 Task: Find connections with filter location Vawkavysk with filter topic #leadership with filter profile language Potuguese with filter current company Ingram Micro with filter school Sanjivani Group of Institutes with filter industry Climate Technology Product Manufacturing with filter service category Logo Design with filter keywords title Artificial Intelligence Engineer
Action: Mouse moved to (603, 97)
Screenshot: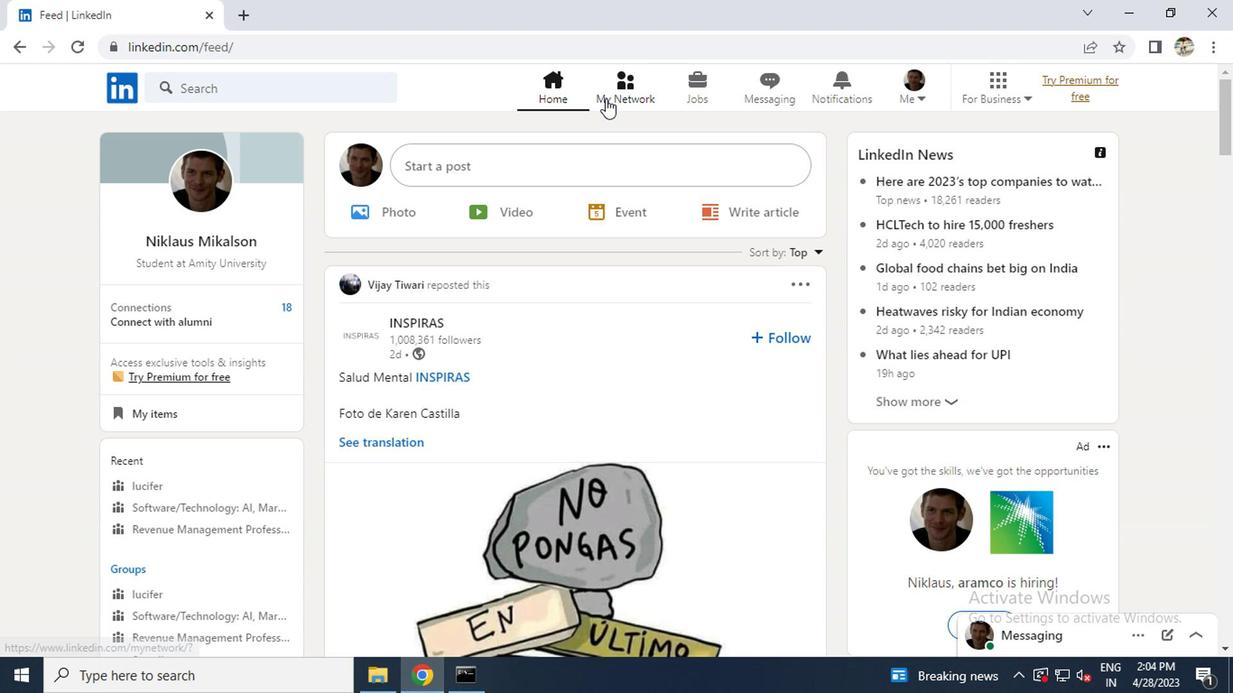 
Action: Mouse pressed left at (603, 97)
Screenshot: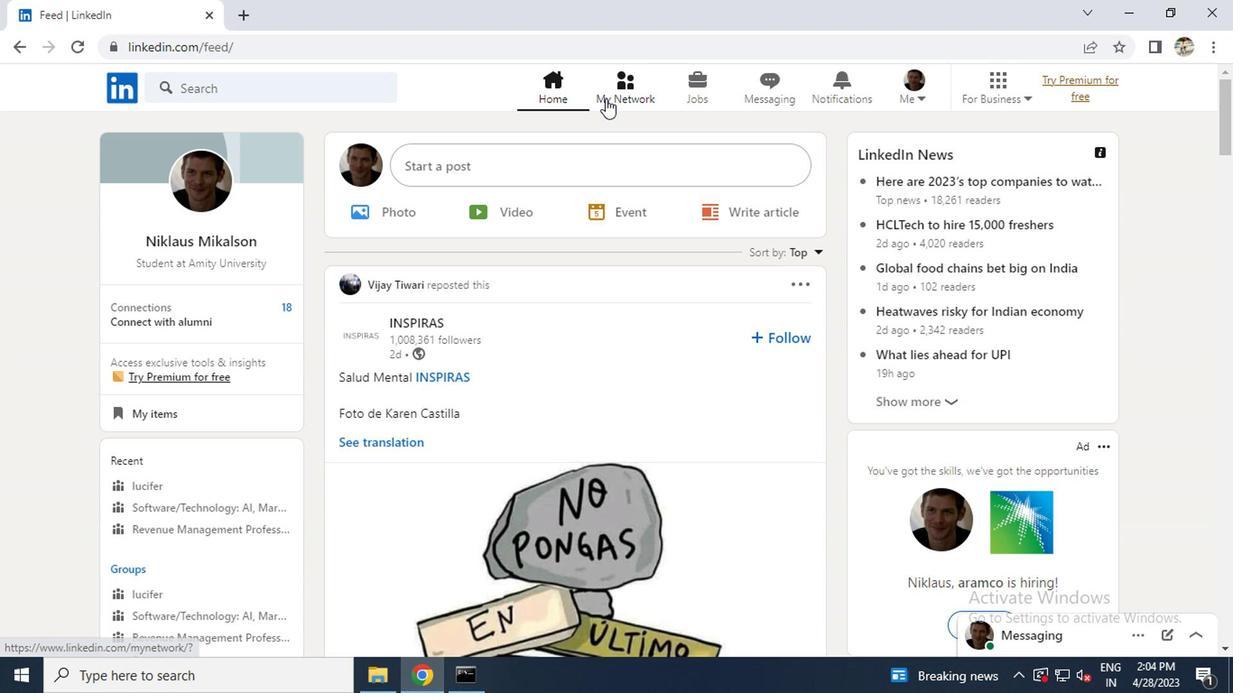 
Action: Mouse moved to (249, 175)
Screenshot: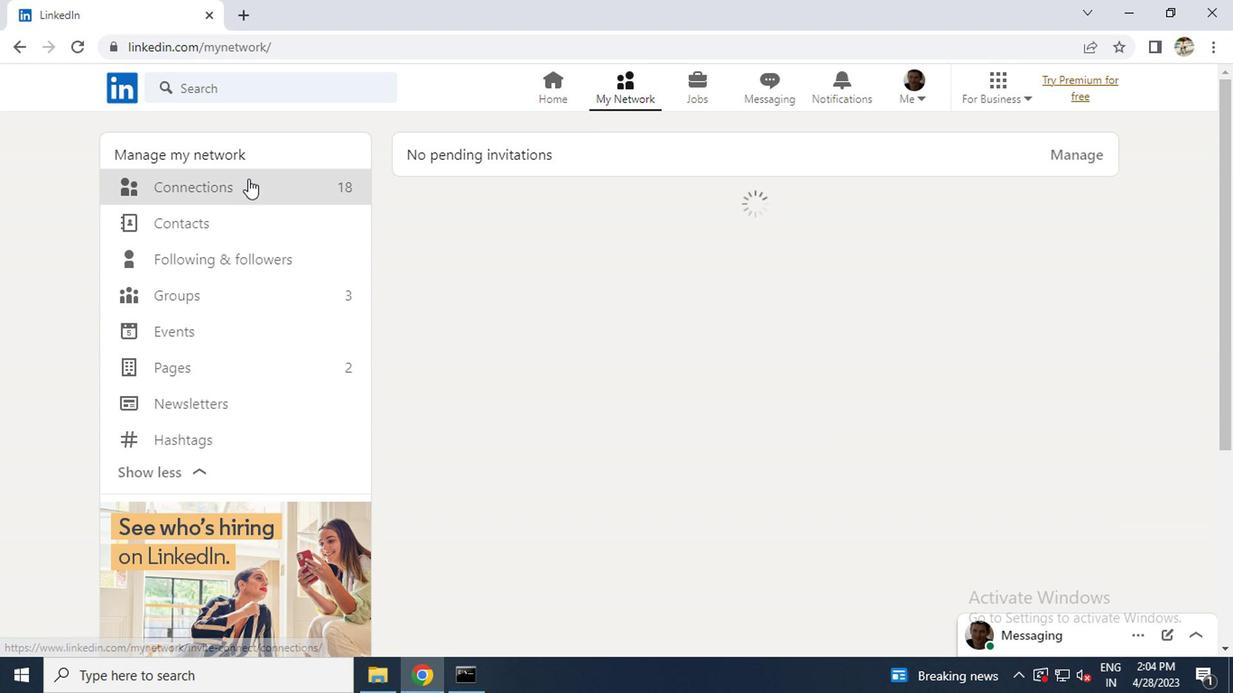 
Action: Mouse pressed left at (249, 175)
Screenshot: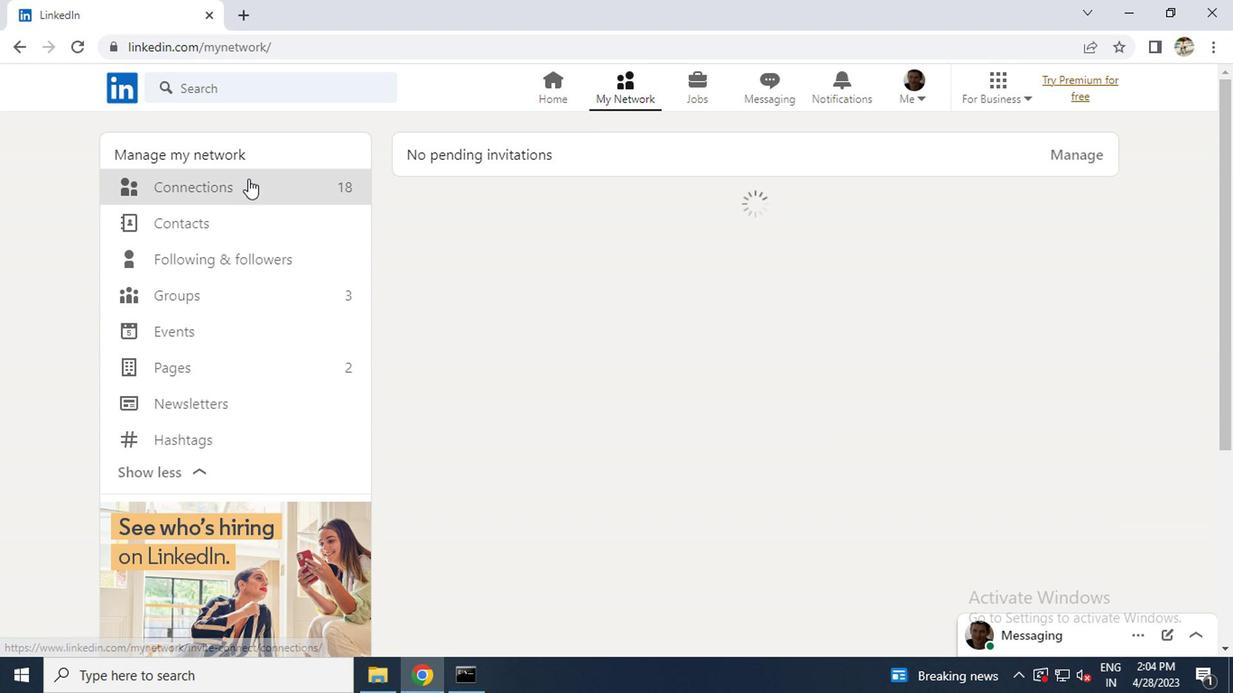 
Action: Mouse moved to (231, 181)
Screenshot: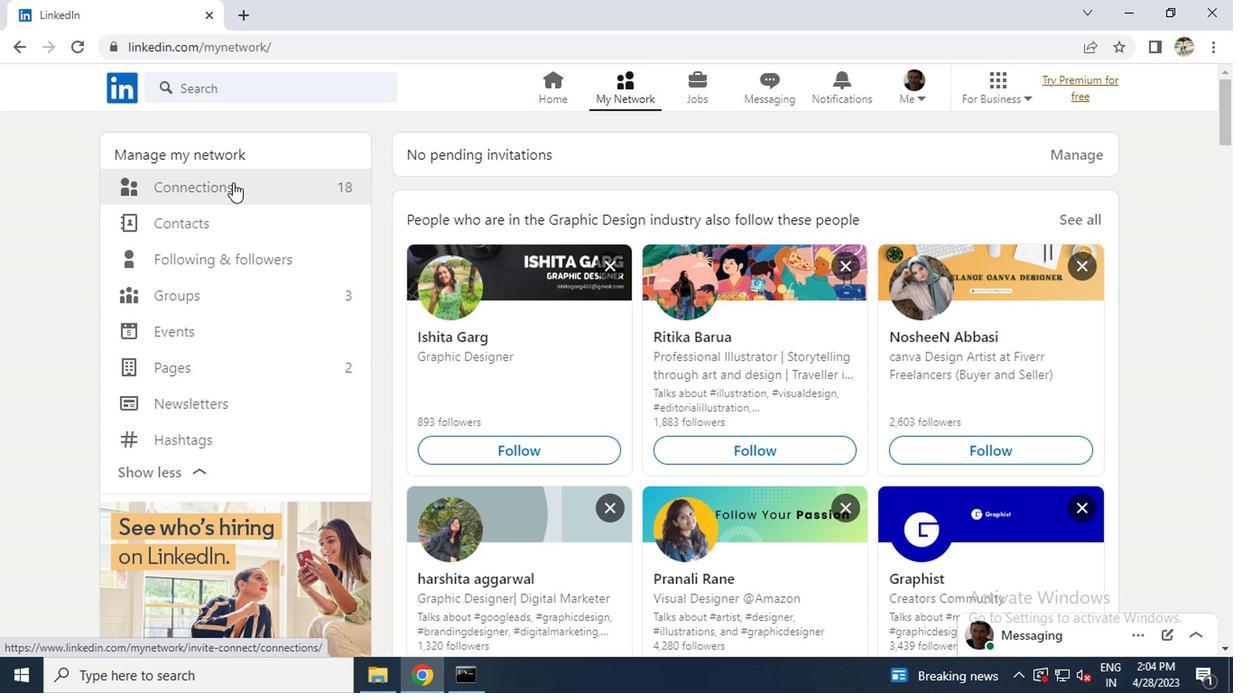 
Action: Mouse pressed left at (231, 181)
Screenshot: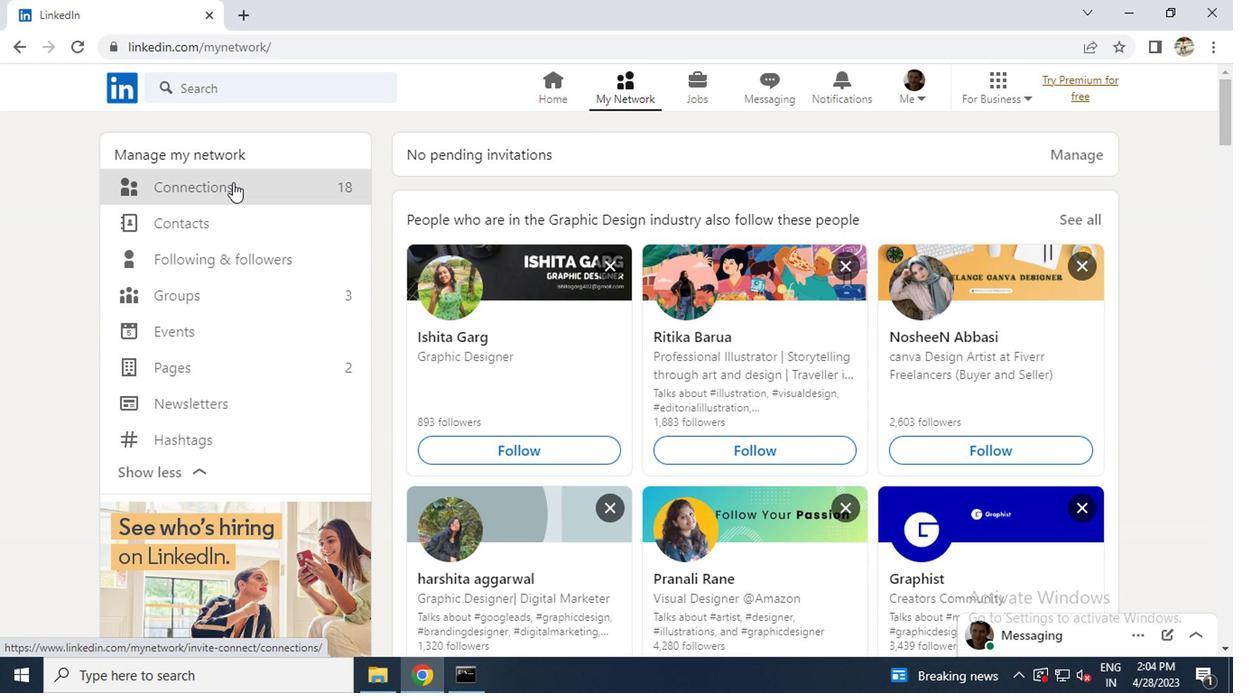 
Action: Mouse moved to (732, 191)
Screenshot: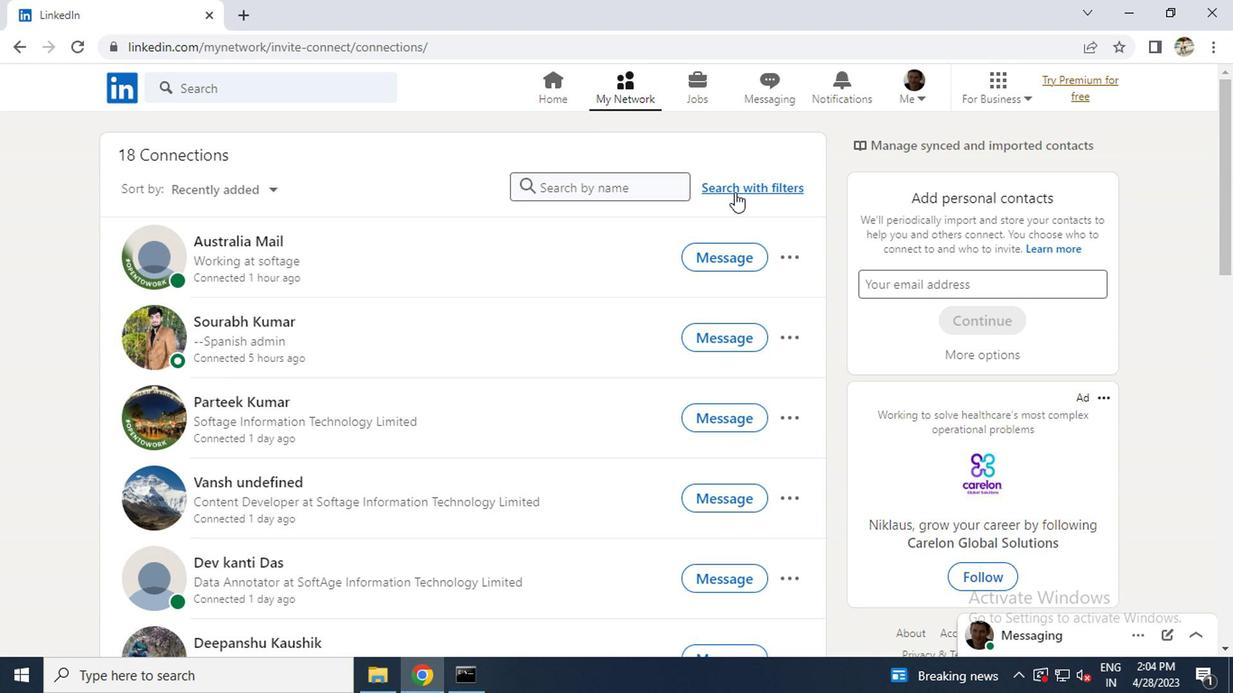 
Action: Mouse pressed left at (732, 191)
Screenshot: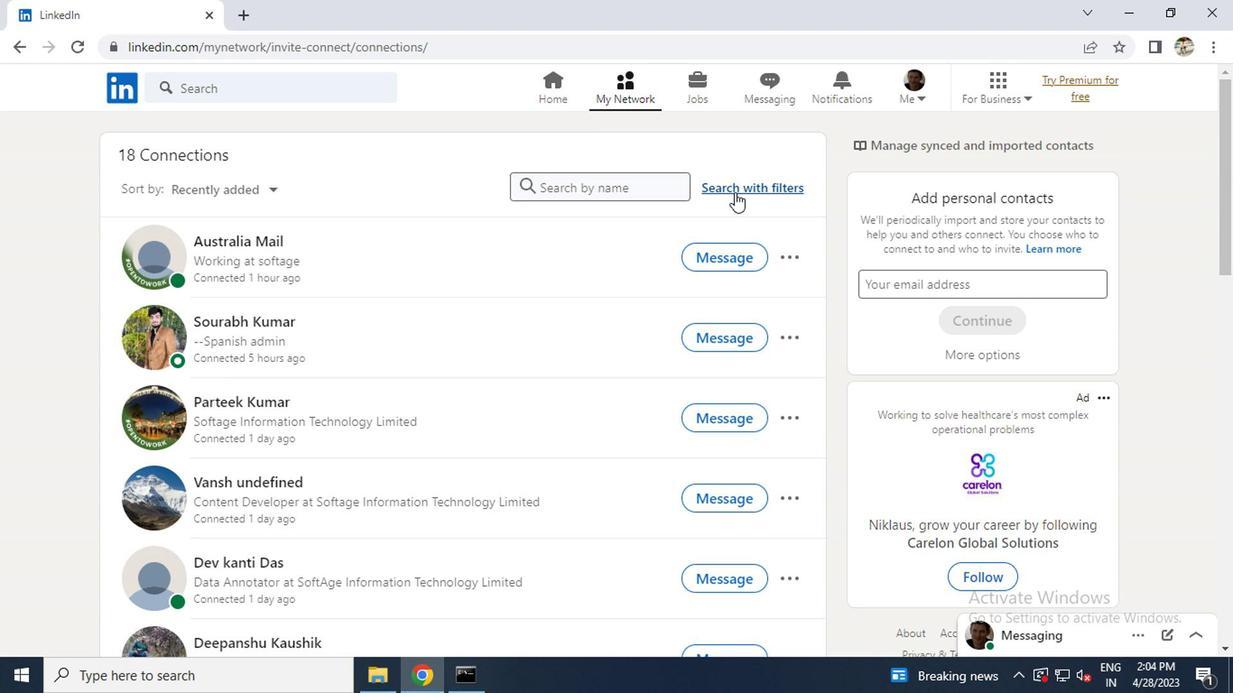 
Action: Mouse moved to (611, 139)
Screenshot: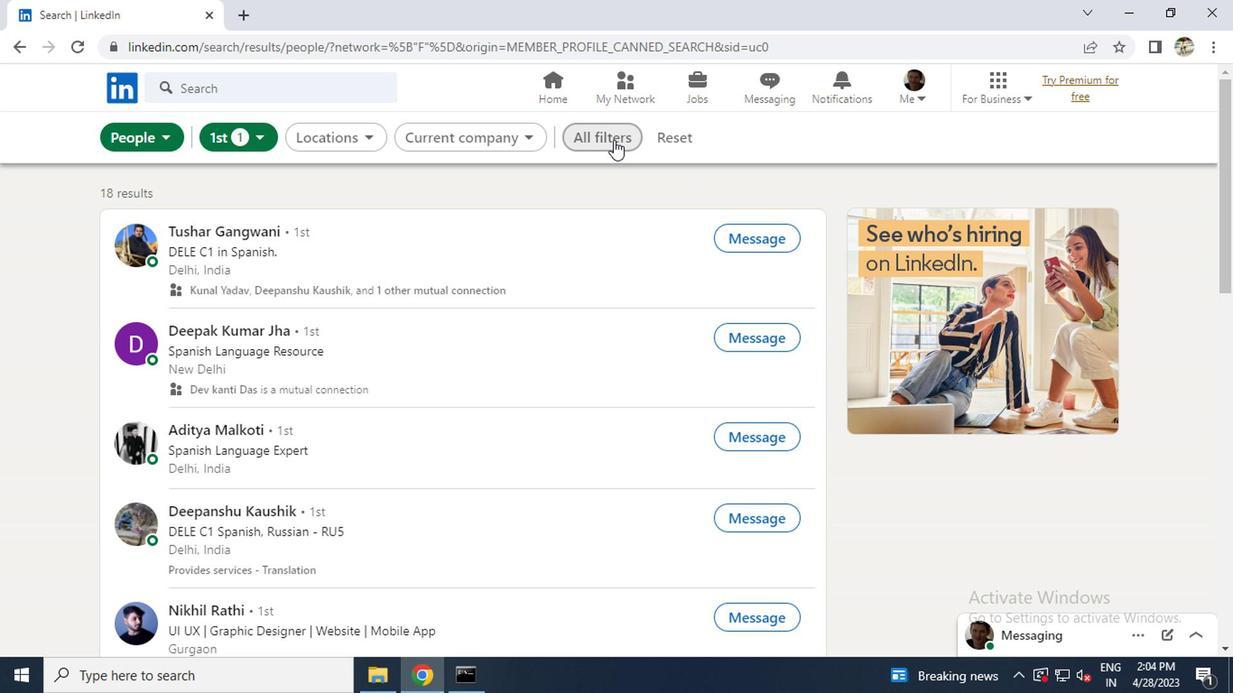
Action: Mouse pressed left at (611, 139)
Screenshot: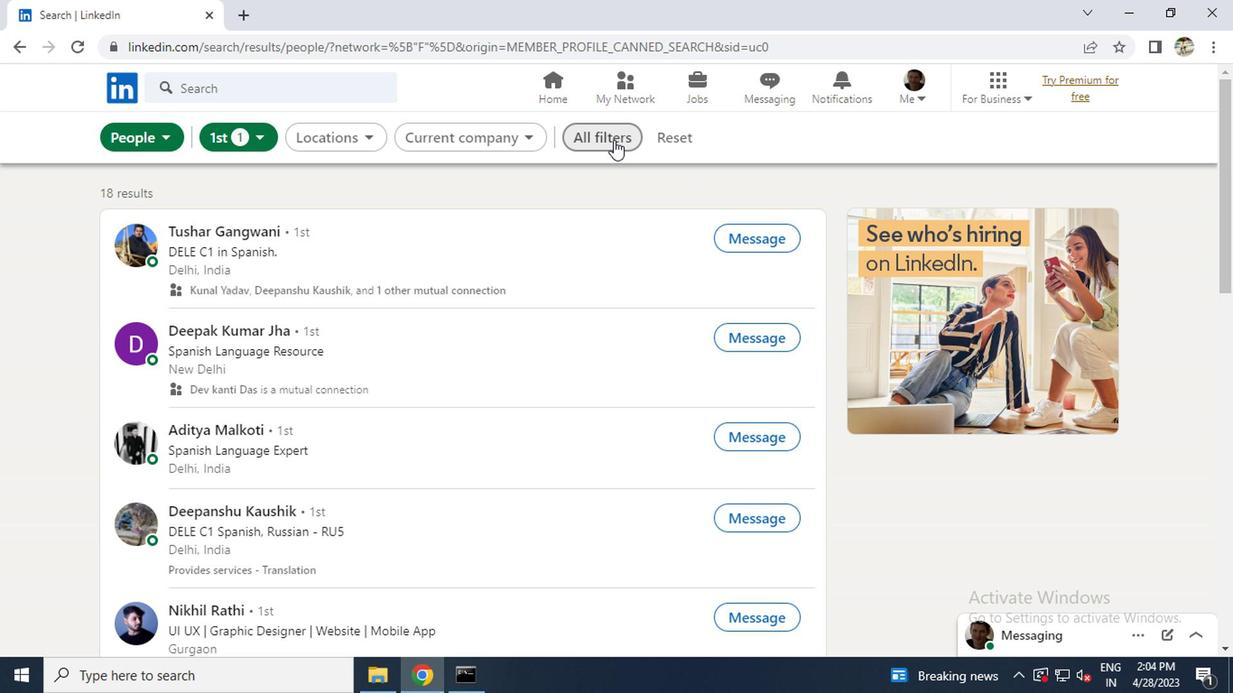 
Action: Mouse moved to (766, 337)
Screenshot: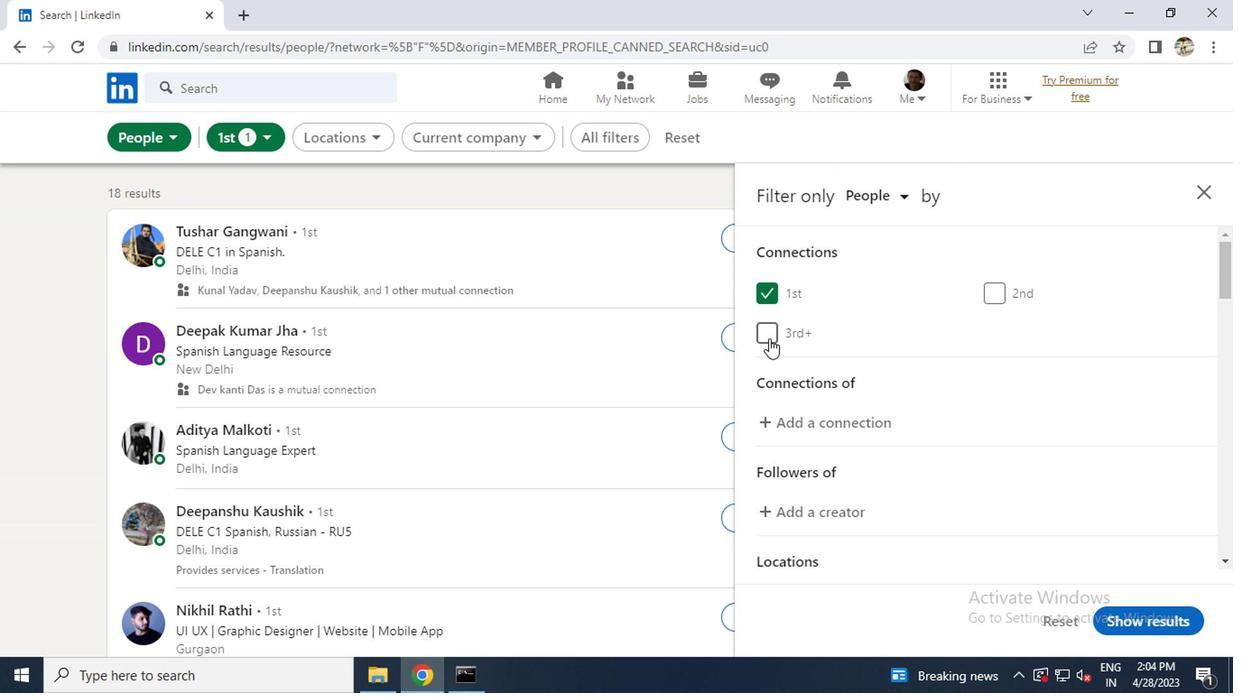 
Action: Mouse scrolled (766, 336) with delta (0, -1)
Screenshot: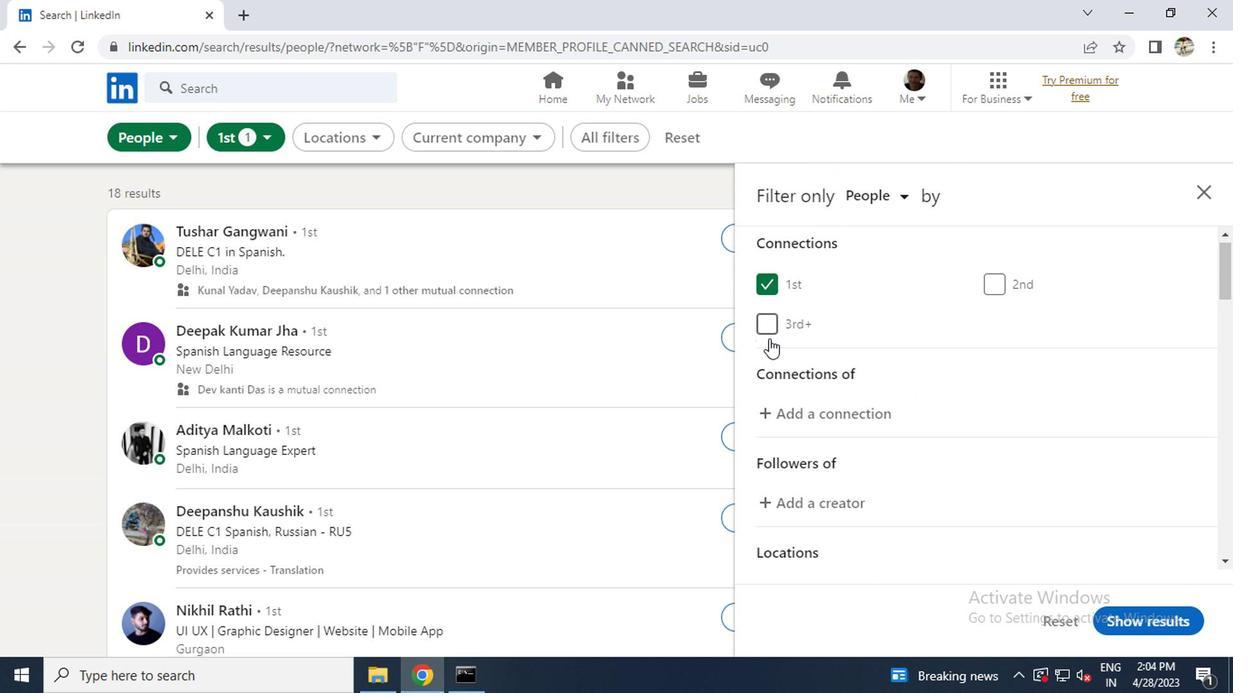 
Action: Mouse moved to (770, 336)
Screenshot: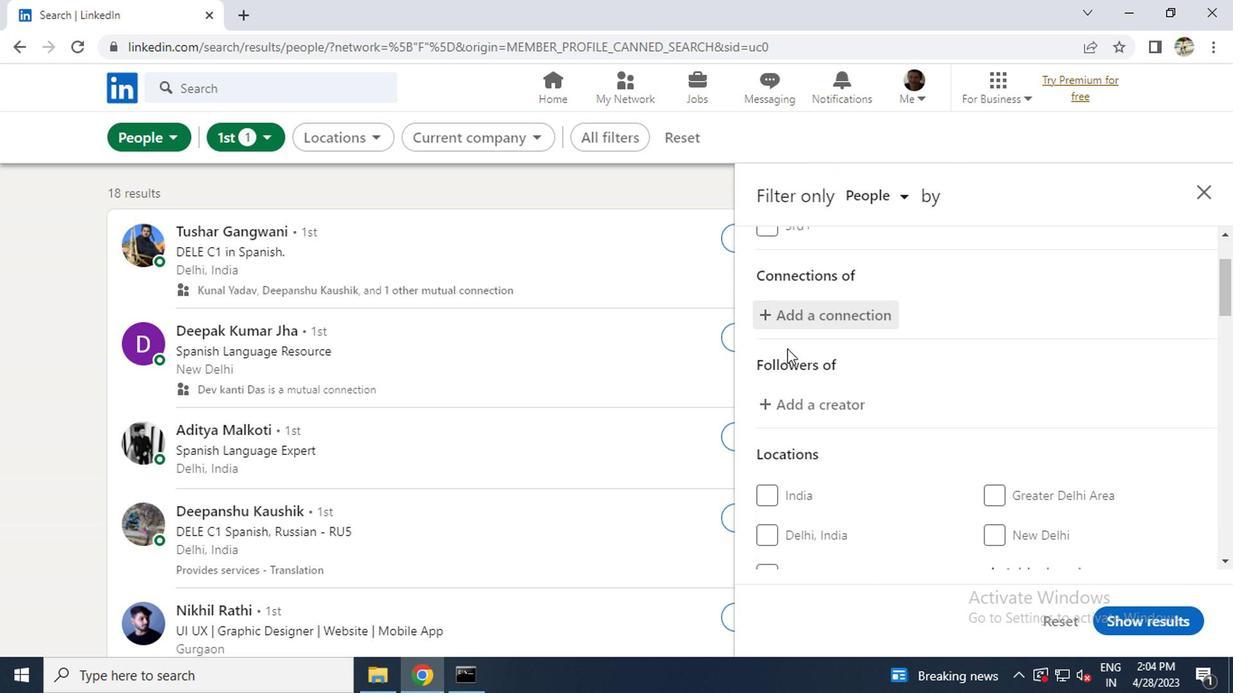 
Action: Mouse scrolled (770, 335) with delta (0, 0)
Screenshot: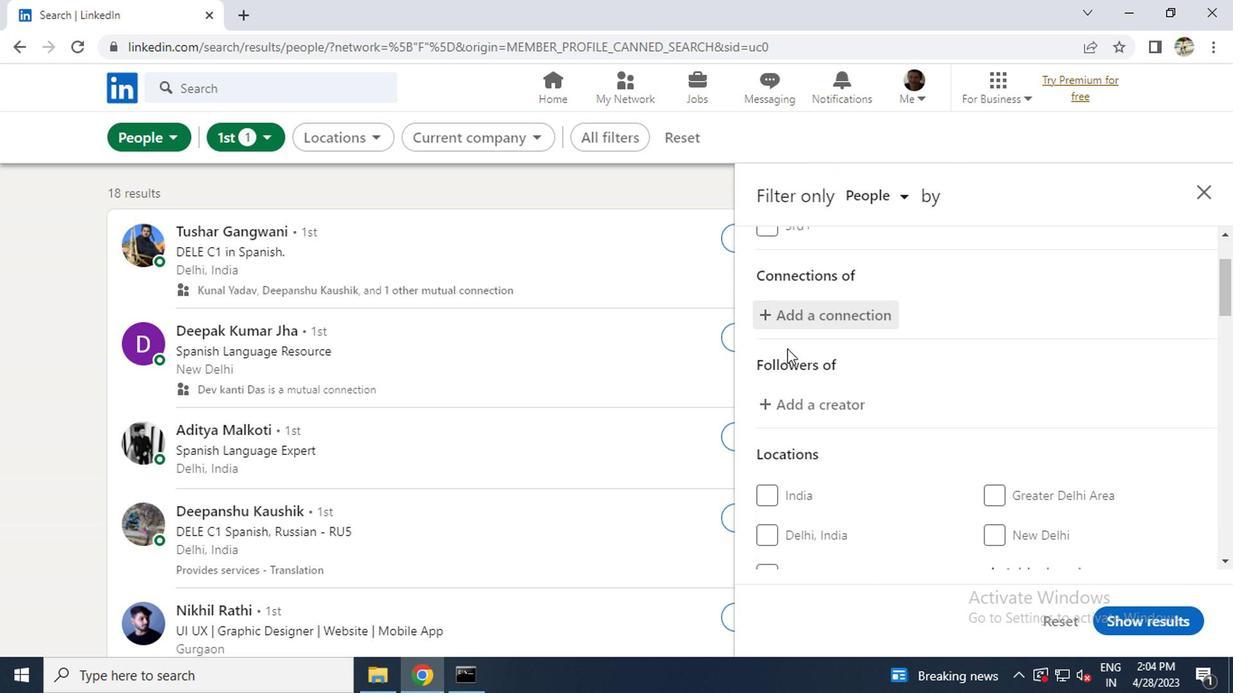 
Action: Mouse moved to (781, 344)
Screenshot: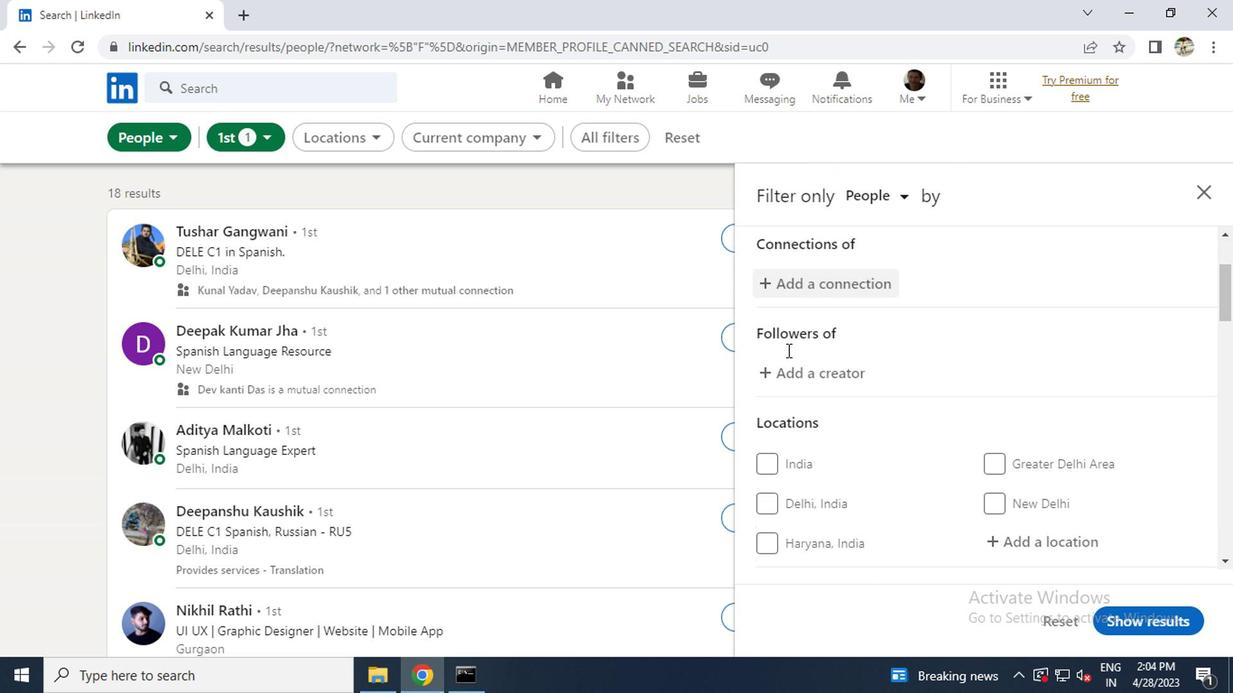 
Action: Mouse scrolled (781, 344) with delta (0, 0)
Screenshot: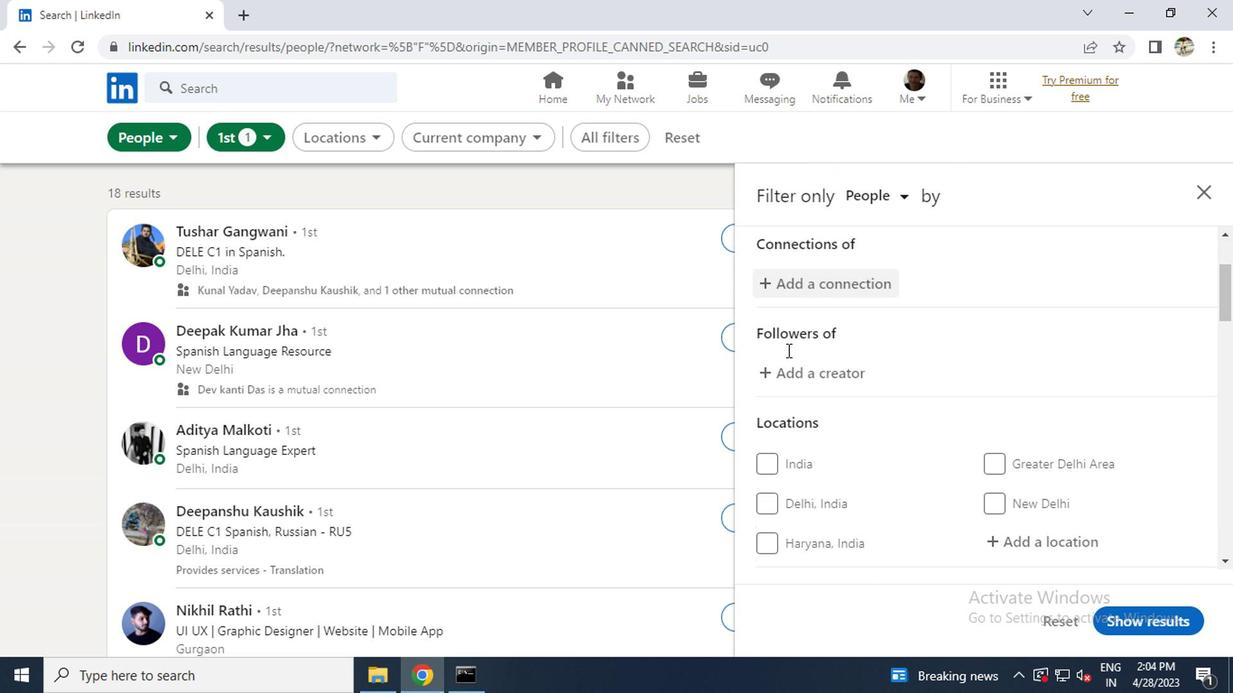 
Action: Mouse moved to (1037, 411)
Screenshot: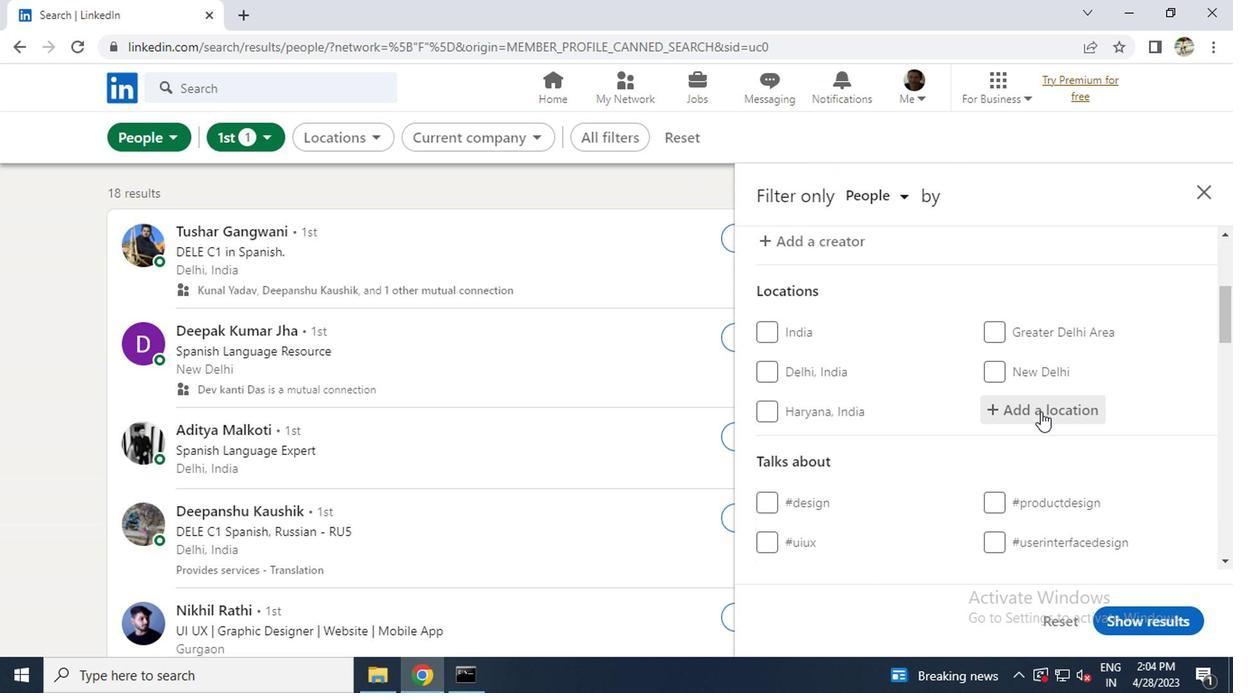
Action: Mouse pressed left at (1037, 411)
Screenshot: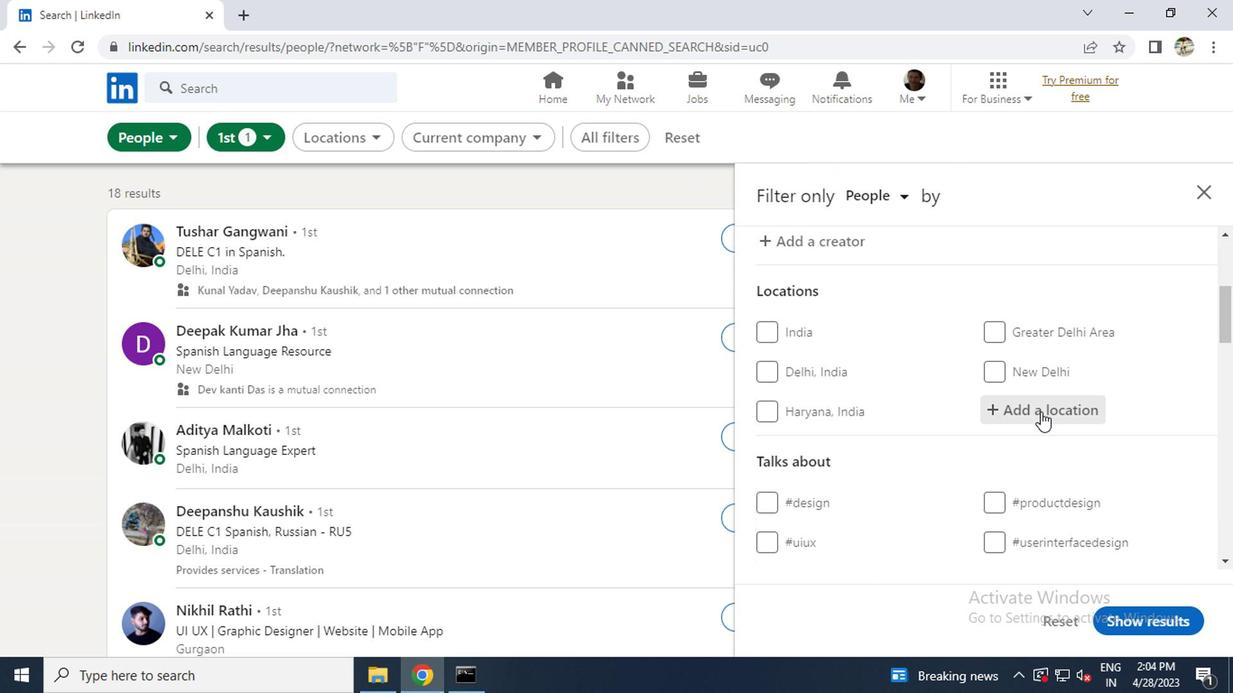 
Action: Key pressed <Key.caps_lock>v<Key.caps_lock>awkavysk<Key.enter>
Screenshot: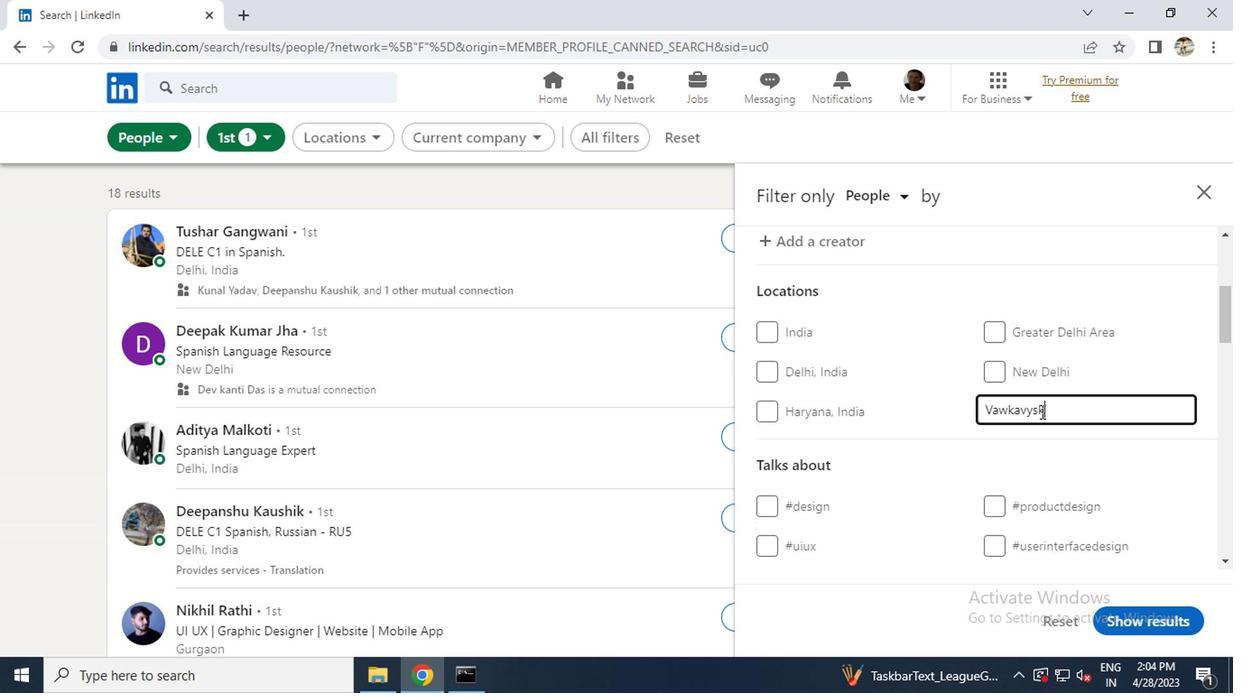 
Action: Mouse scrolled (1037, 409) with delta (0, -1)
Screenshot: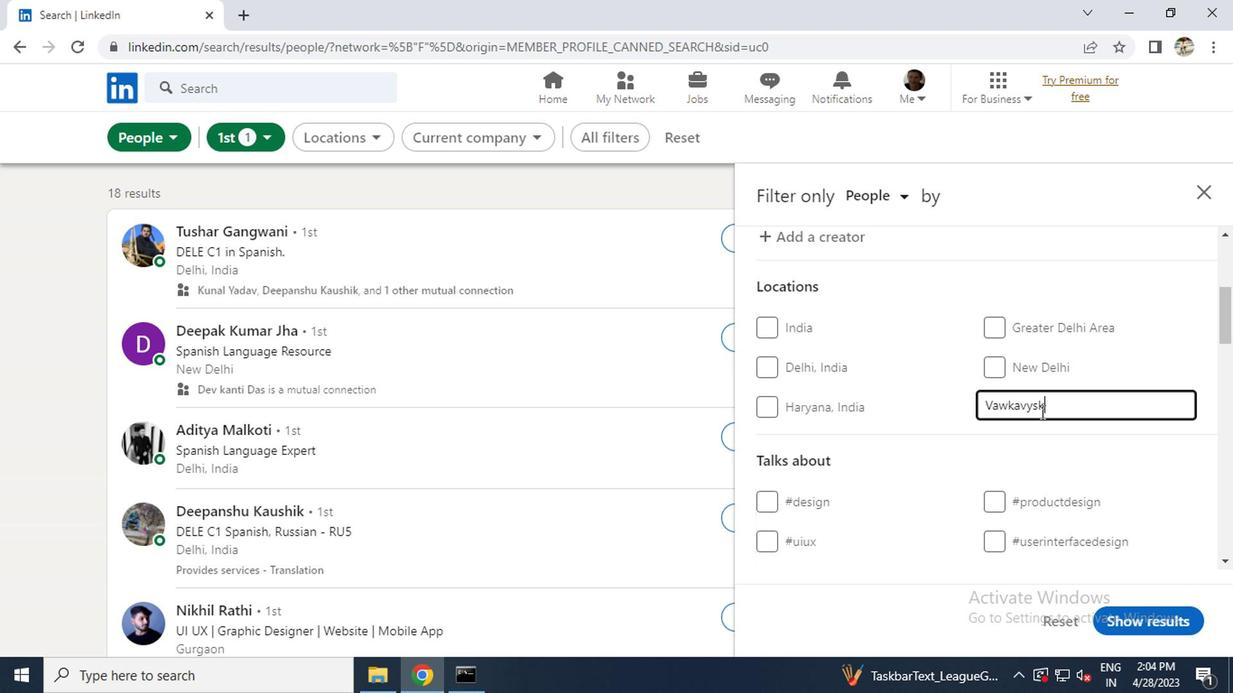 
Action: Mouse scrolled (1037, 409) with delta (0, -1)
Screenshot: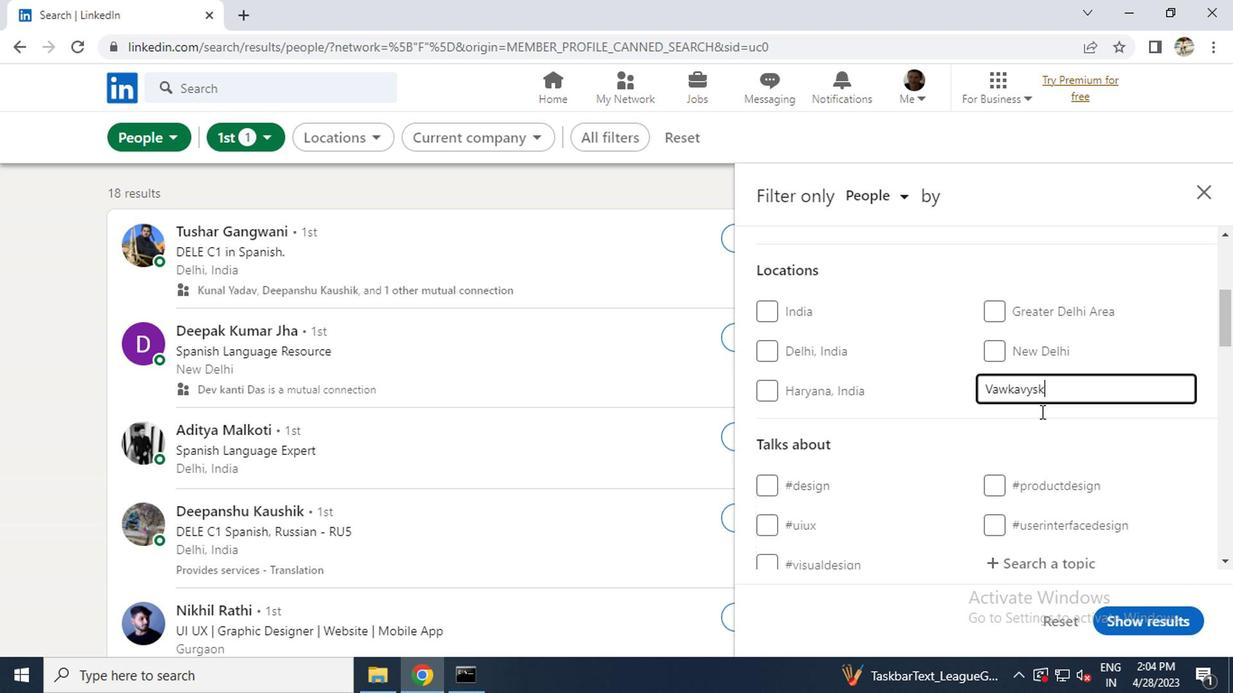 
Action: Mouse moved to (1030, 405)
Screenshot: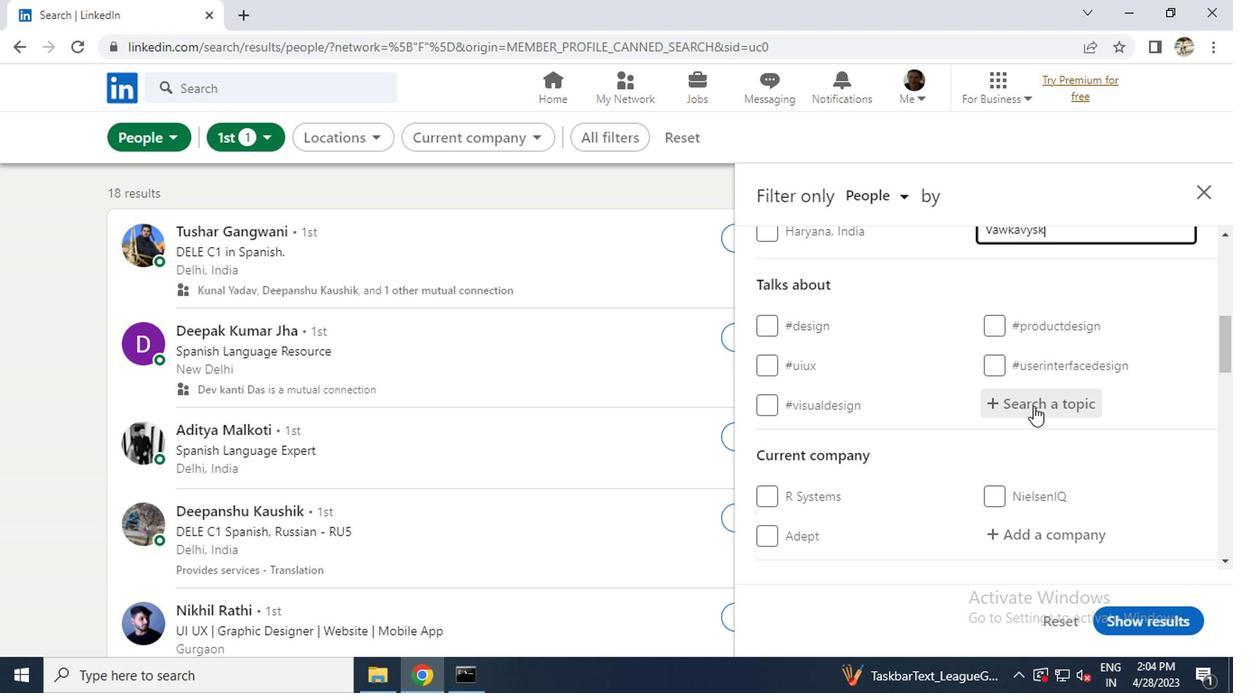 
Action: Mouse pressed left at (1030, 405)
Screenshot: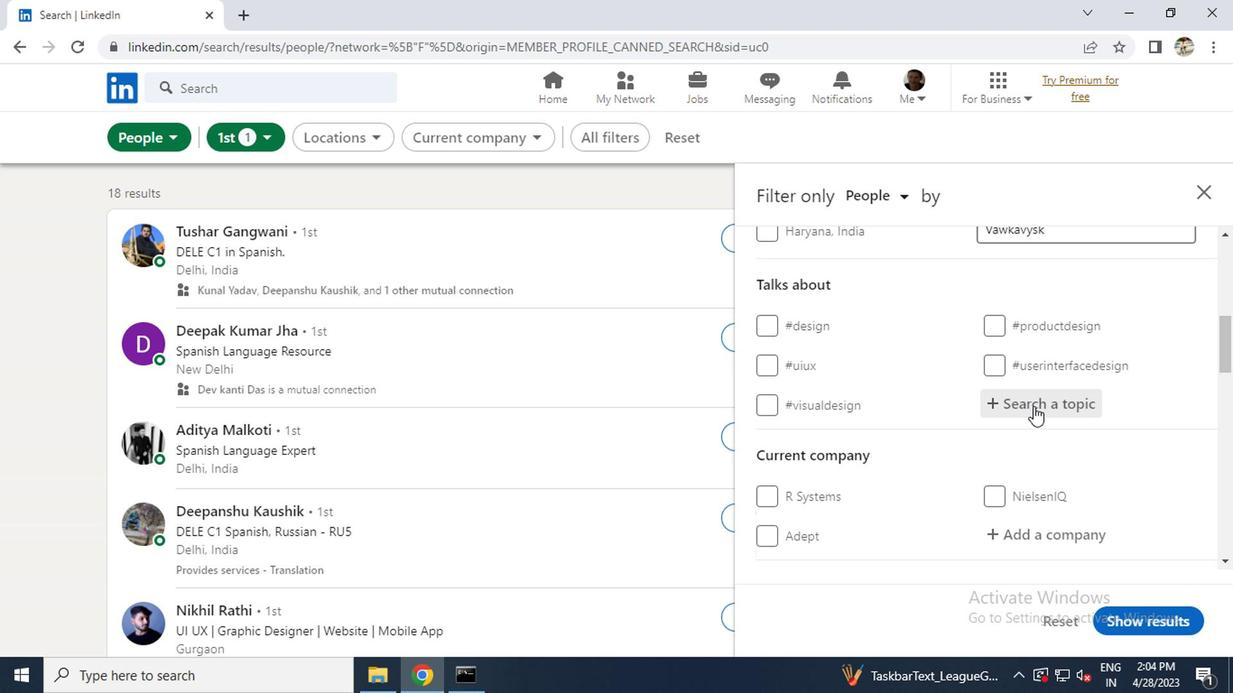
Action: Key pressed <Key.shift>#<Key.caps_lock>L<Key.caps_lock>EADERSJH<Key.backspace><Key.backspace><Key.backspace>
Screenshot: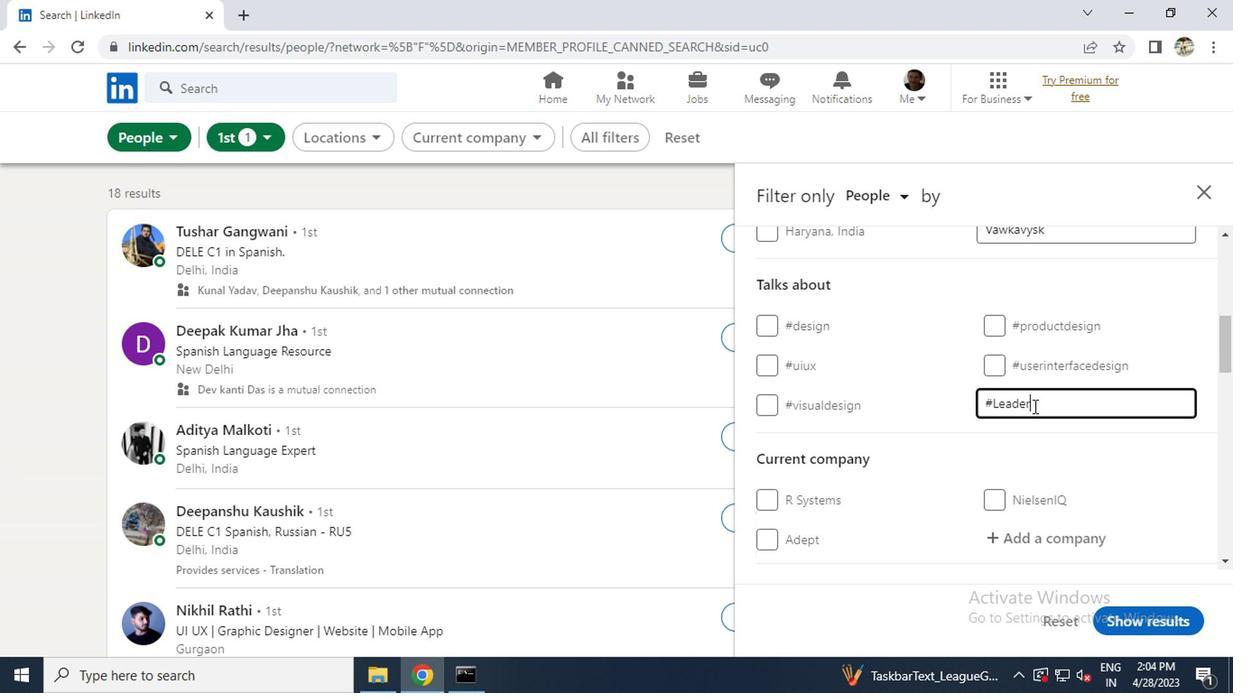 
Action: Mouse moved to (1055, 385)
Screenshot: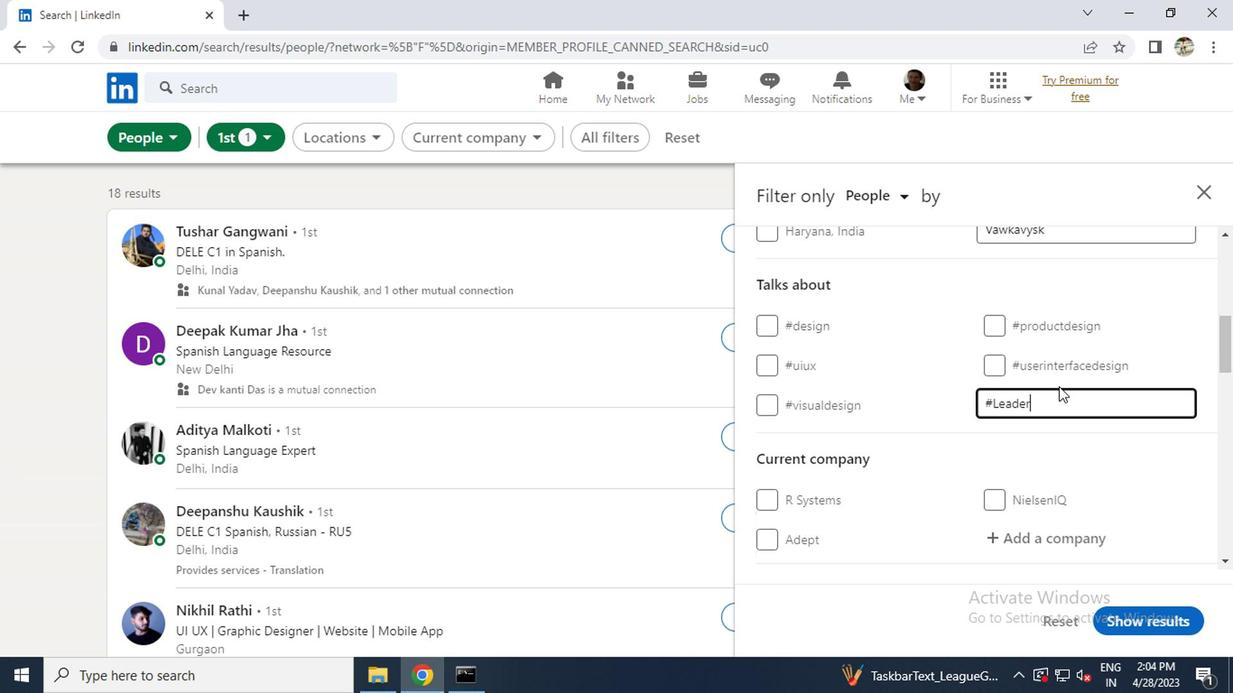 
Action: Key pressed SHIP<Key.enter>
Screenshot: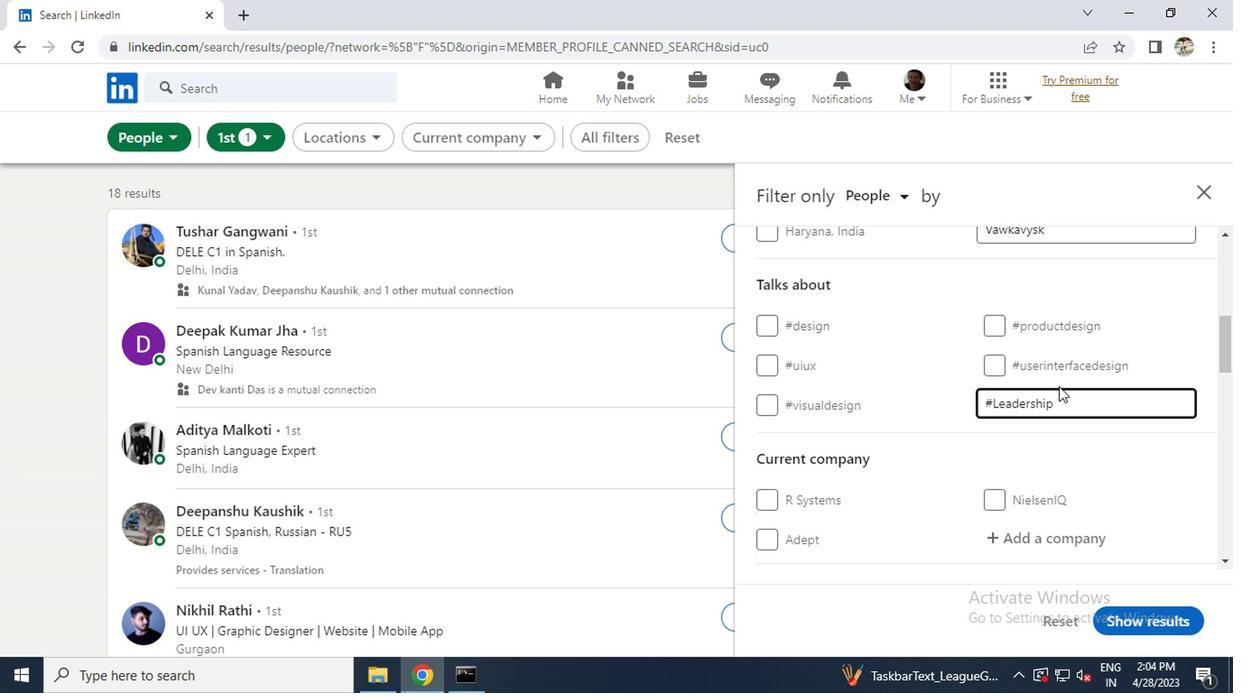 
Action: Mouse moved to (1032, 424)
Screenshot: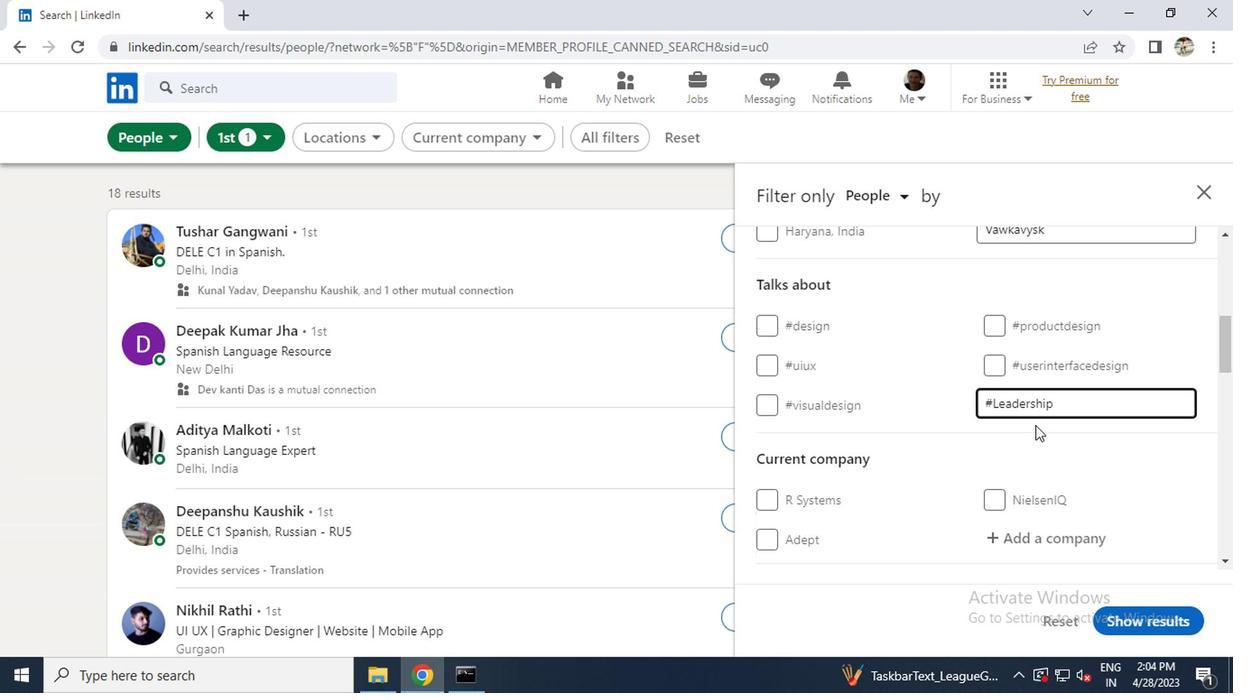 
Action: Mouse scrolled (1032, 423) with delta (0, -1)
Screenshot: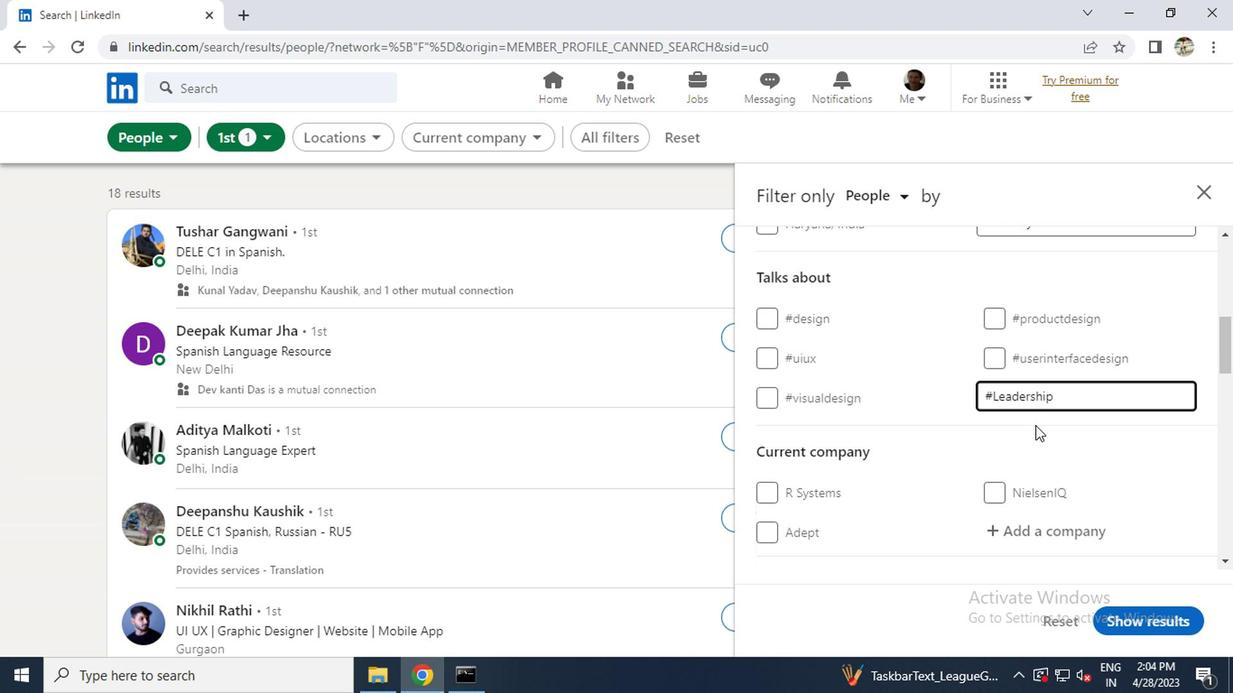 
Action: Mouse scrolled (1032, 423) with delta (0, -1)
Screenshot: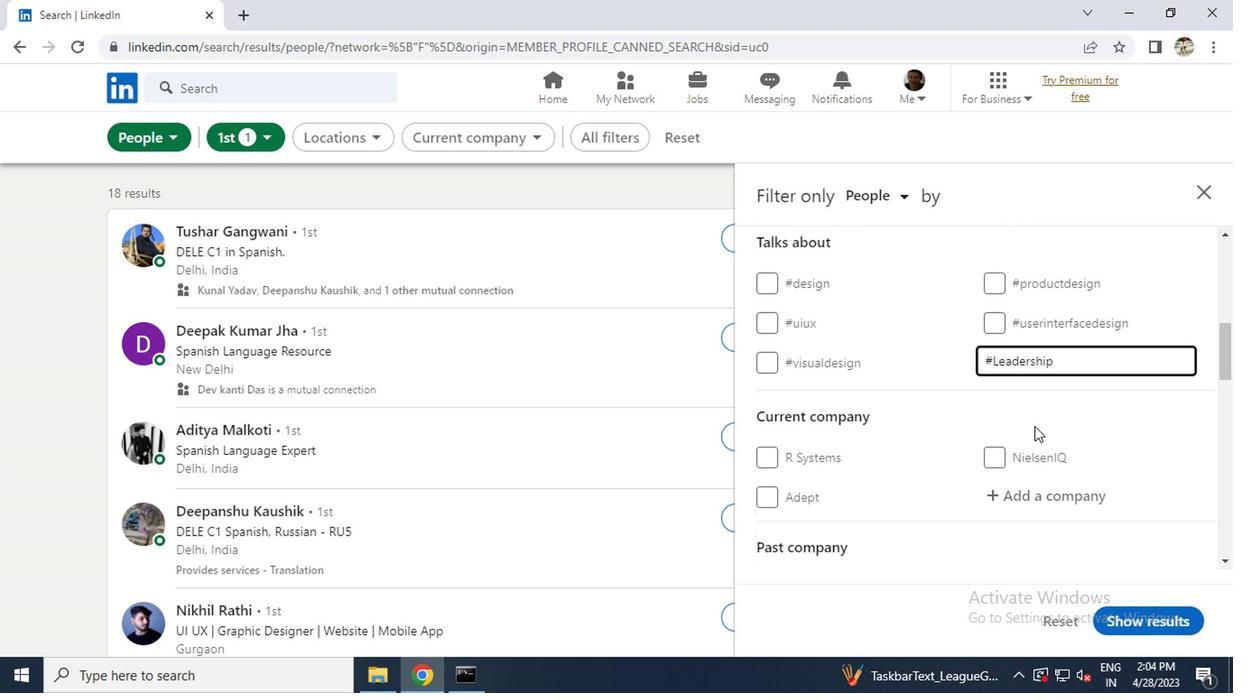 
Action: Mouse scrolled (1032, 423) with delta (0, -1)
Screenshot: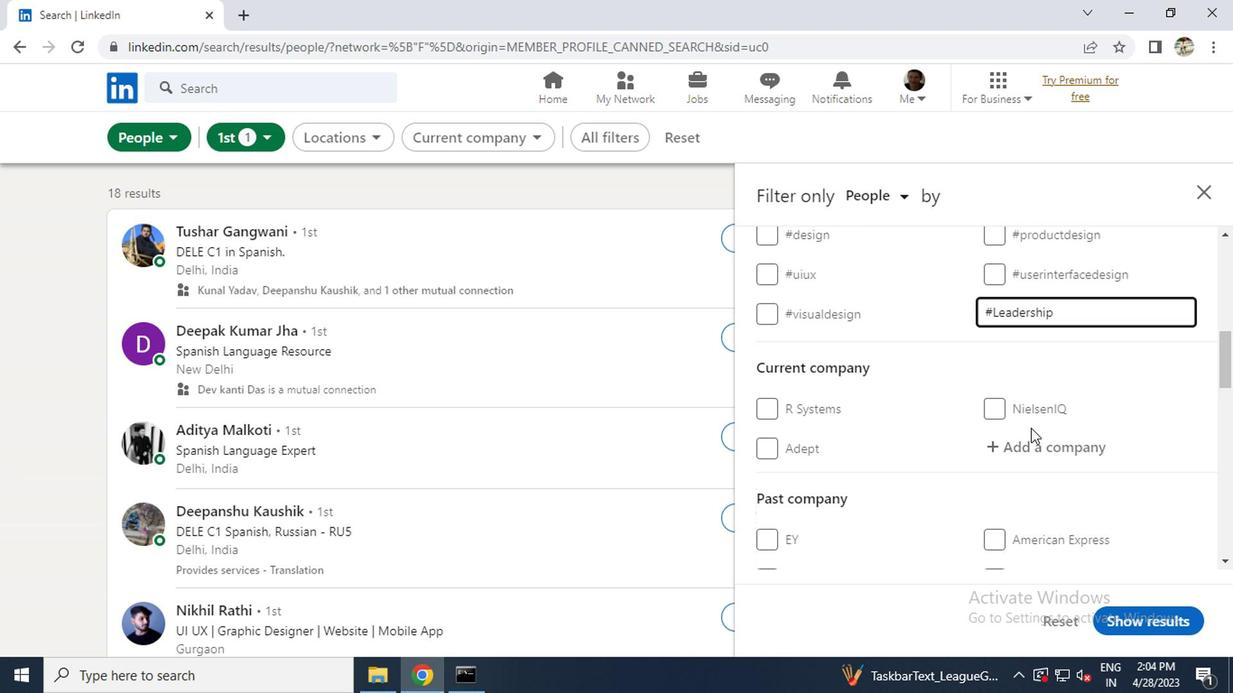 
Action: Mouse moved to (1027, 427)
Screenshot: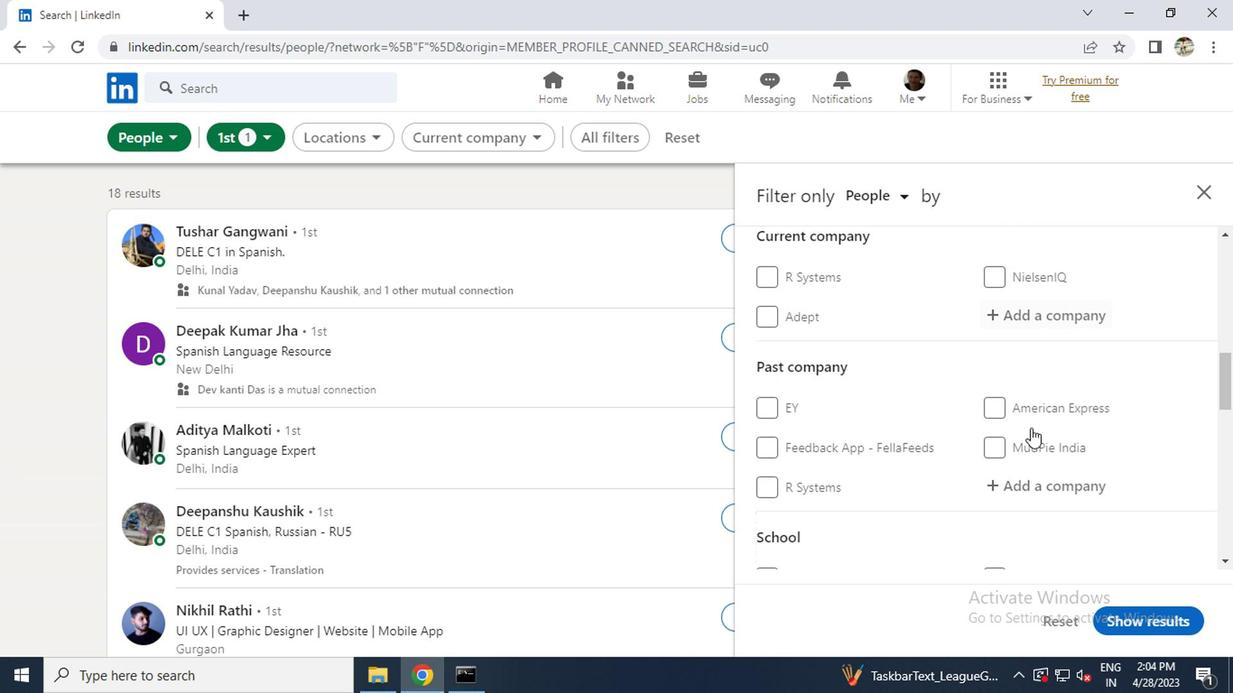 
Action: Mouse scrolled (1027, 426) with delta (0, 0)
Screenshot: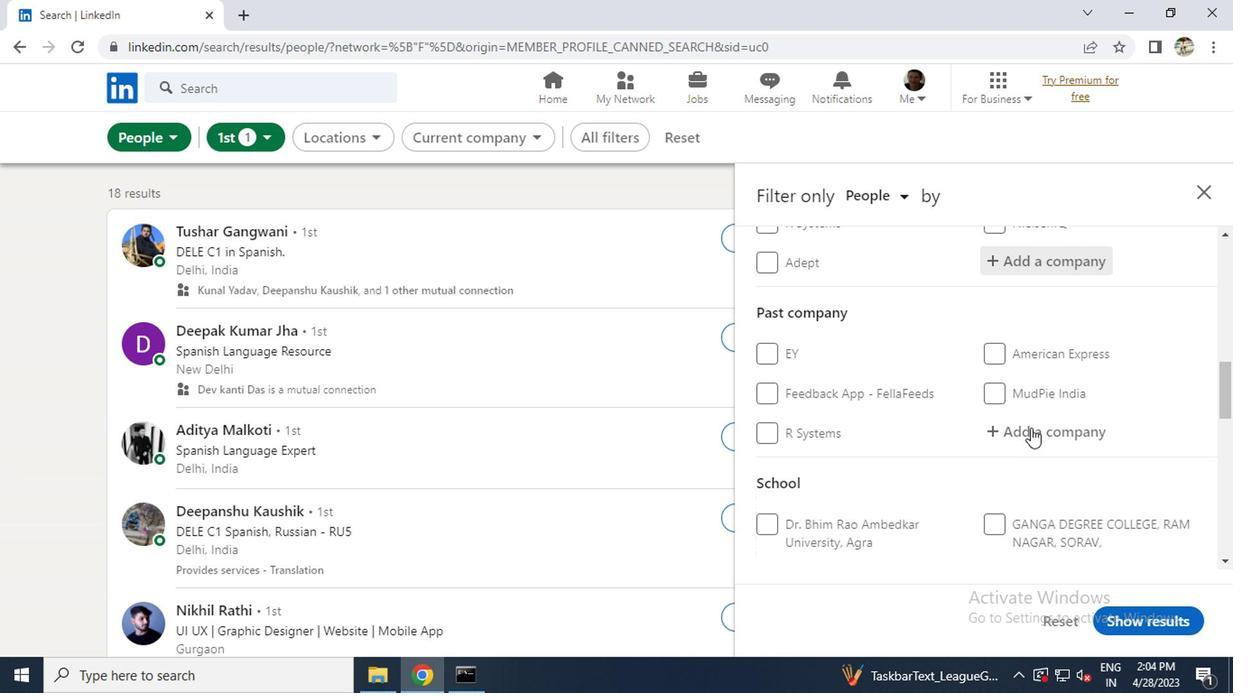 
Action: Mouse scrolled (1027, 426) with delta (0, 0)
Screenshot: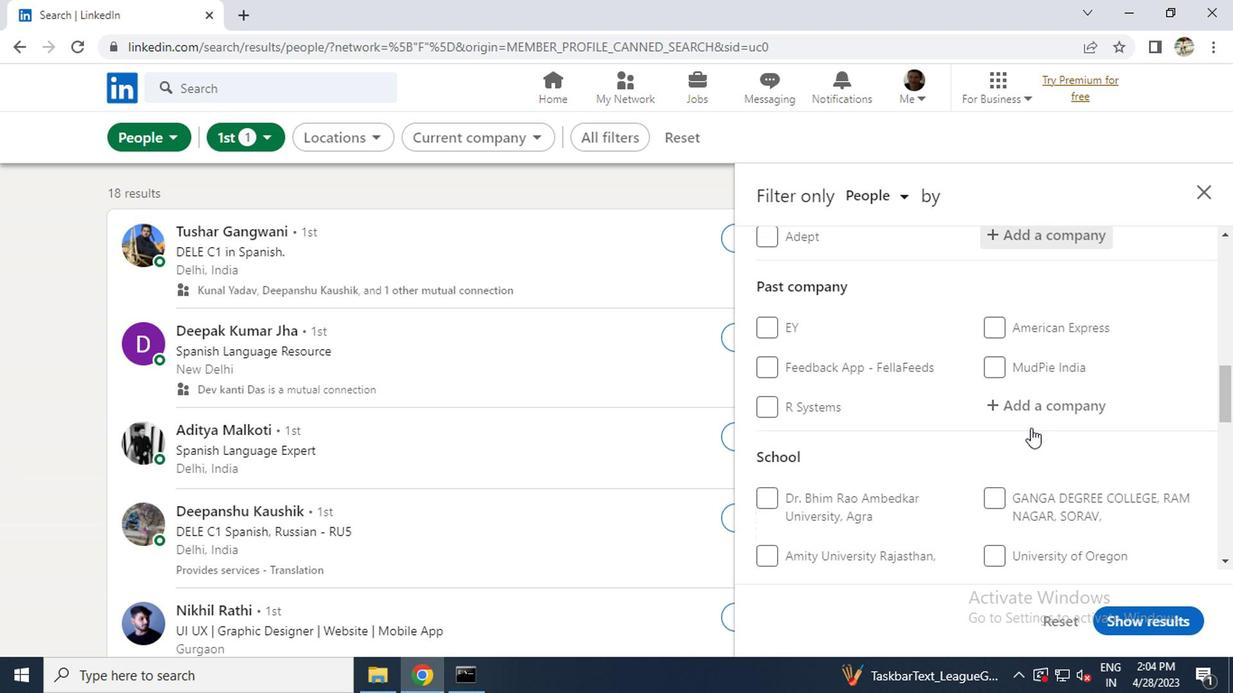 
Action: Mouse scrolled (1027, 426) with delta (0, 0)
Screenshot: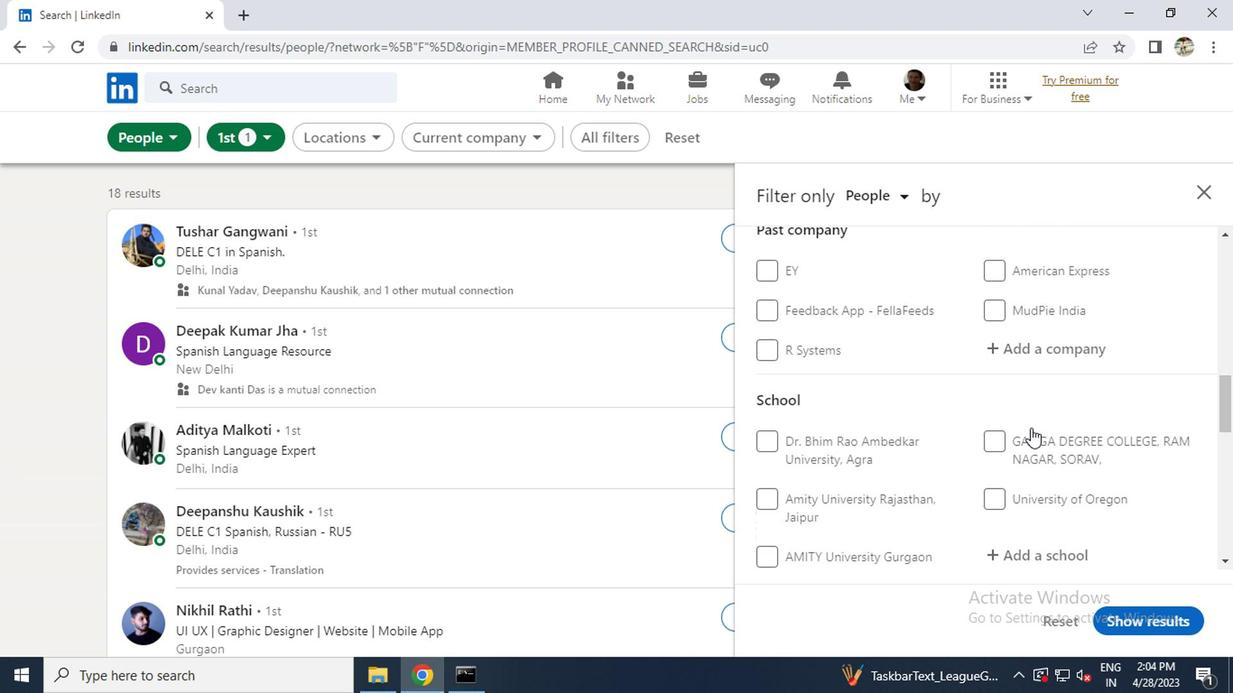 
Action: Mouse scrolled (1027, 426) with delta (0, 0)
Screenshot: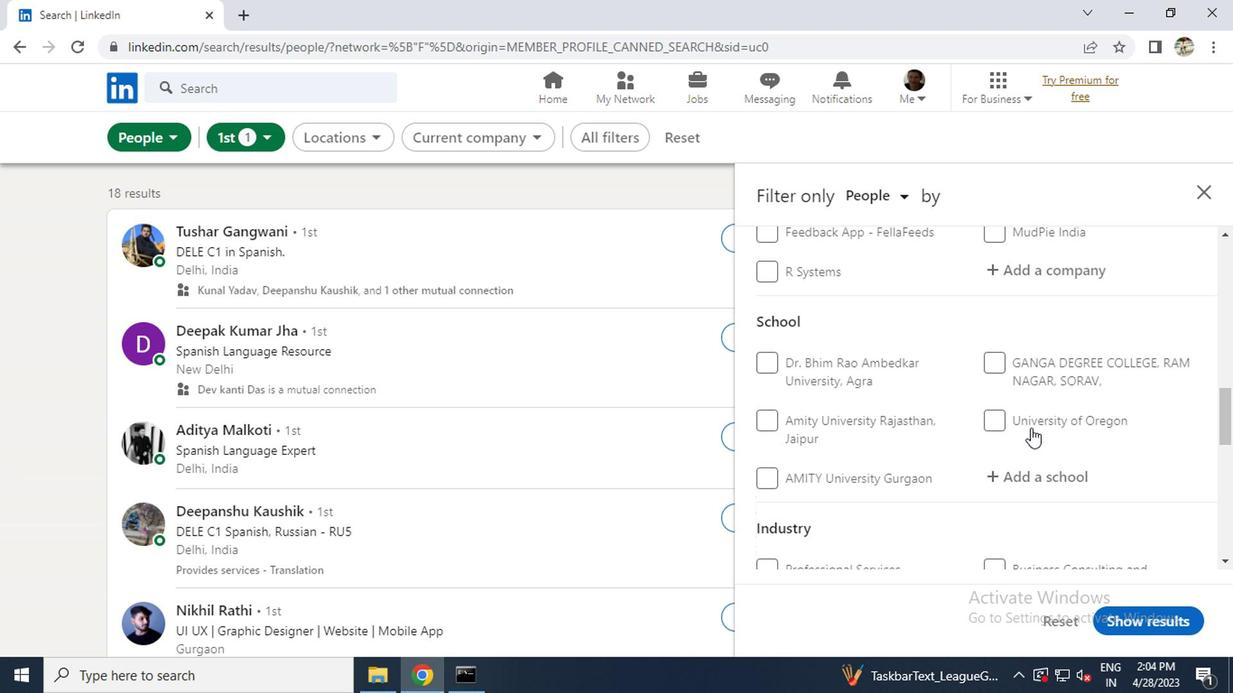 
Action: Mouse scrolled (1027, 426) with delta (0, 0)
Screenshot: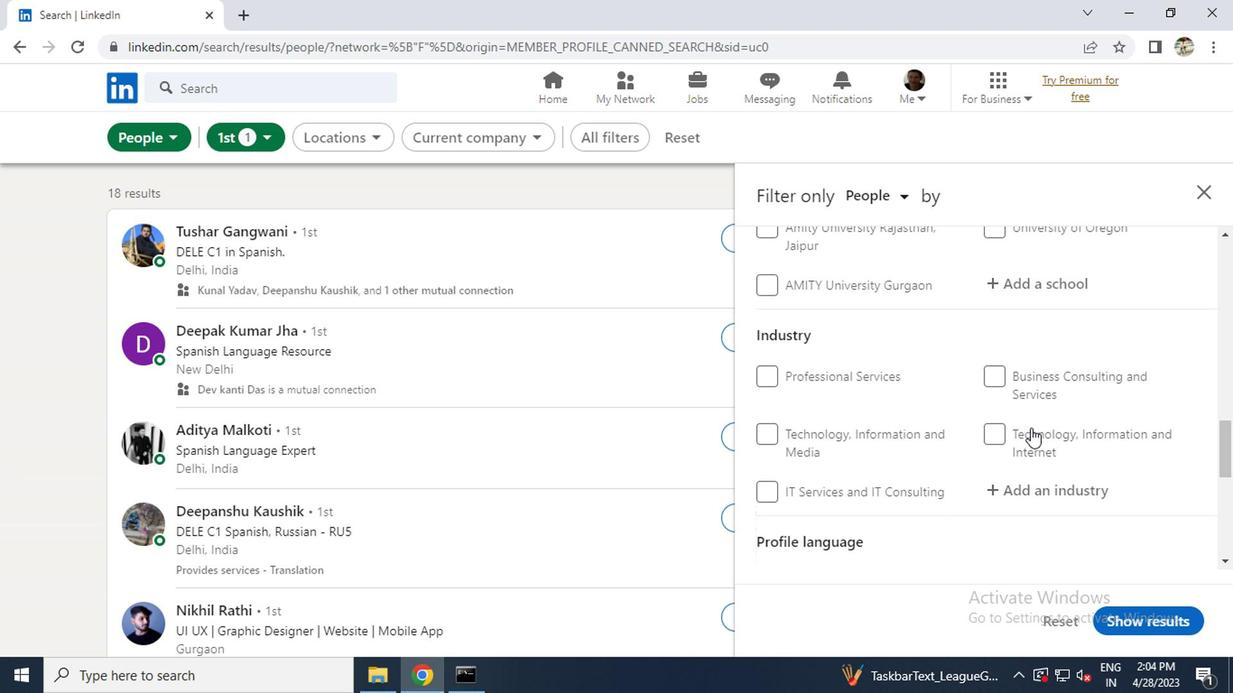 
Action: Mouse scrolled (1027, 426) with delta (0, 0)
Screenshot: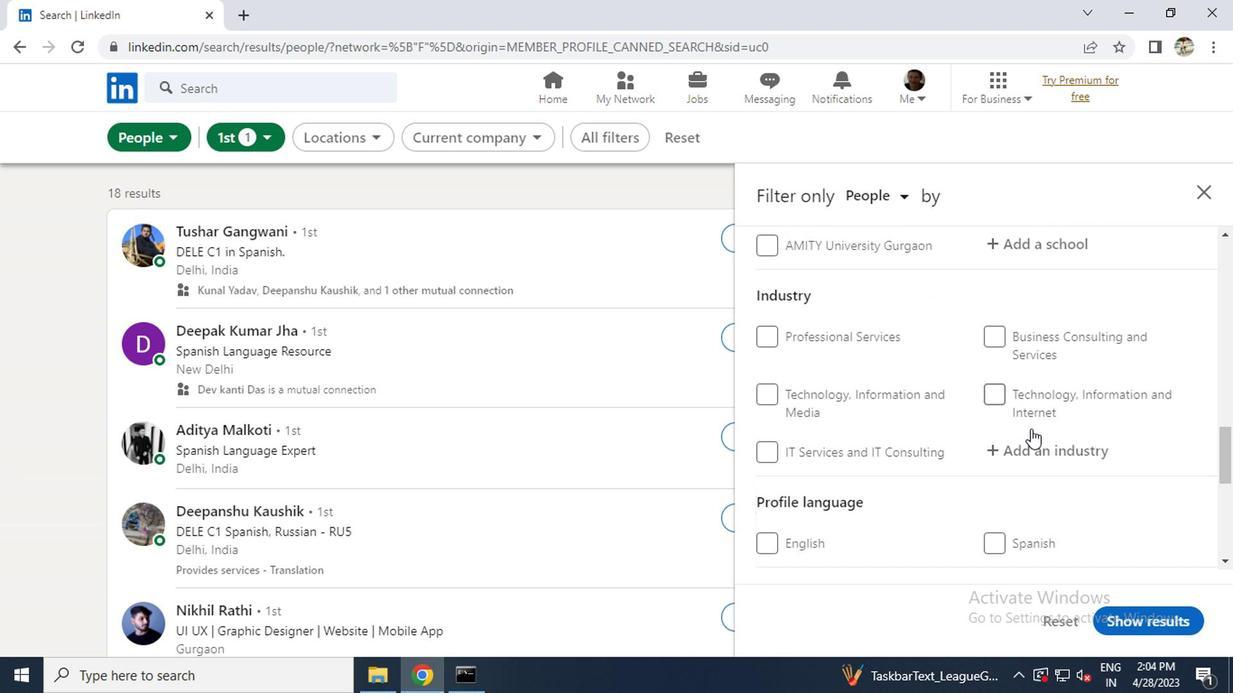 
Action: Mouse moved to (1027, 427)
Screenshot: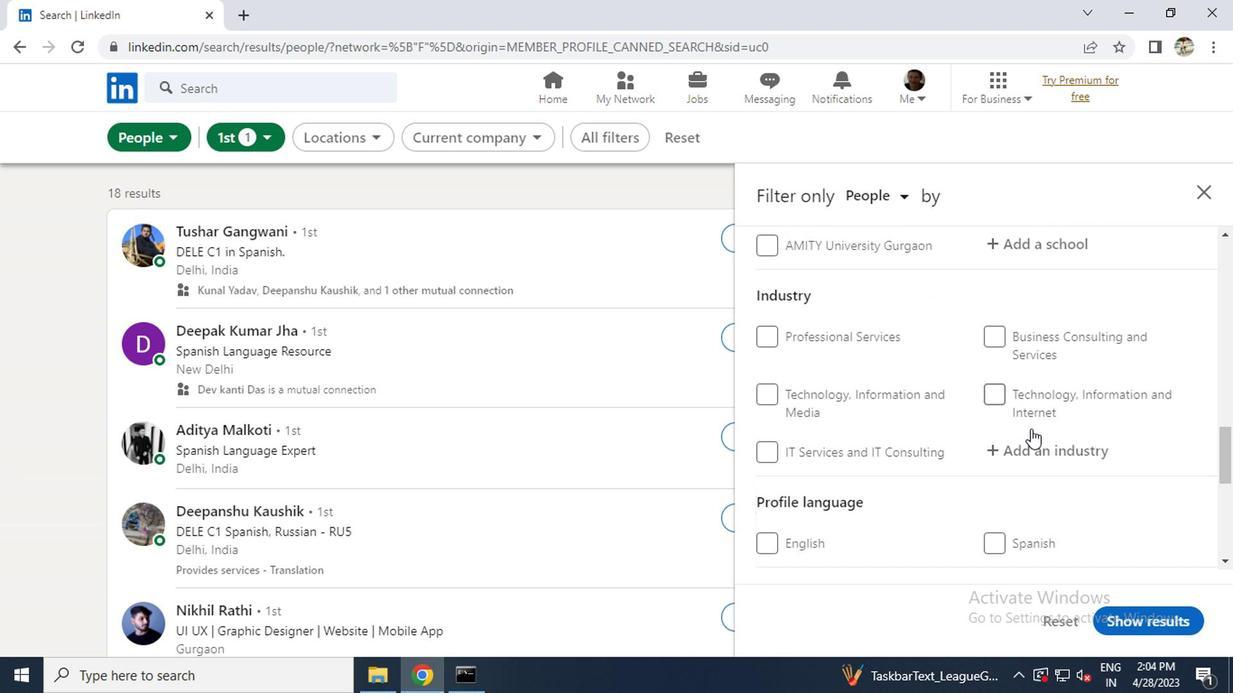 
Action: Mouse scrolled (1027, 427) with delta (0, 0)
Screenshot: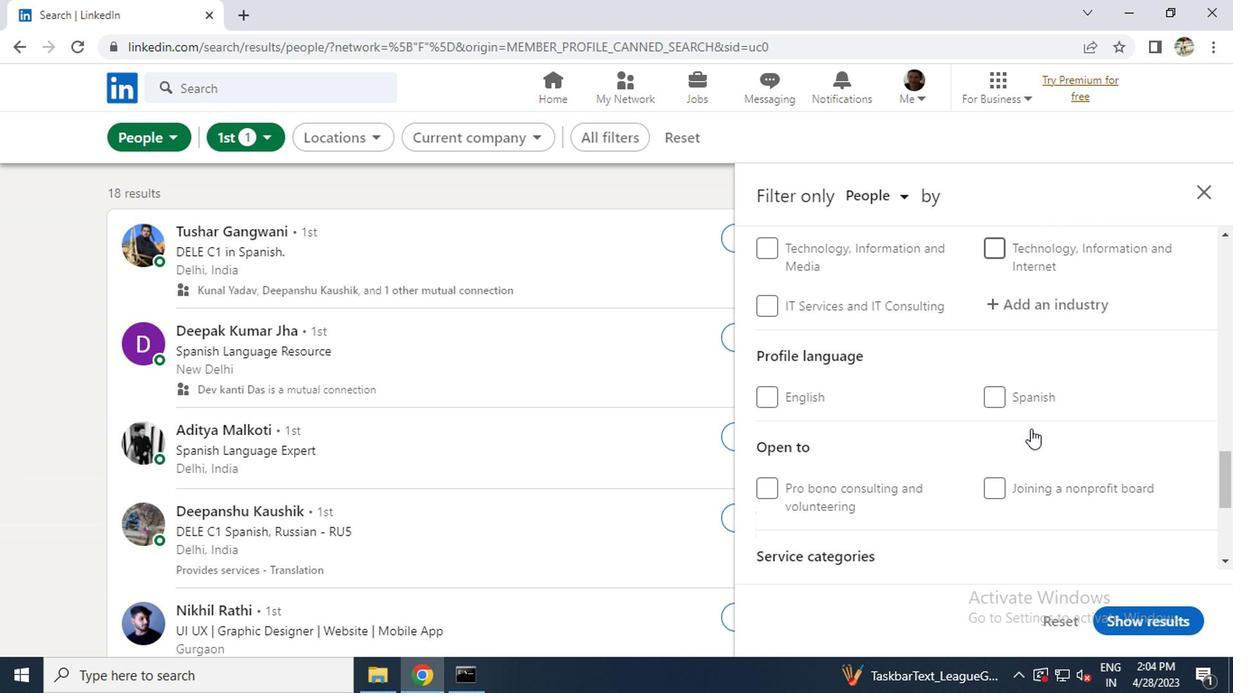 
Action: Mouse moved to (1016, 418)
Screenshot: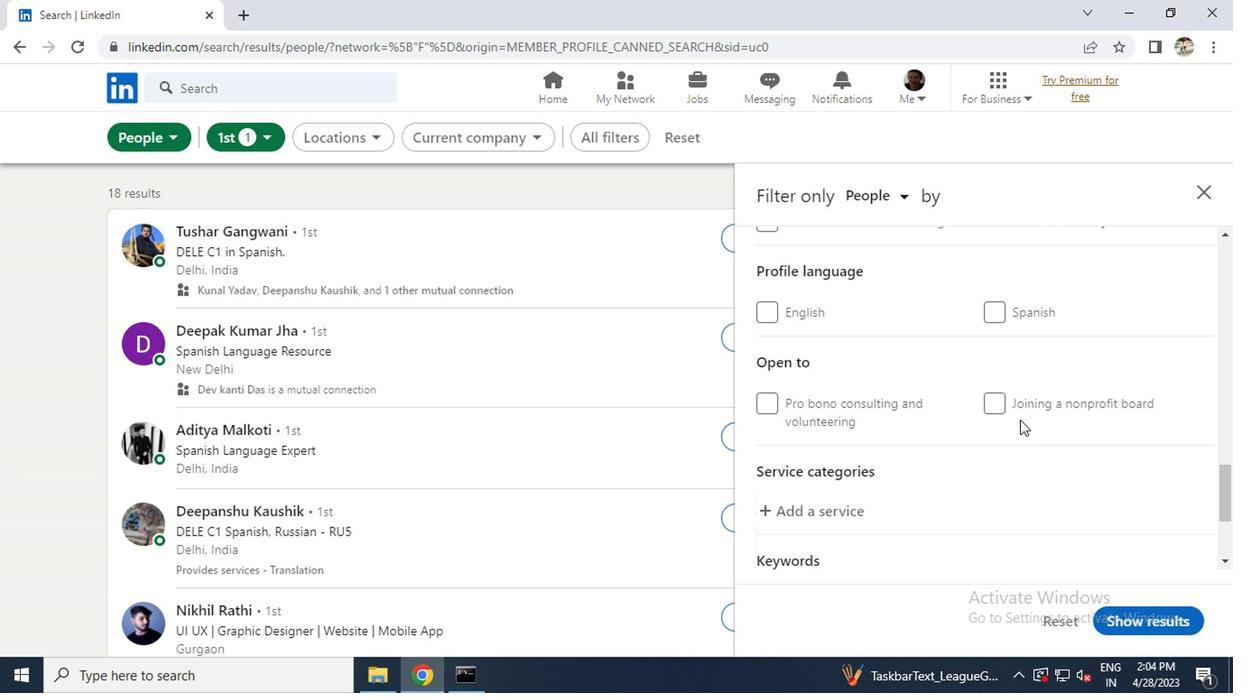 
Action: Mouse scrolled (1016, 420) with delta (0, 1)
Screenshot: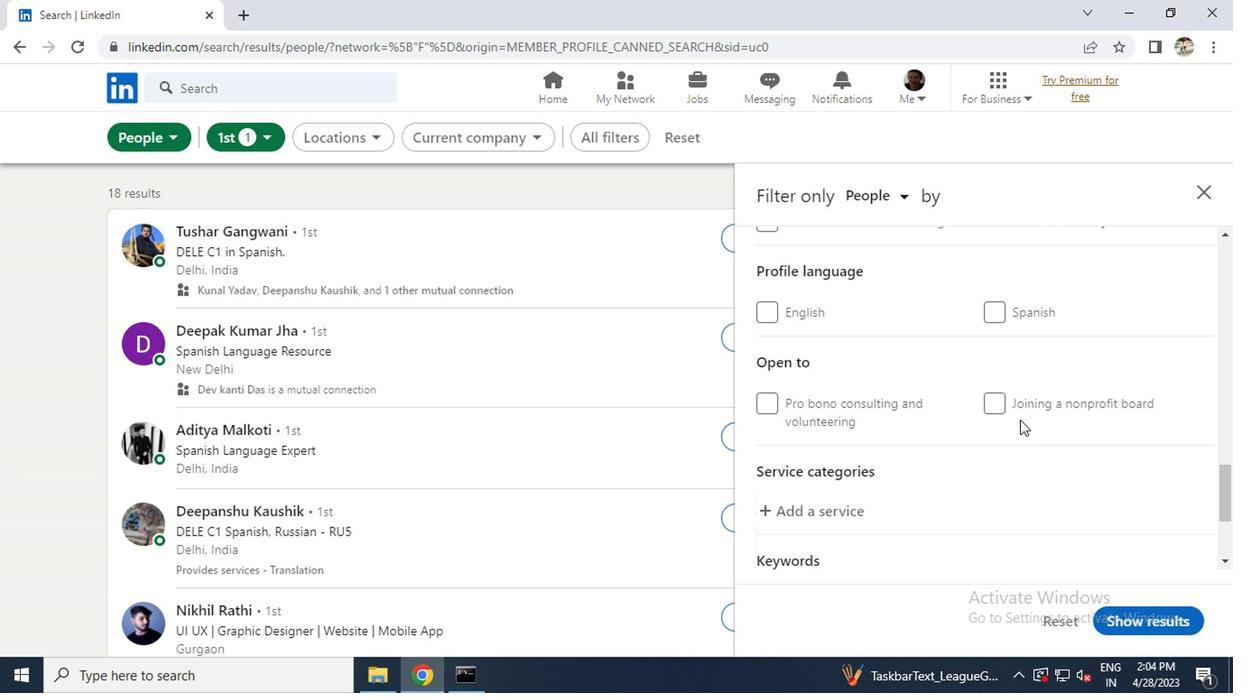 
Action: Mouse moved to (956, 415)
Screenshot: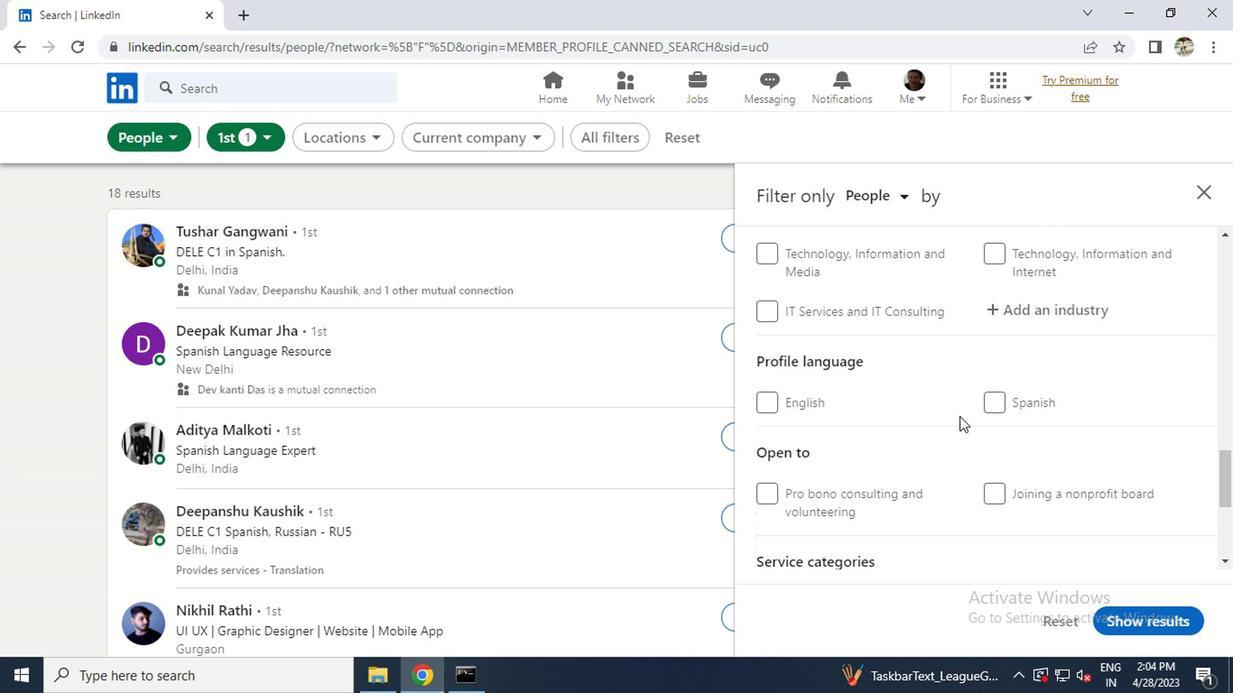 
Action: Mouse scrolled (956, 416) with delta (0, 0)
Screenshot: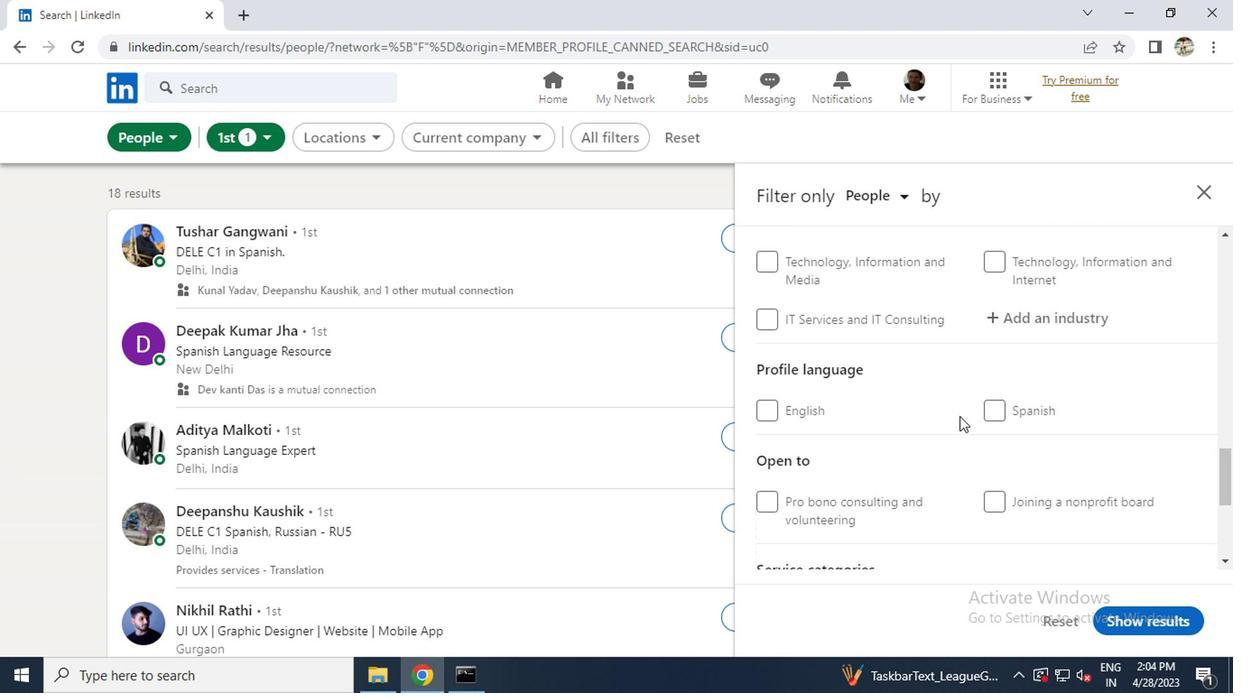 
Action: Mouse scrolled (956, 416) with delta (0, 0)
Screenshot: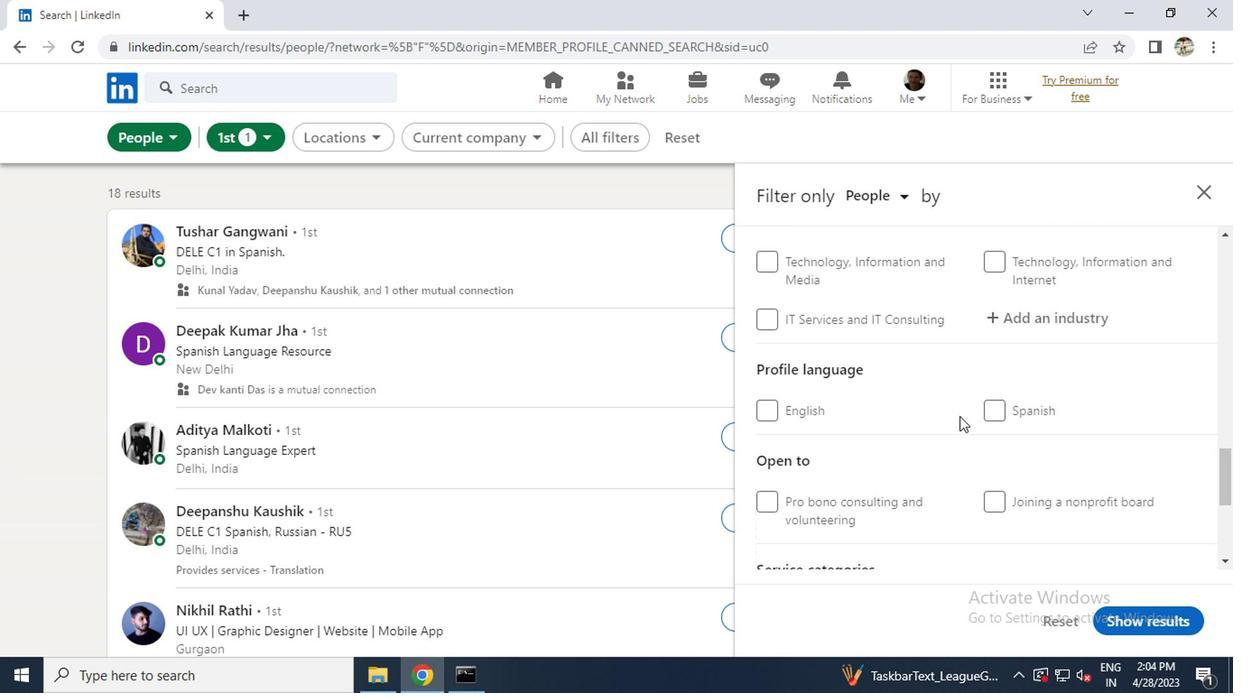 
Action: Mouse scrolled (956, 416) with delta (0, 0)
Screenshot: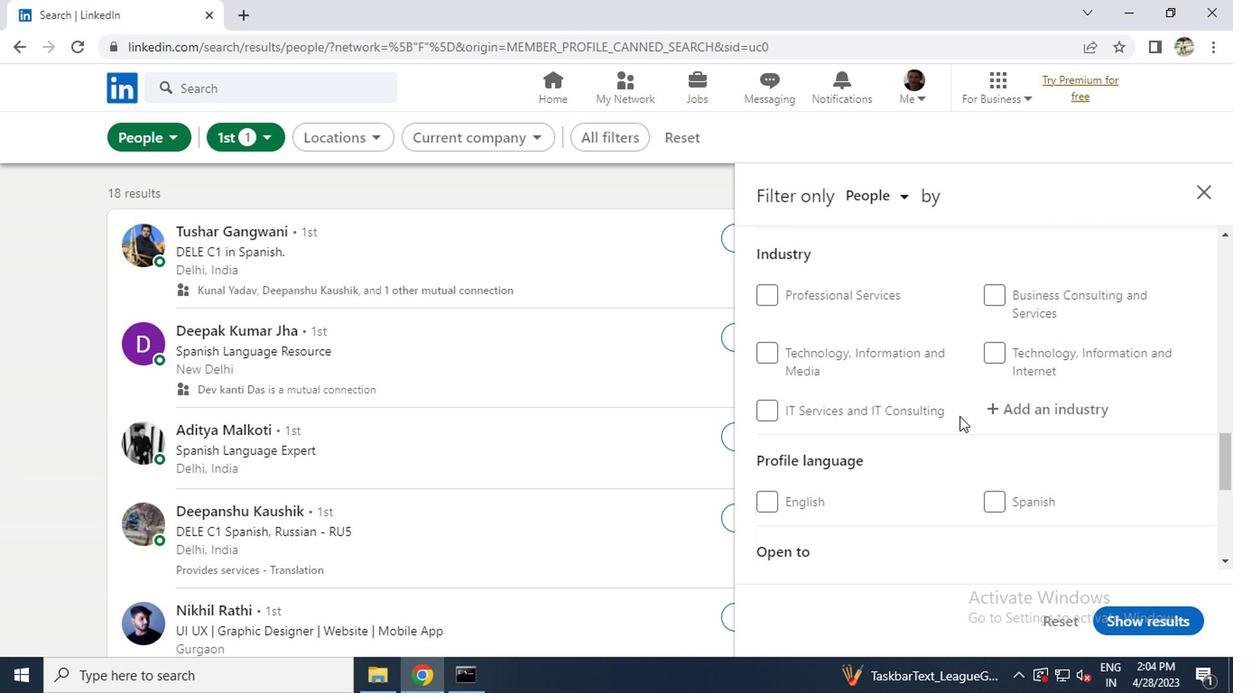 
Action: Mouse scrolled (956, 416) with delta (0, 0)
Screenshot: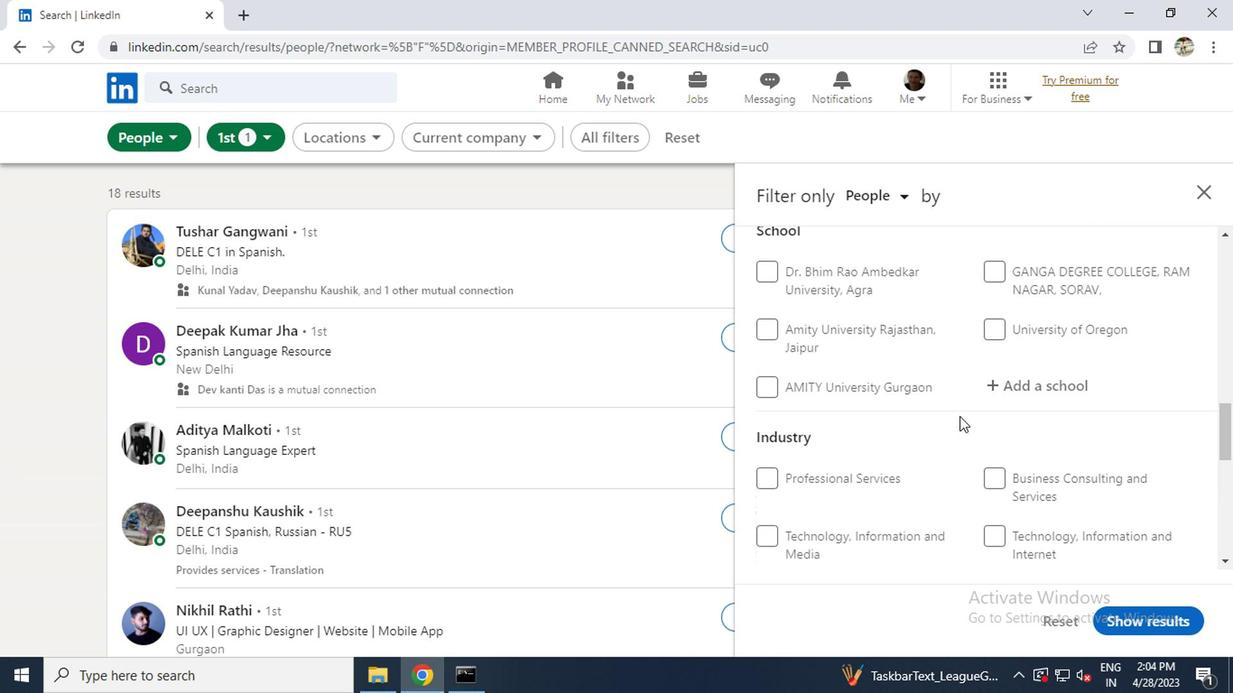
Action: Mouse scrolled (956, 416) with delta (0, 0)
Screenshot: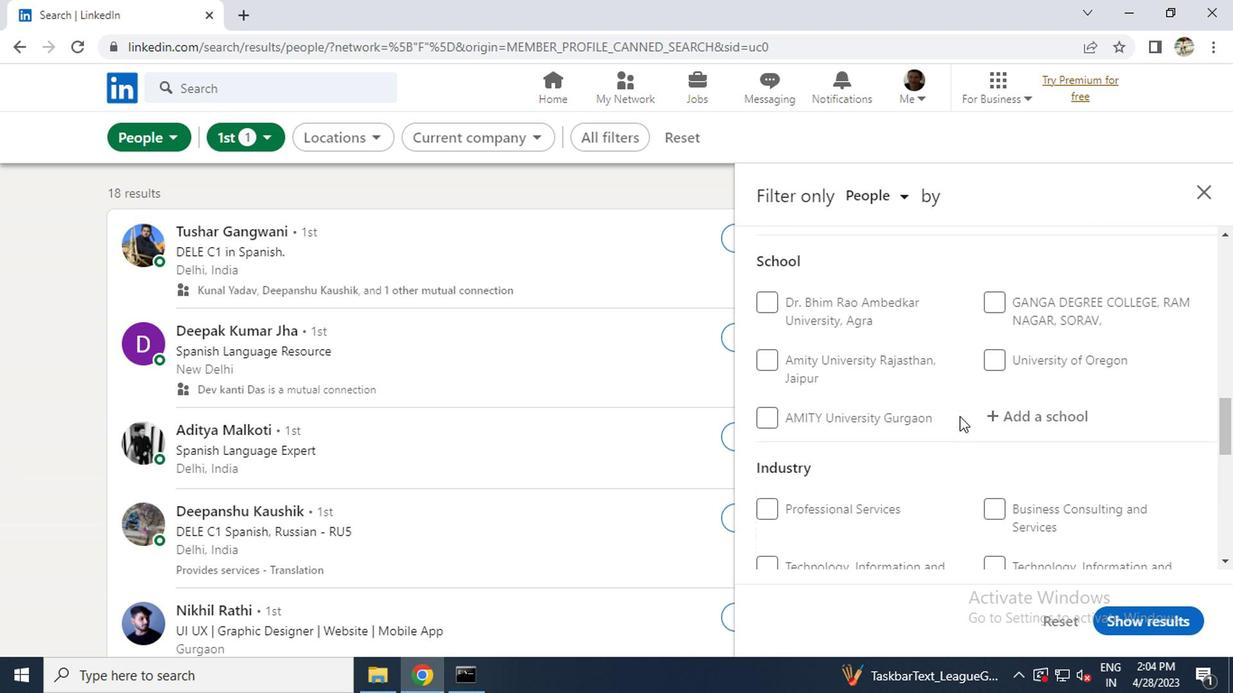 
Action: Mouse scrolled (956, 416) with delta (0, 0)
Screenshot: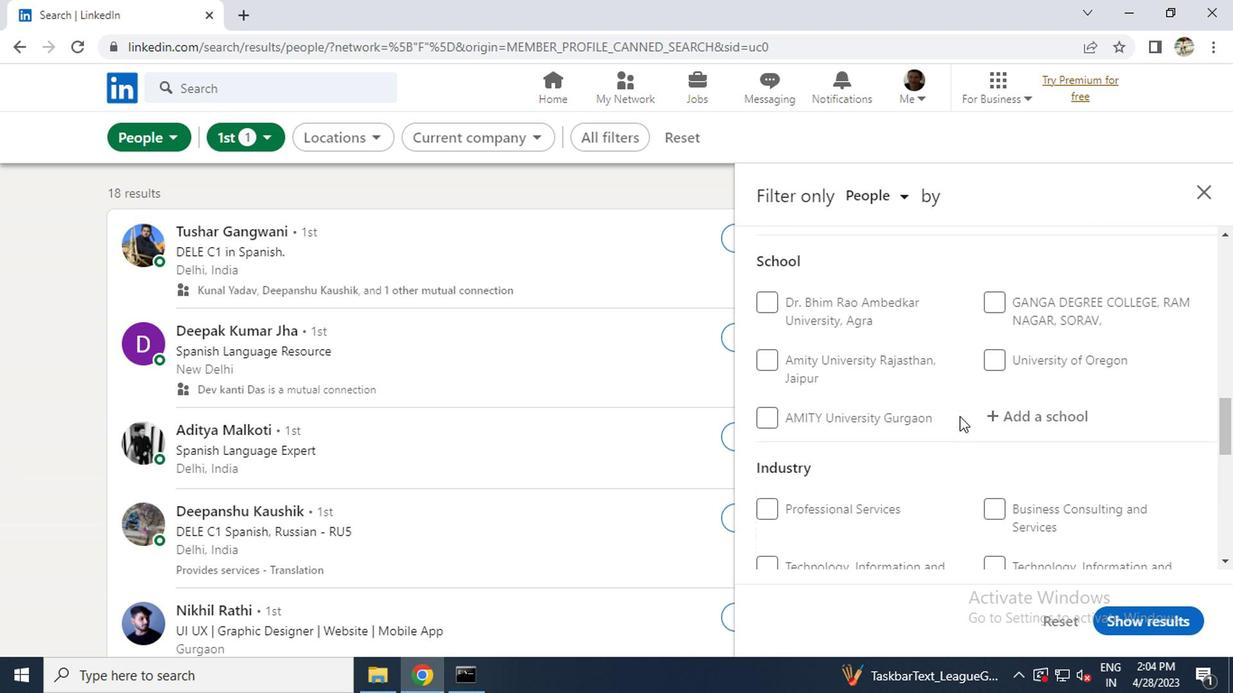 
Action: Mouse scrolled (956, 416) with delta (0, 0)
Screenshot: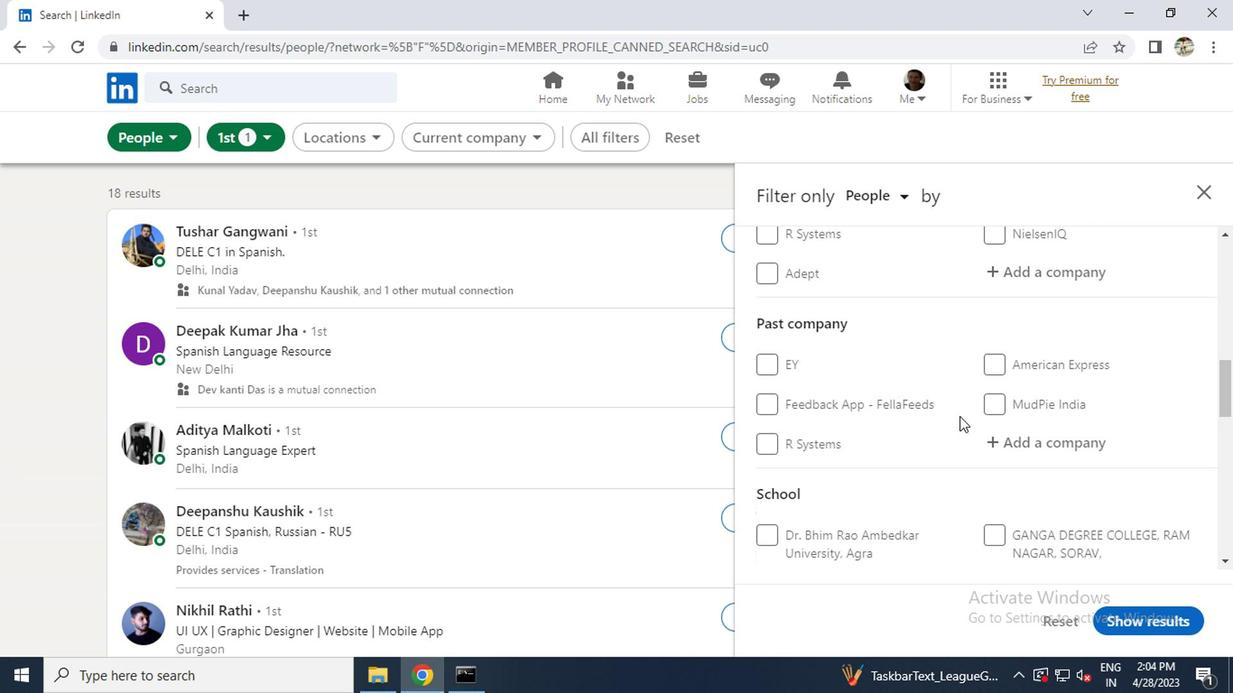 
Action: Mouse scrolled (956, 416) with delta (0, 0)
Screenshot: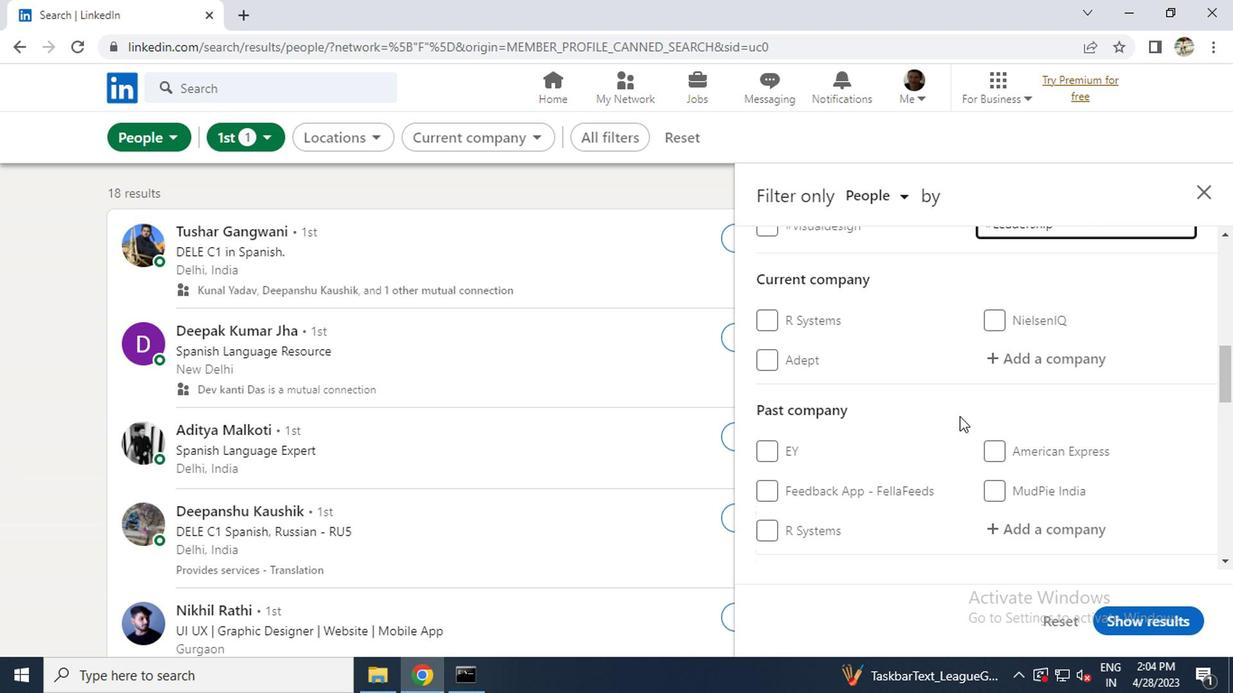 
Action: Mouse moved to (1017, 451)
Screenshot: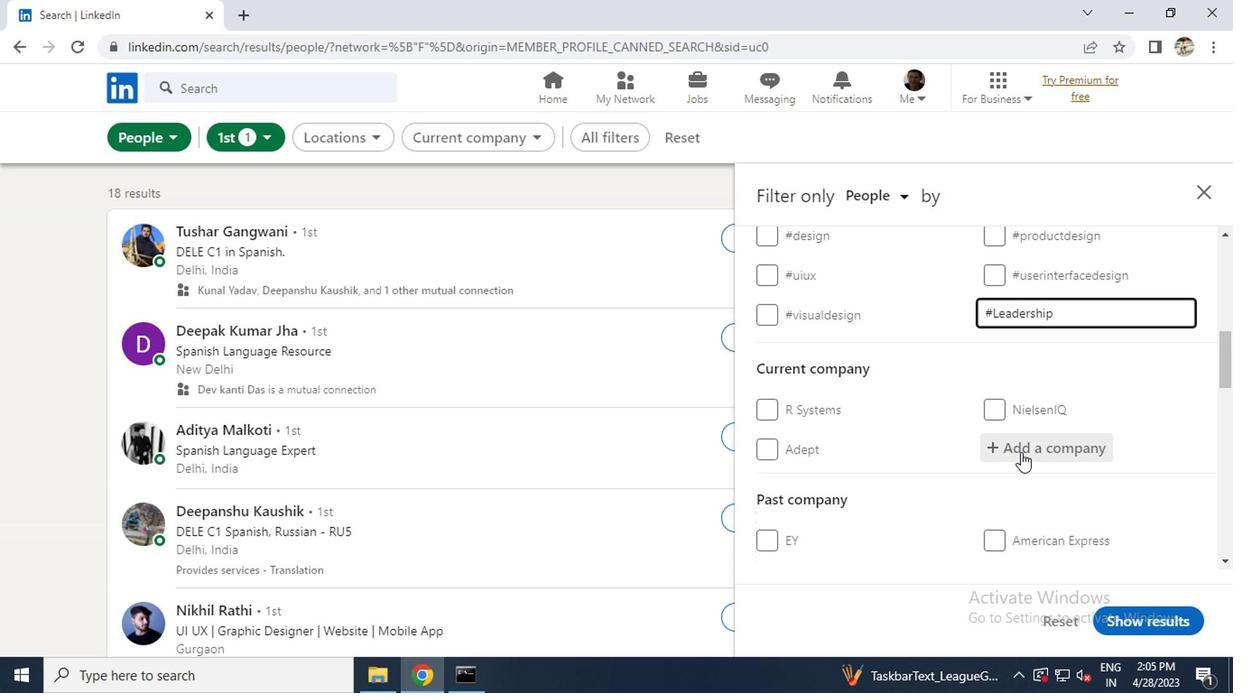 
Action: Mouse pressed left at (1017, 451)
Screenshot: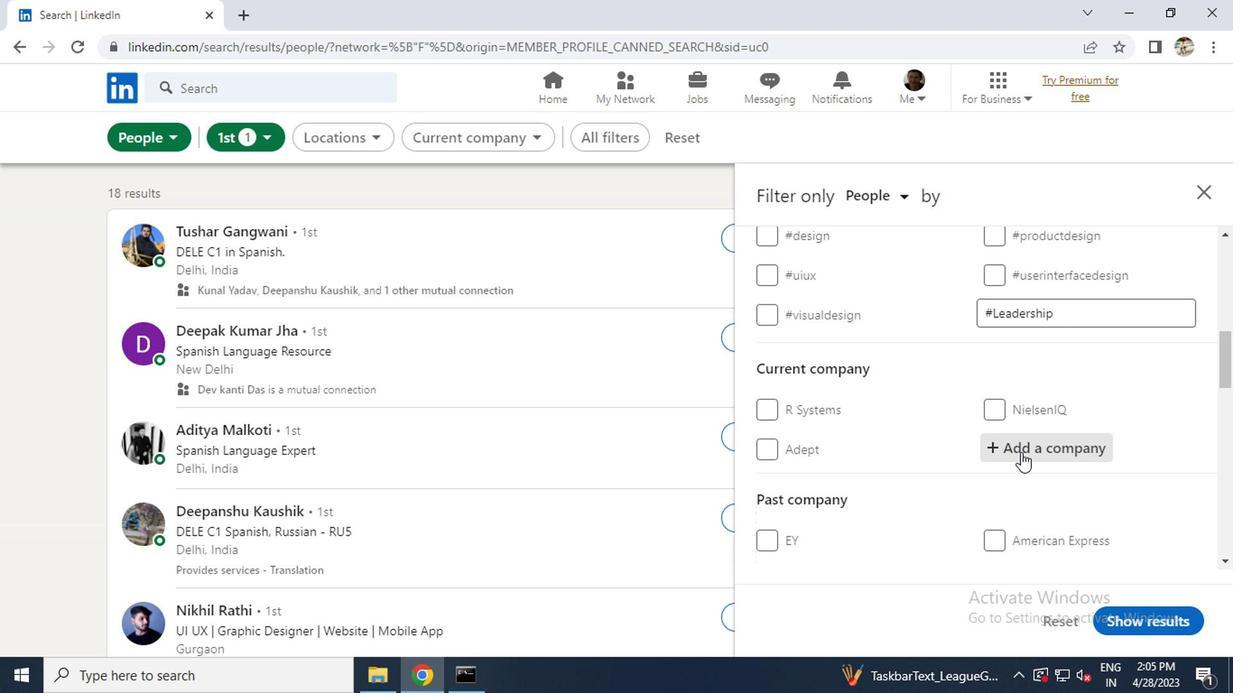 
Action: Key pressed <Key.caps_lock>I<Key.caps_lock>NGRAM<Key.space><Key.caps_lock>M<Key.caps_lock>ICRO
Screenshot: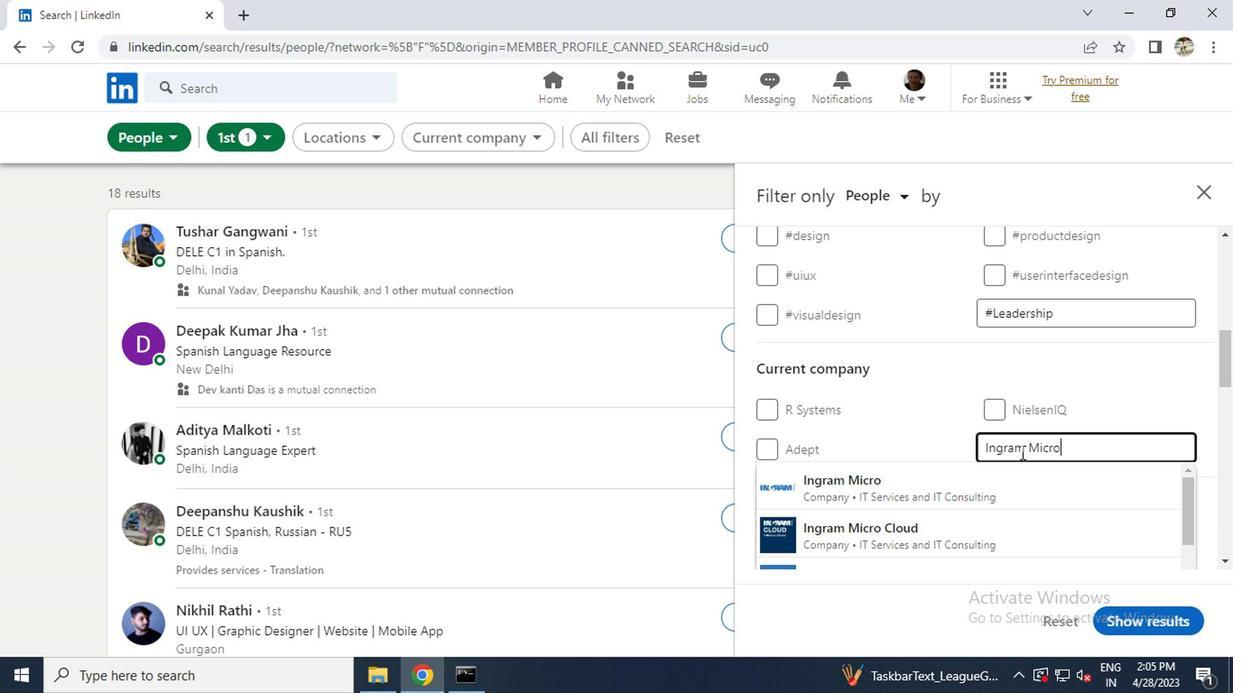 
Action: Mouse moved to (909, 492)
Screenshot: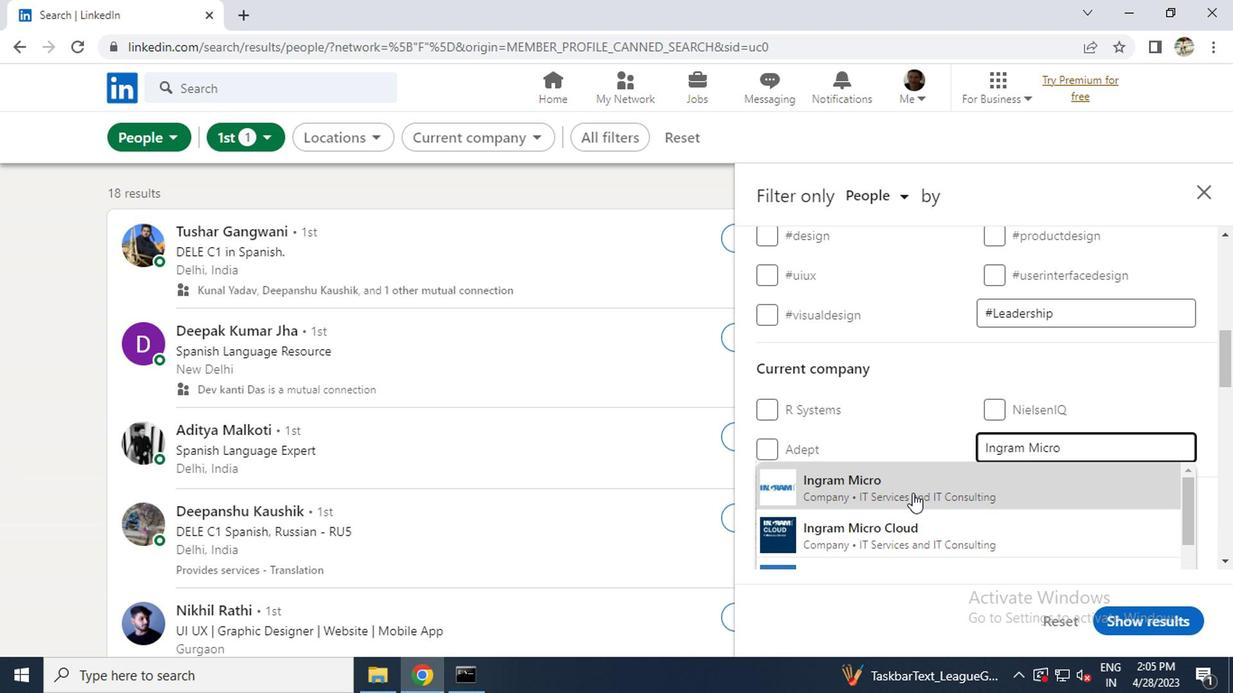 
Action: Mouse pressed left at (909, 492)
Screenshot: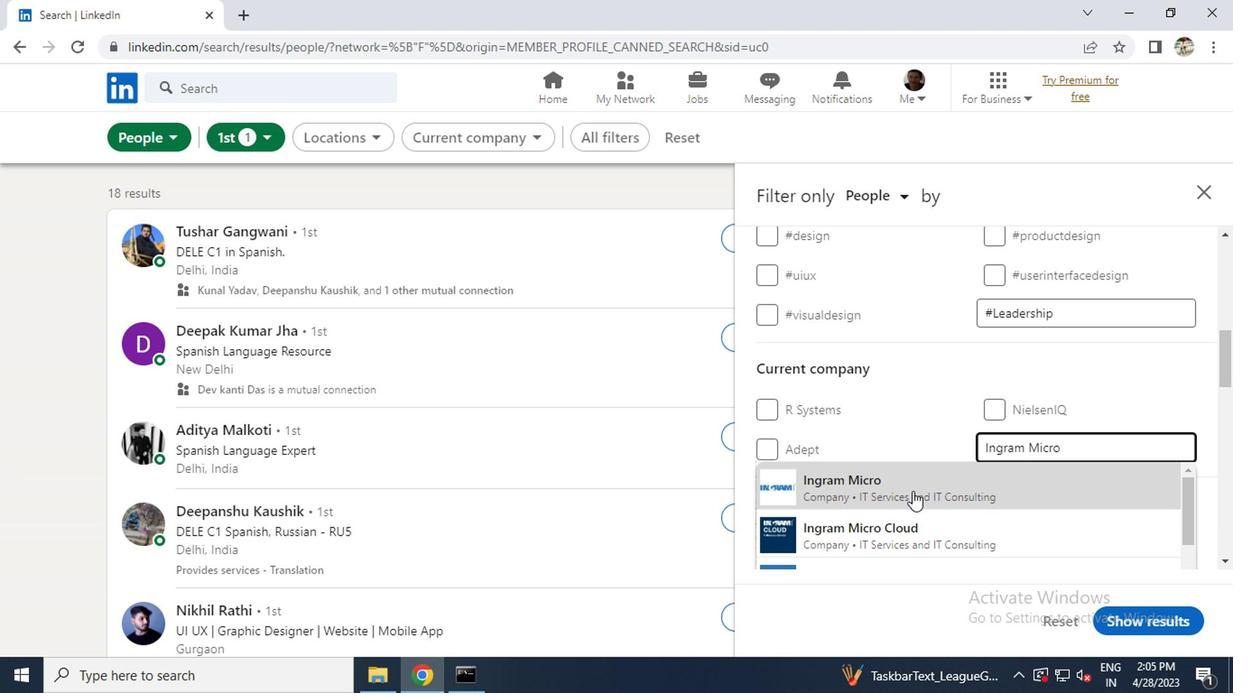 
Action: Mouse moved to (943, 471)
Screenshot: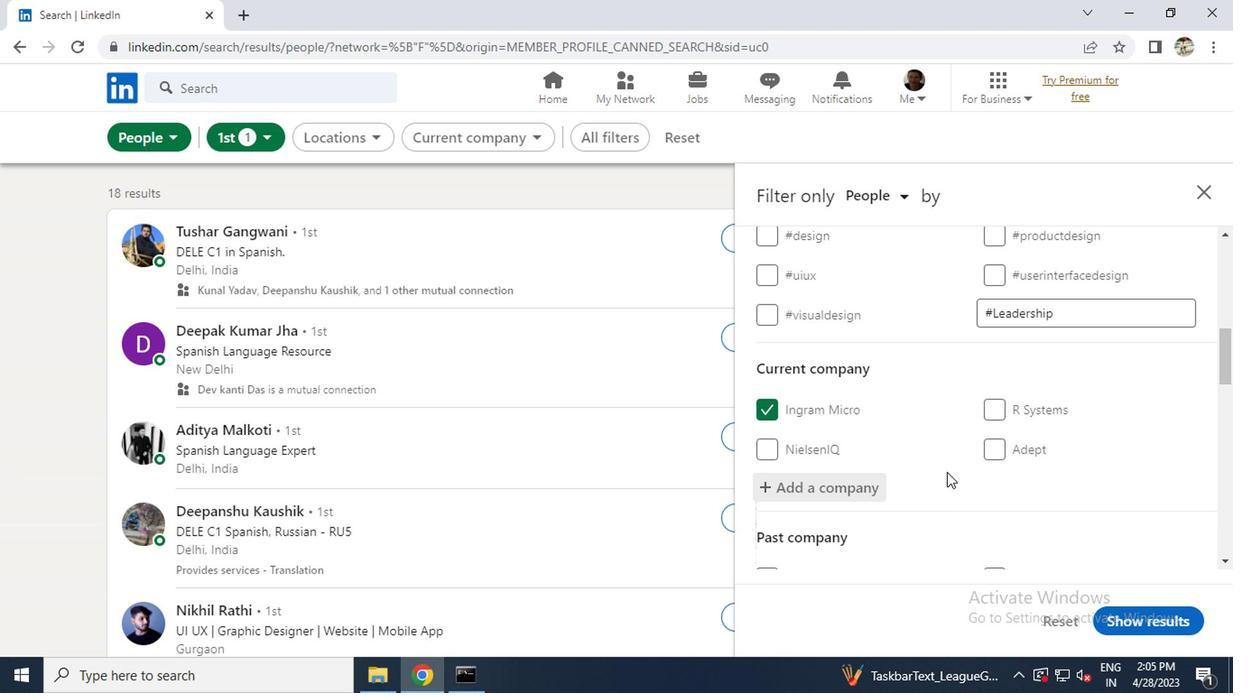 
Action: Mouse scrolled (943, 470) with delta (0, -1)
Screenshot: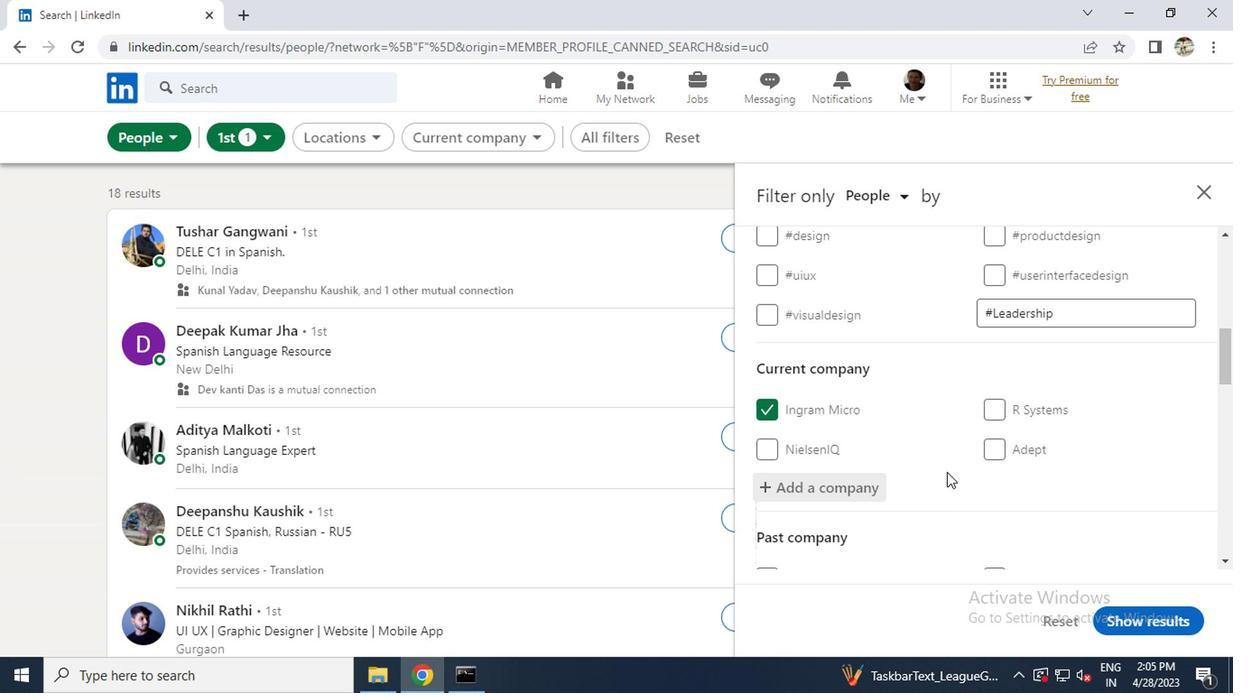 
Action: Mouse scrolled (943, 470) with delta (0, -1)
Screenshot: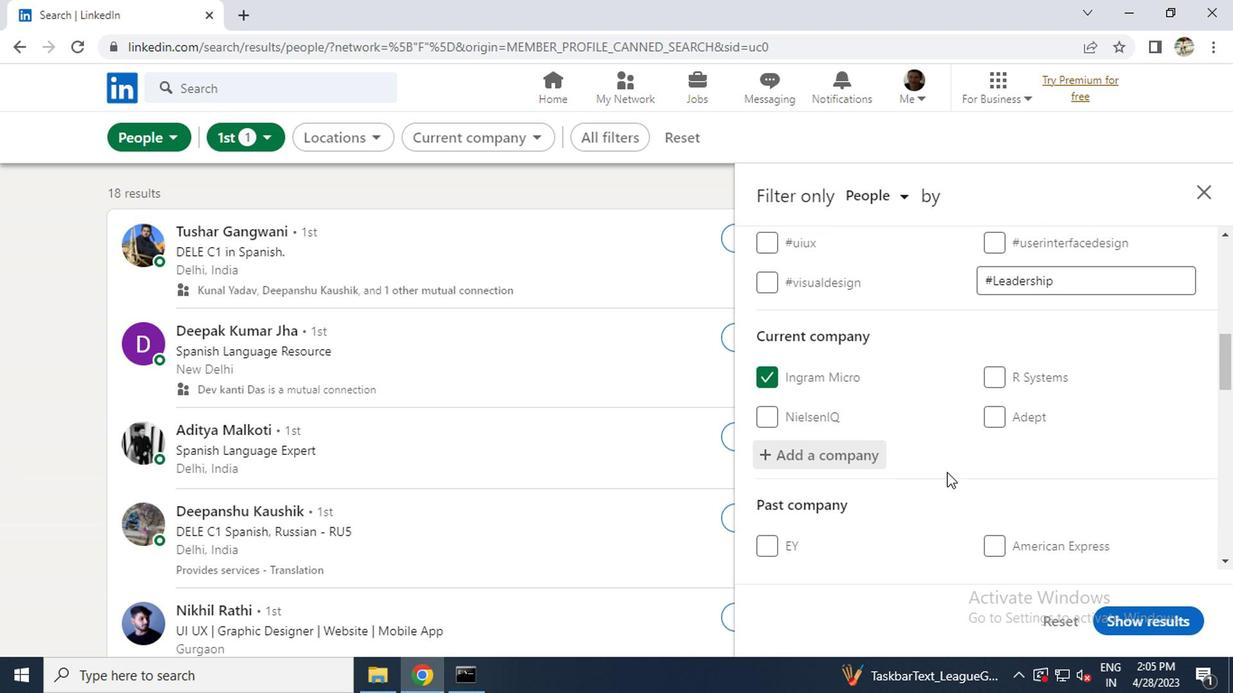 
Action: Mouse moved to (978, 470)
Screenshot: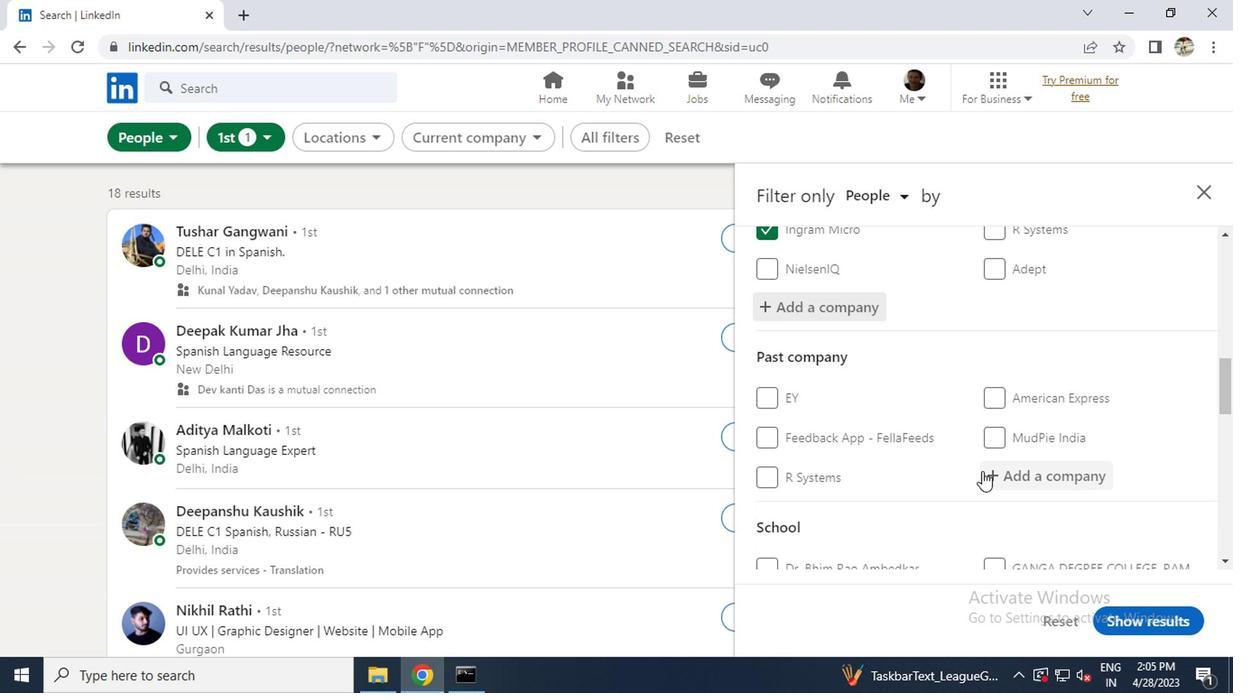 
Action: Mouse scrolled (978, 469) with delta (0, 0)
Screenshot: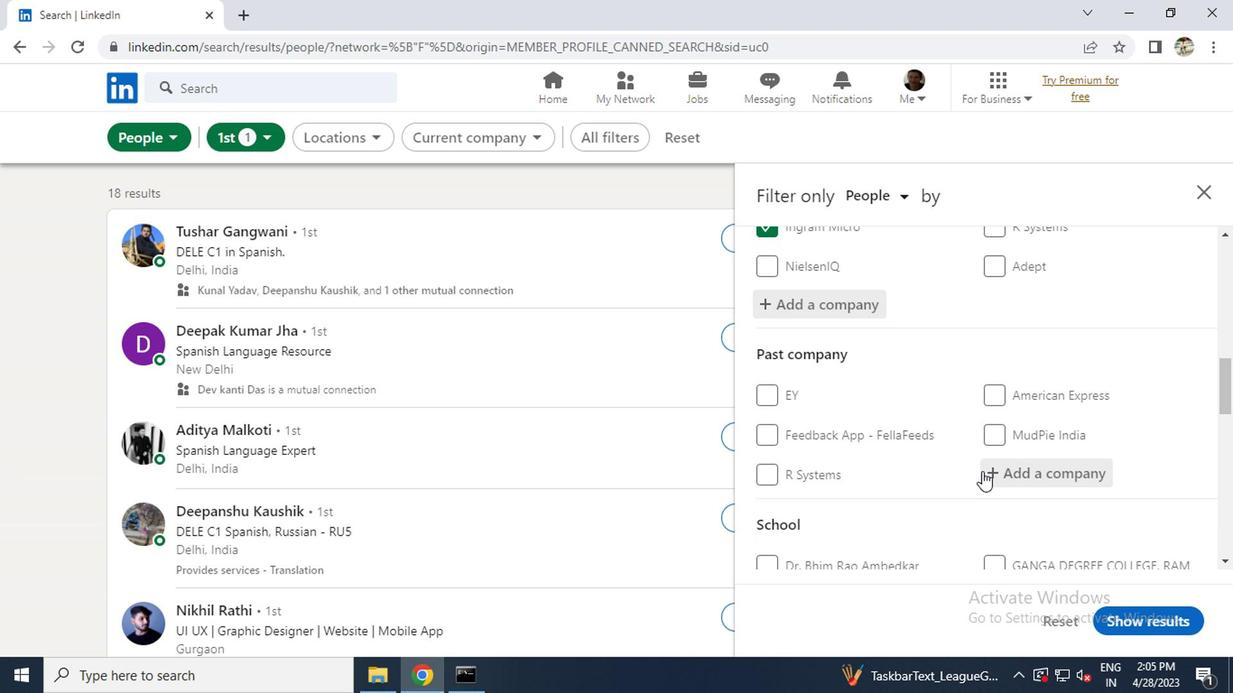 
Action: Mouse moved to (1003, 542)
Screenshot: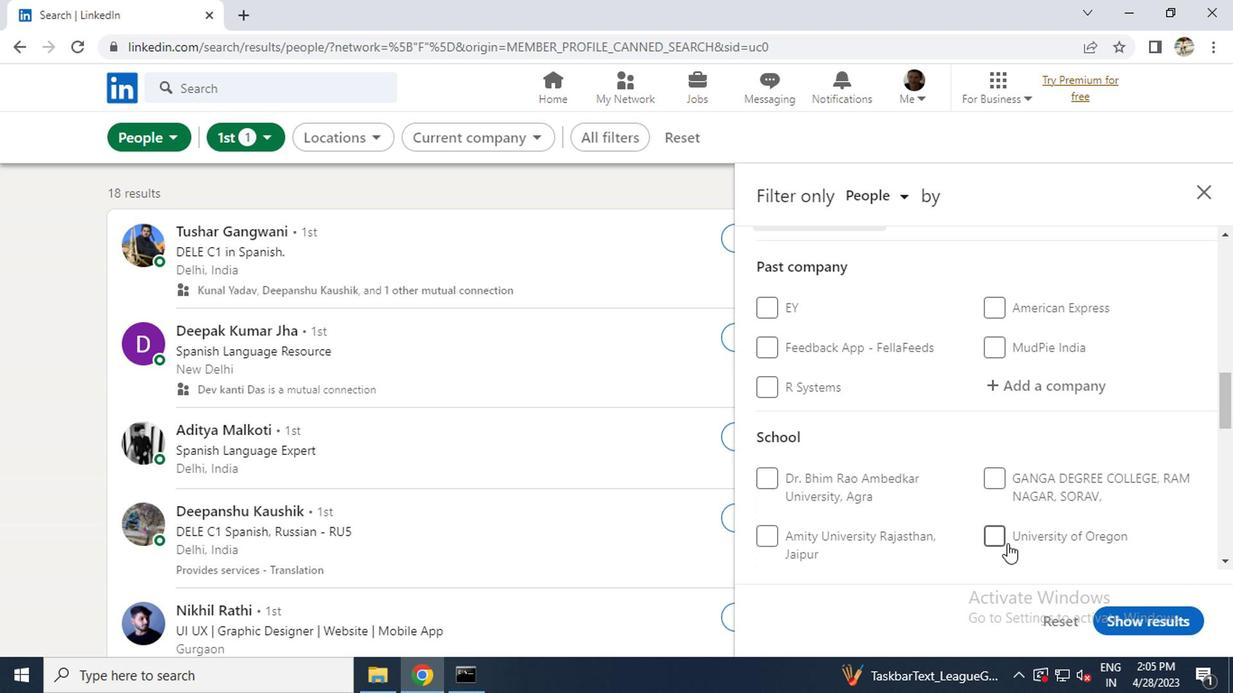 
Action: Mouse scrolled (1003, 541) with delta (0, -1)
Screenshot: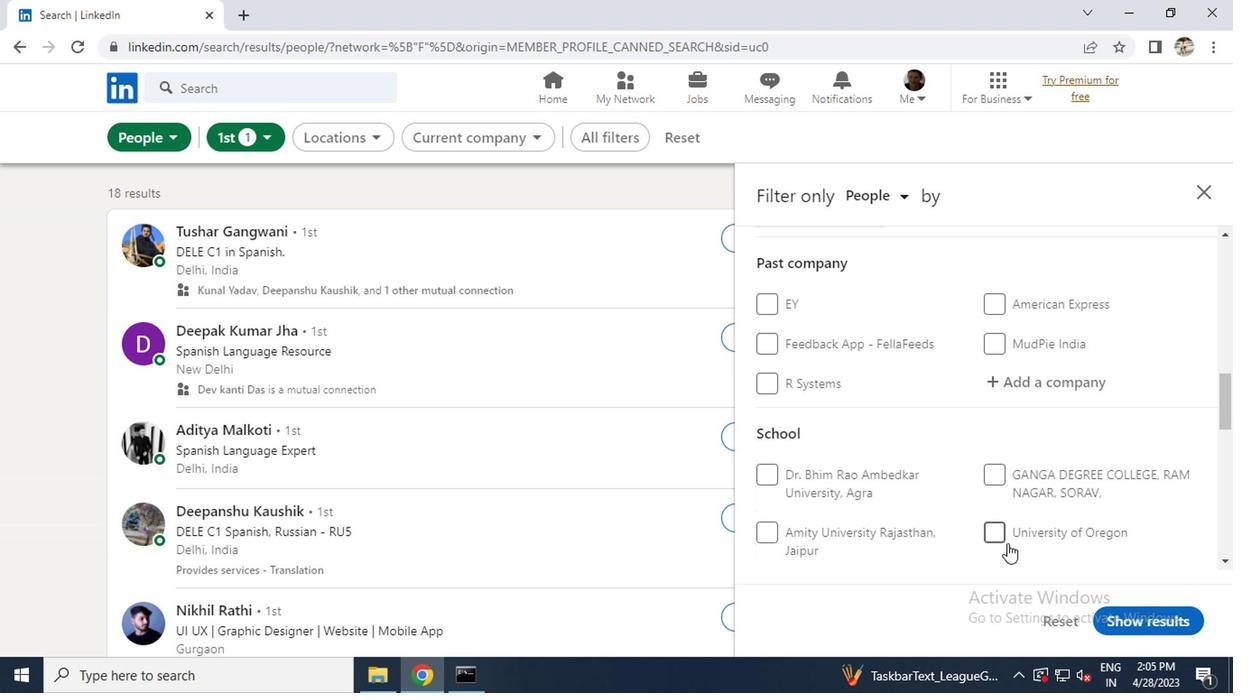 
Action: Mouse scrolled (1003, 541) with delta (0, -1)
Screenshot: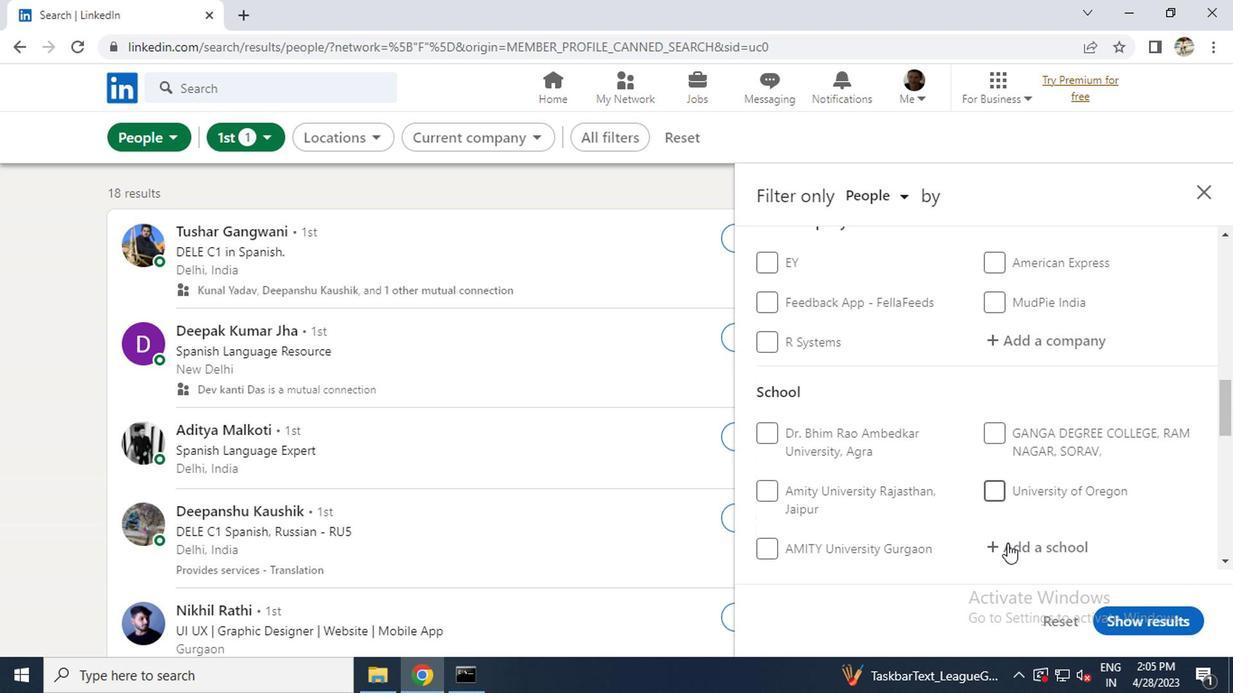 
Action: Mouse moved to (1016, 413)
Screenshot: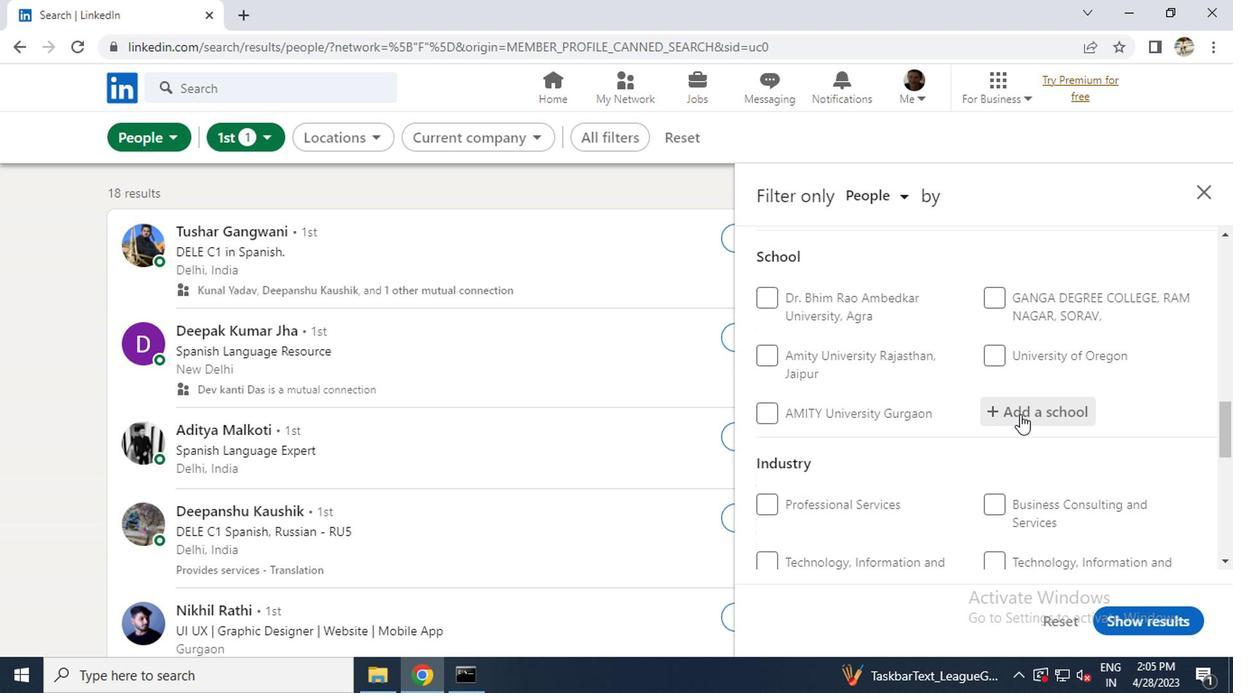 
Action: Mouse pressed left at (1016, 413)
Screenshot: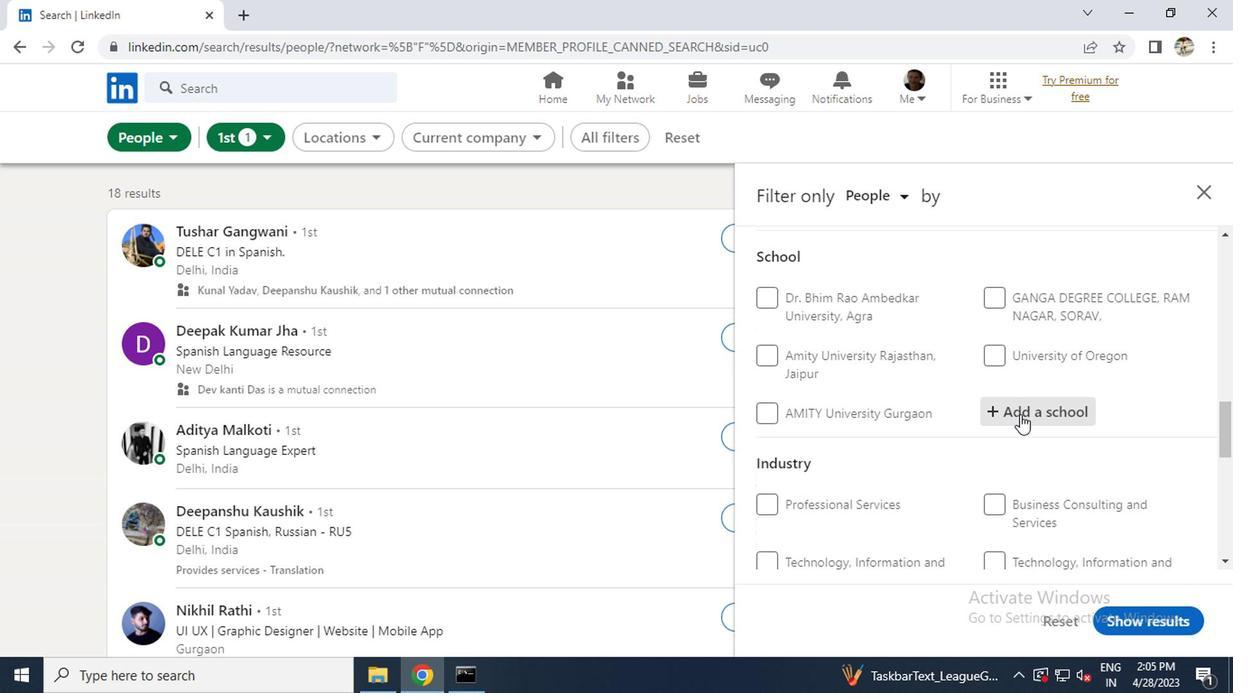 
Action: Key pressed <Key.caps_lock>S<Key.caps_lock>ANJIVANI<Key.space>
Screenshot: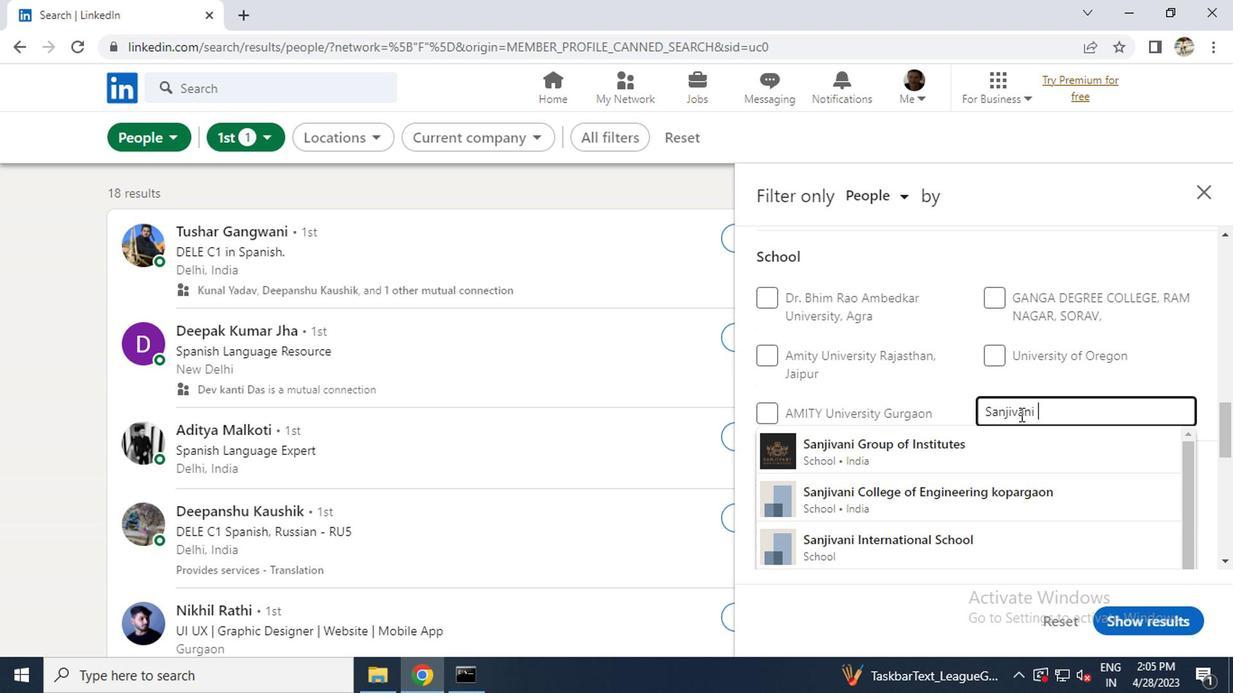
Action: Mouse moved to (909, 447)
Screenshot: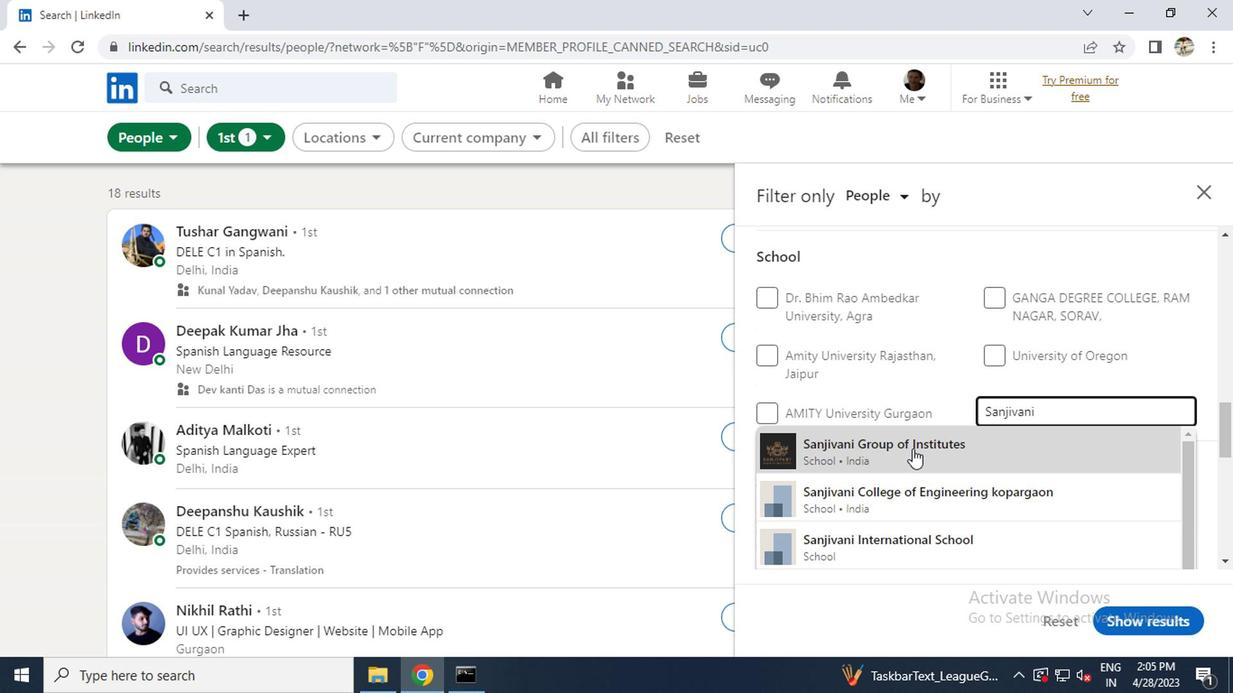
Action: Mouse pressed left at (909, 447)
Screenshot: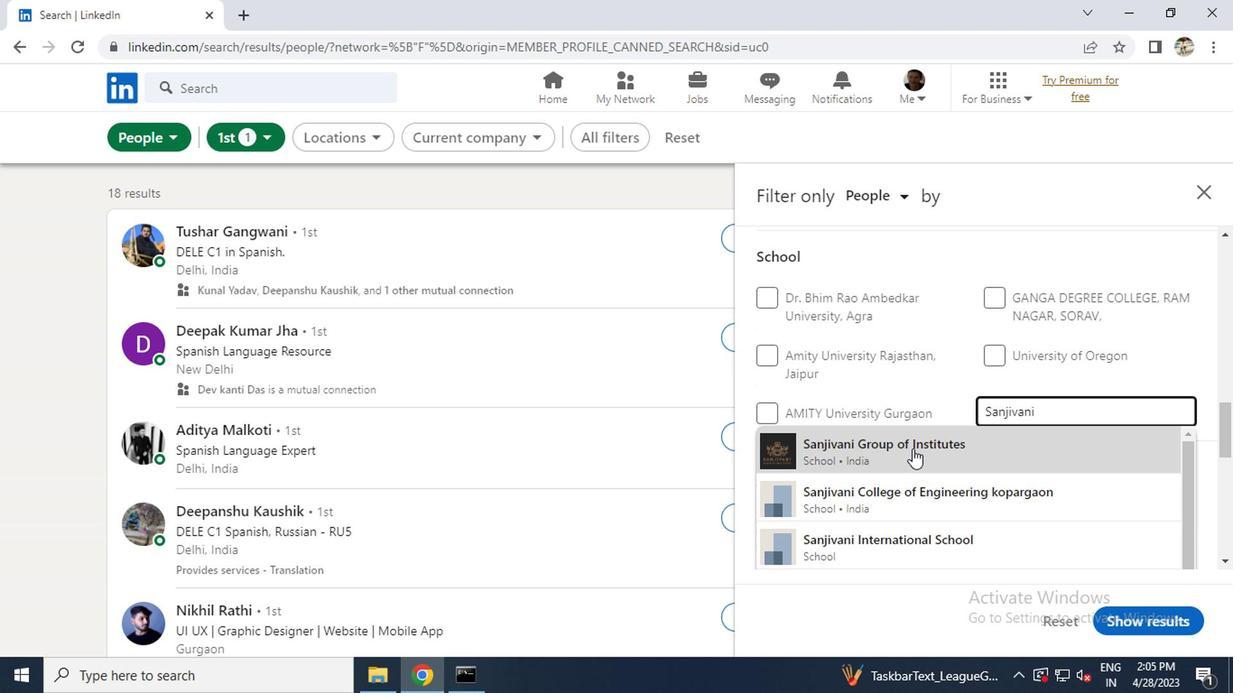 
Action: Mouse moved to (909, 447)
Screenshot: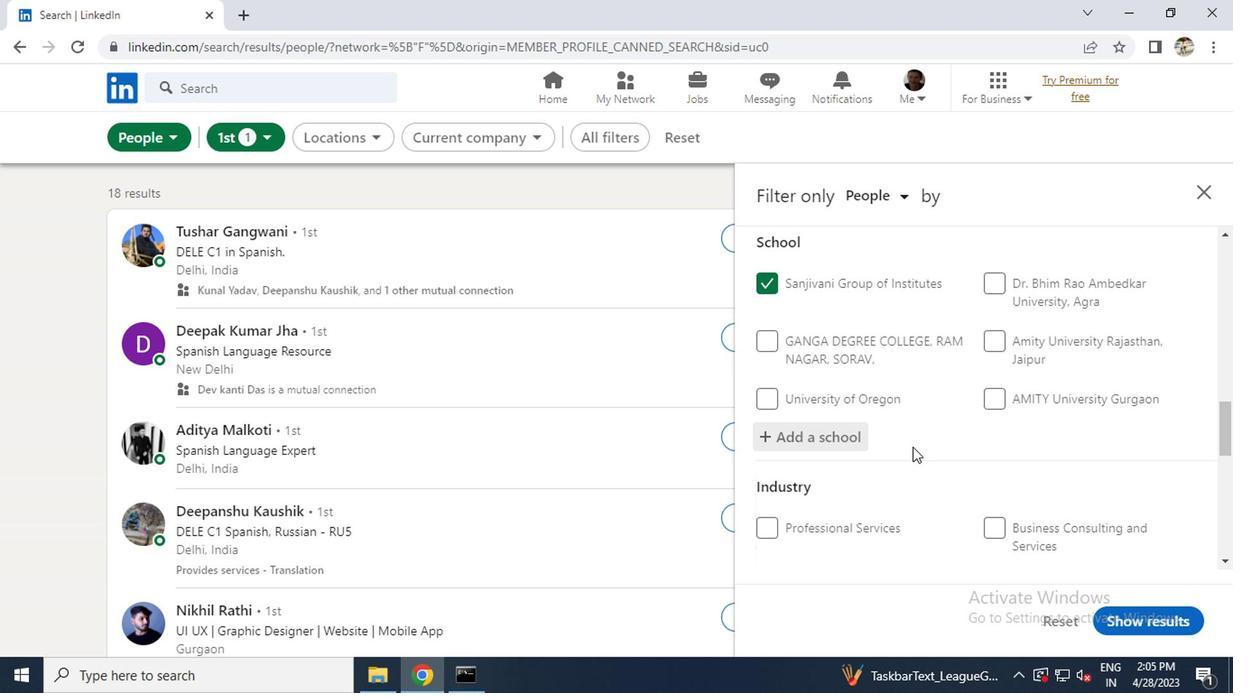 
Action: Mouse scrolled (909, 445) with delta (0, -1)
Screenshot: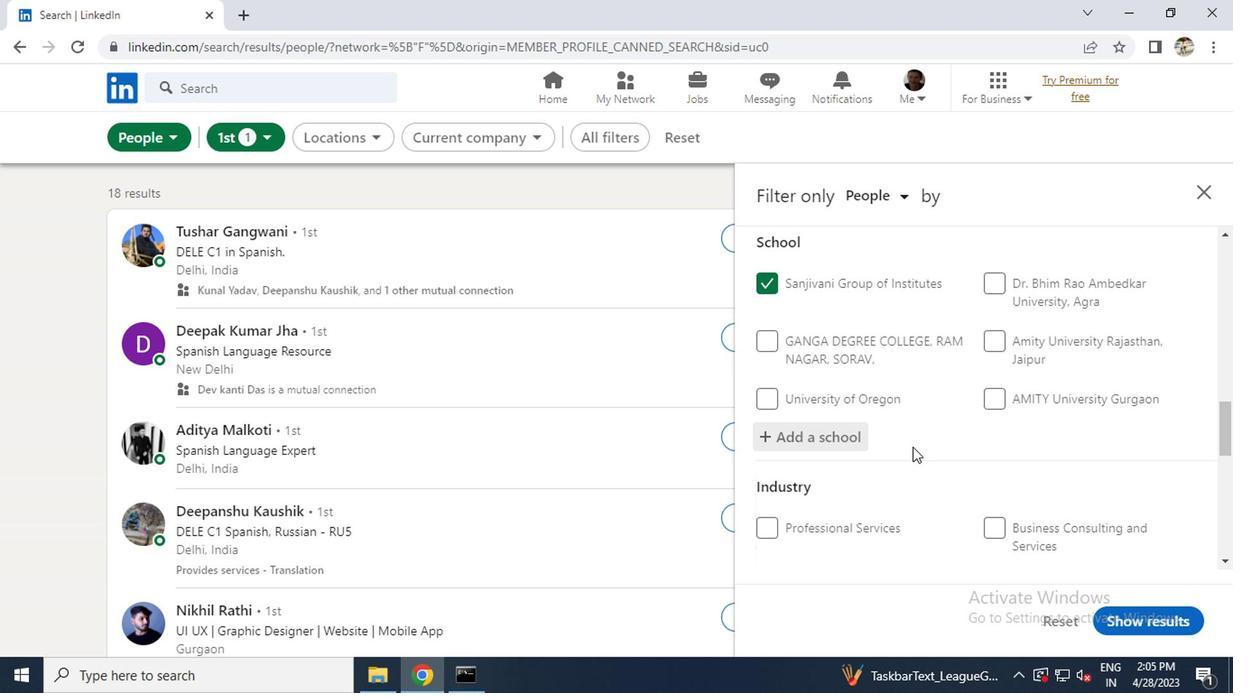 
Action: Mouse moved to (909, 445)
Screenshot: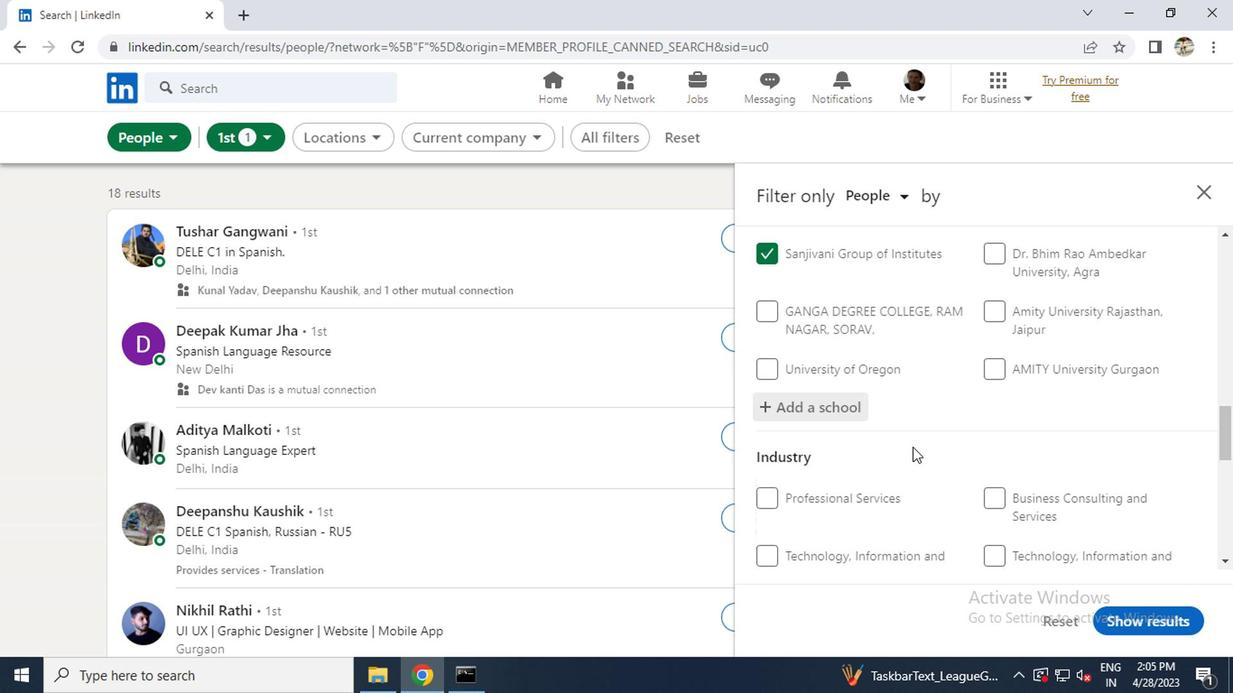 
Action: Mouse scrolled (909, 445) with delta (0, 0)
Screenshot: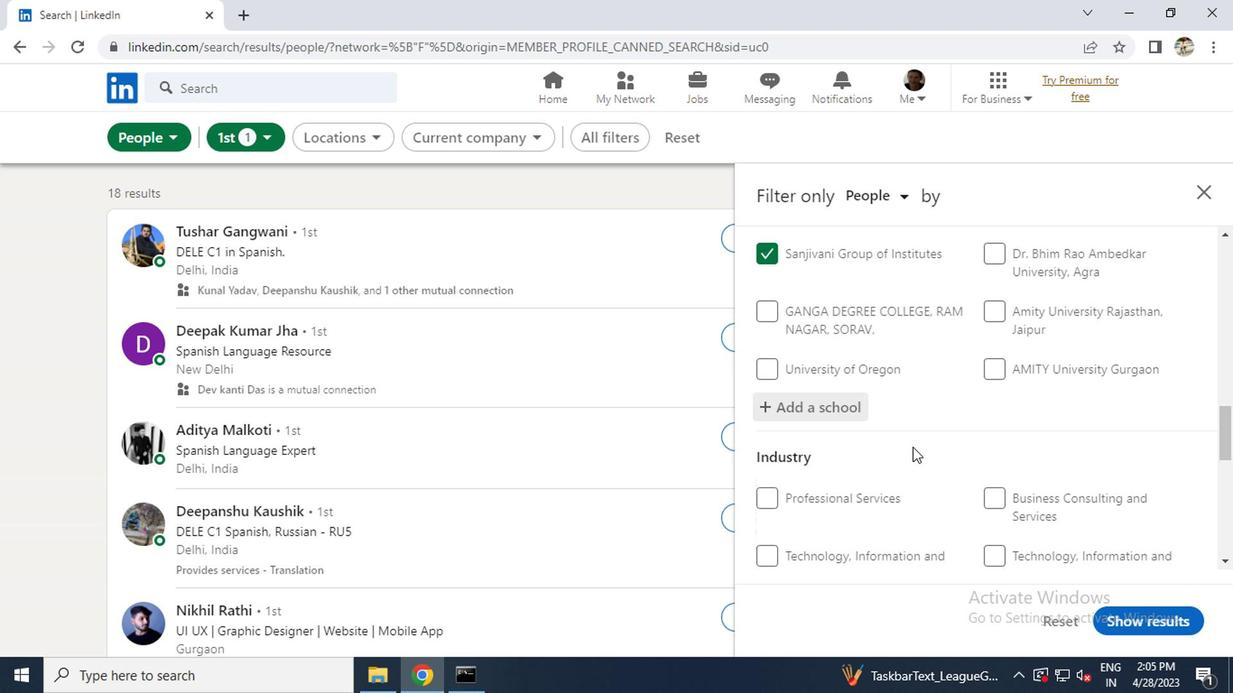 
Action: Mouse scrolled (909, 445) with delta (0, 0)
Screenshot: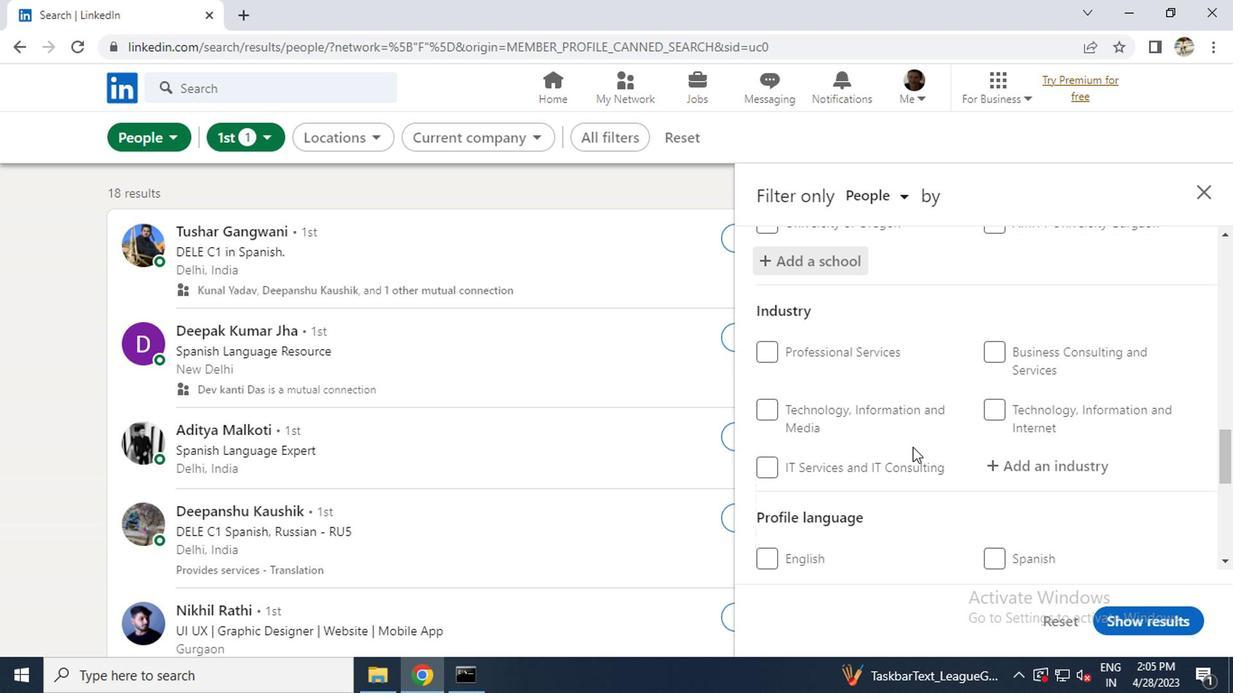 
Action: Mouse moved to (1012, 391)
Screenshot: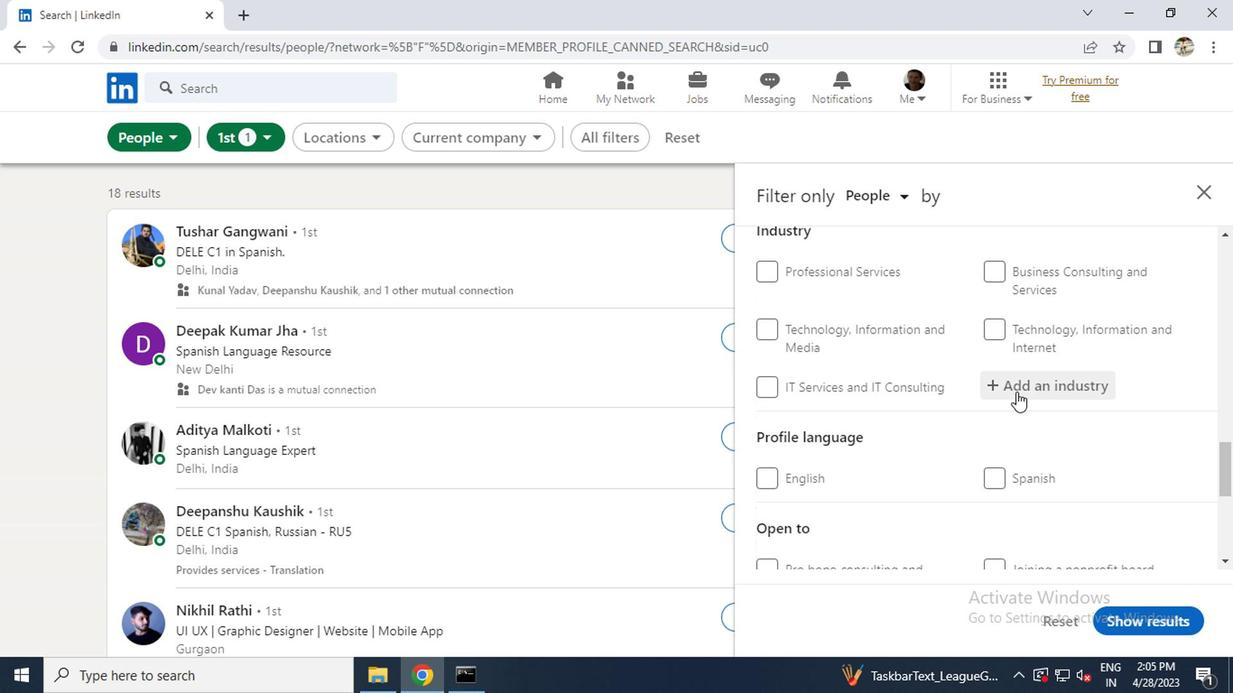 
Action: Mouse pressed left at (1012, 391)
Screenshot: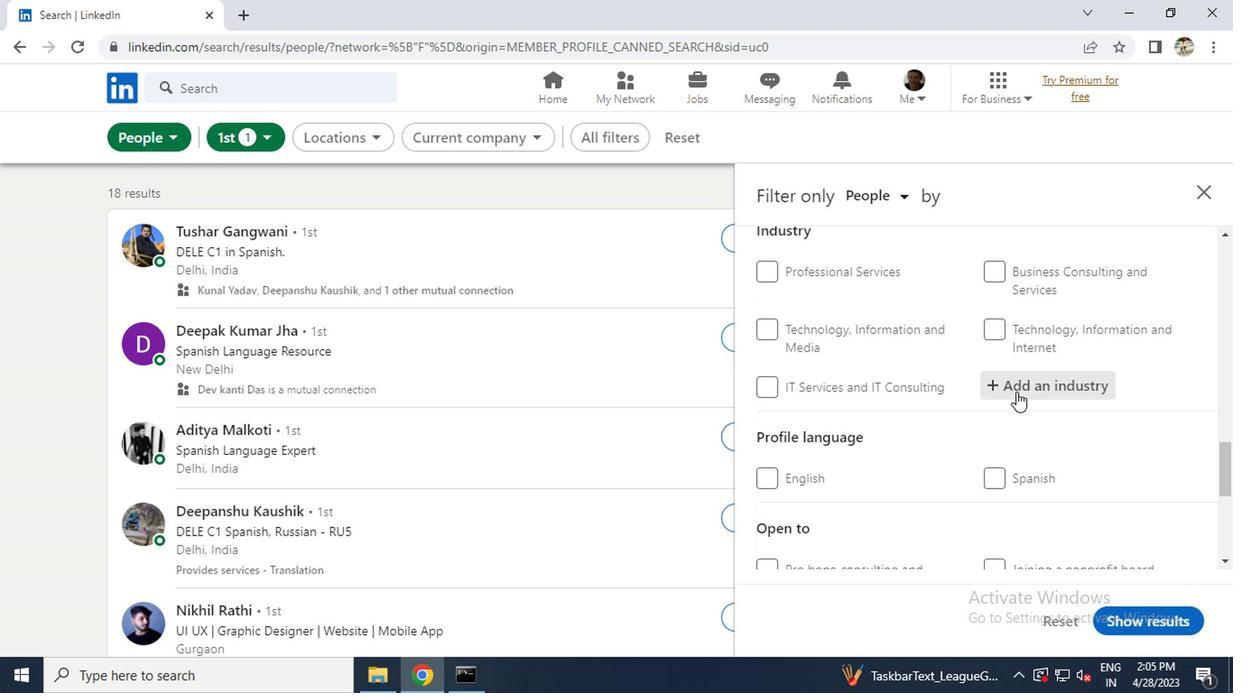 
Action: Key pressed <Key.caps_lock>C<Key.caps_lock>LIMATE<Key.space>
Screenshot: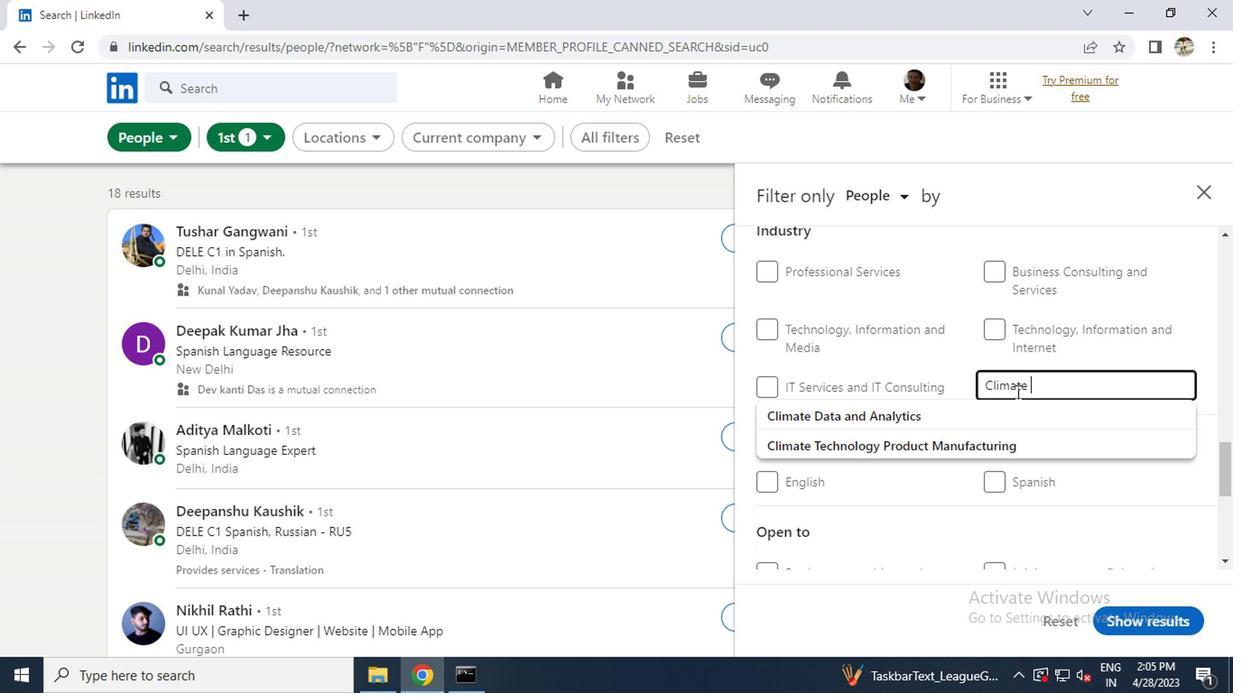 
Action: Mouse moved to (932, 436)
Screenshot: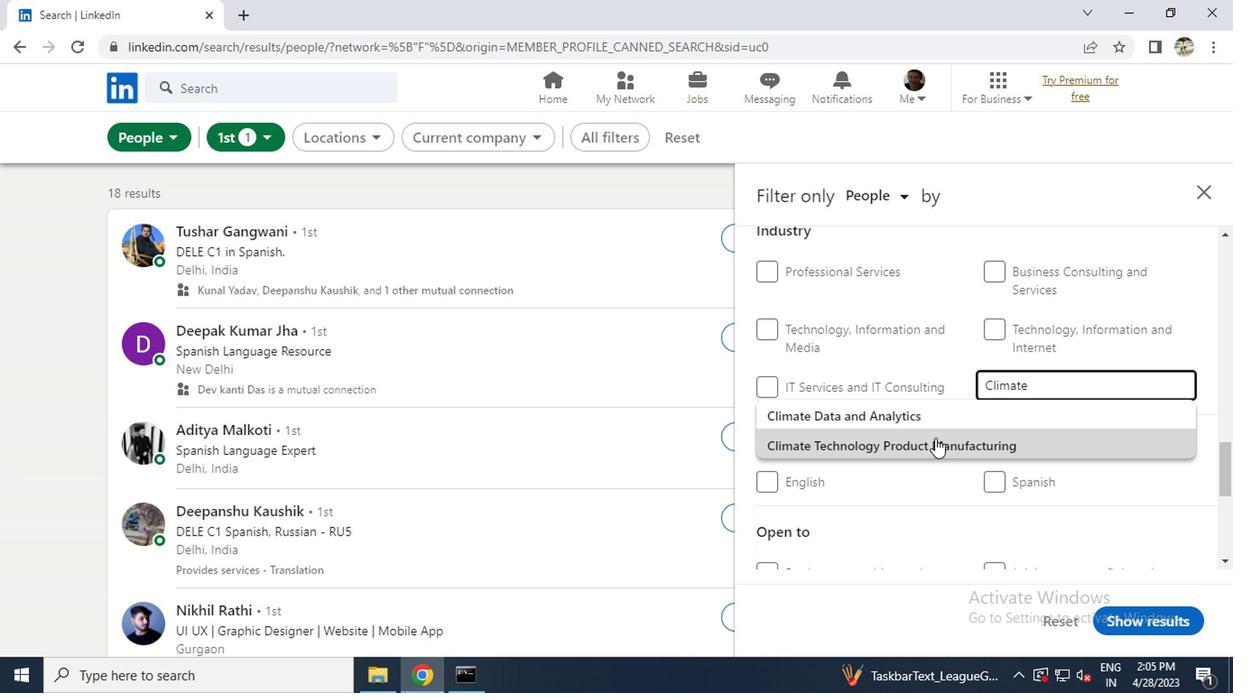 
Action: Mouse pressed left at (932, 436)
Screenshot: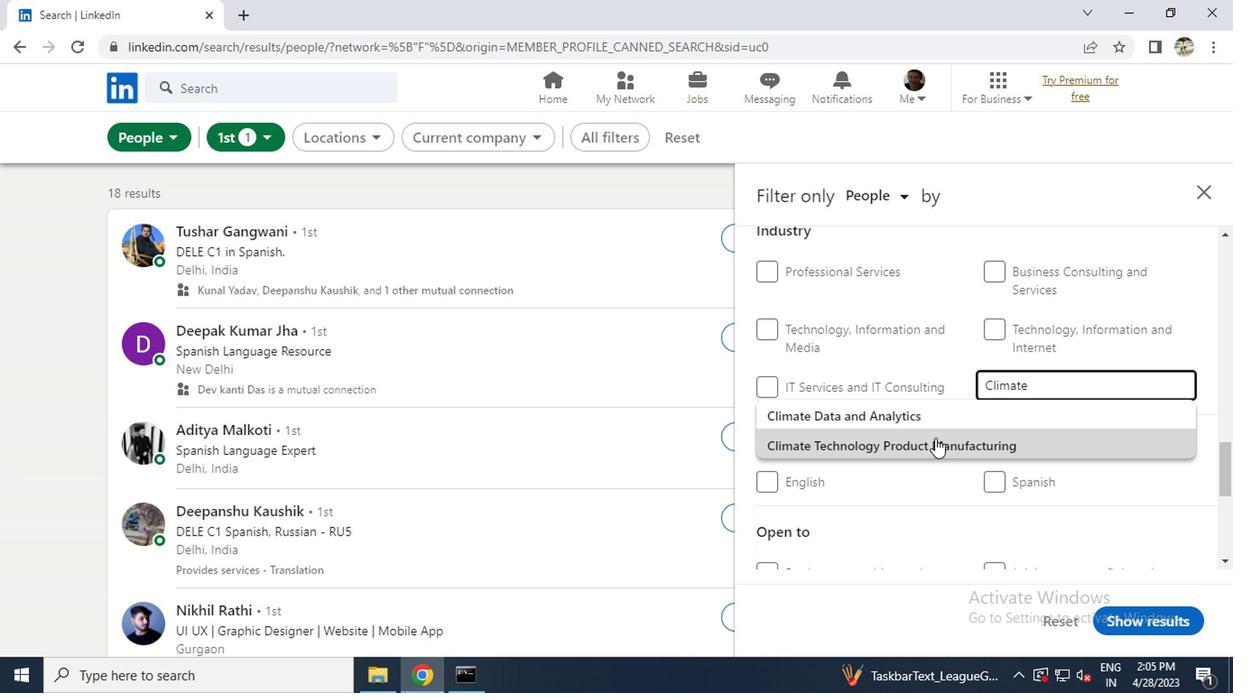 
Action: Mouse moved to (933, 436)
Screenshot: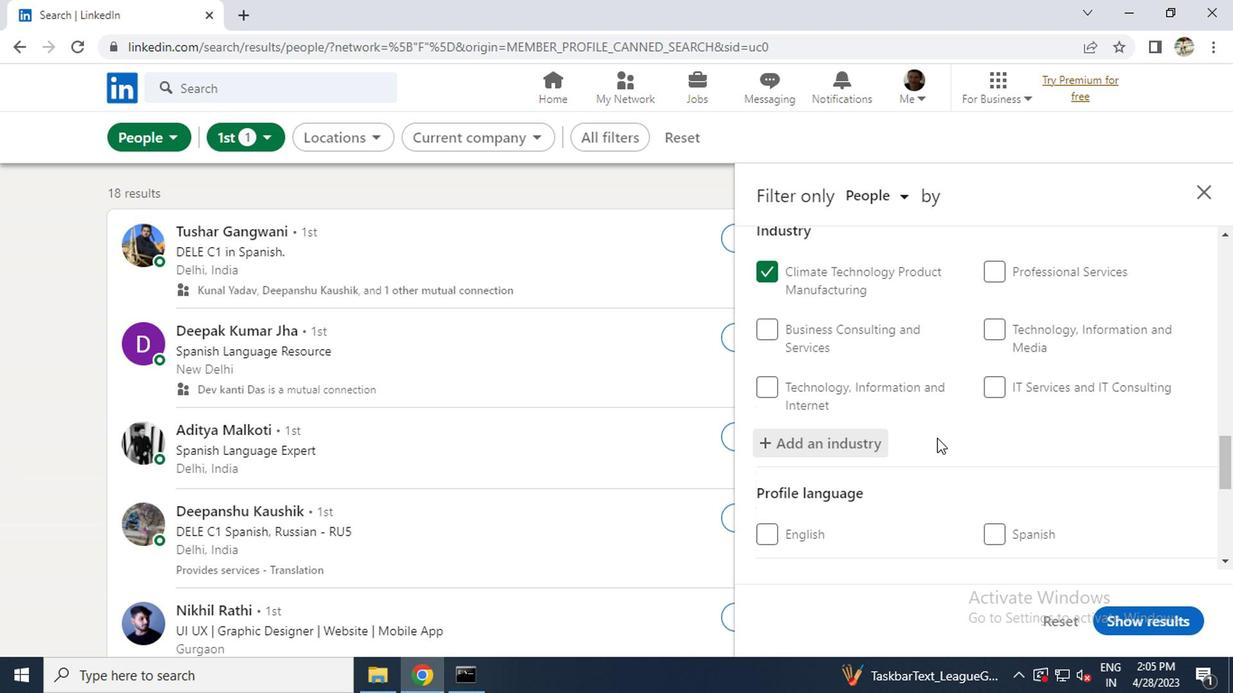 
Action: Mouse scrolled (933, 436) with delta (0, 0)
Screenshot: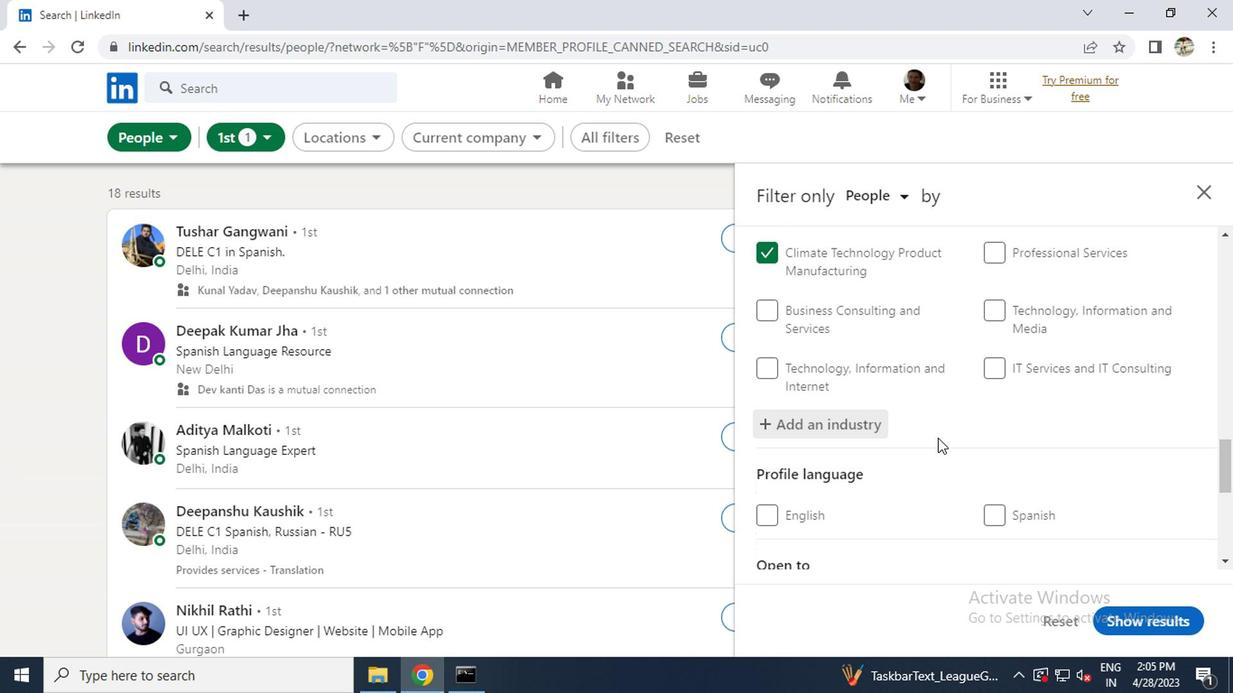 
Action: Mouse moved to (934, 436)
Screenshot: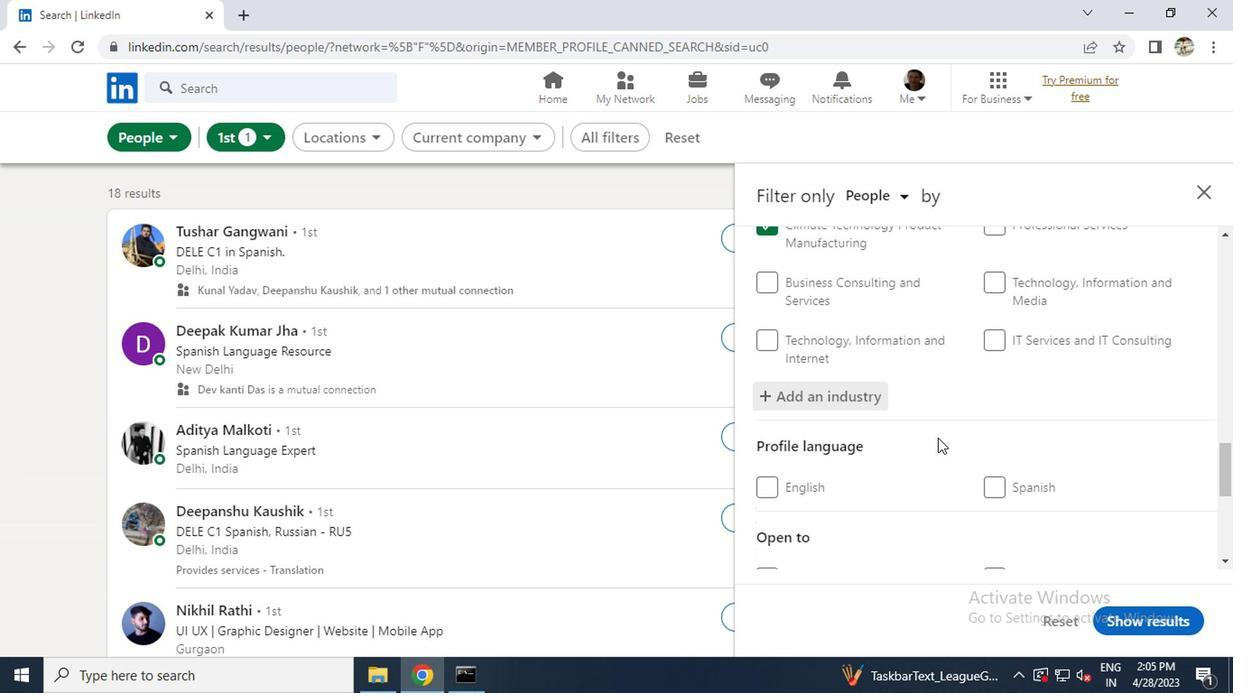 
Action: Mouse scrolled (934, 436) with delta (0, 0)
Screenshot: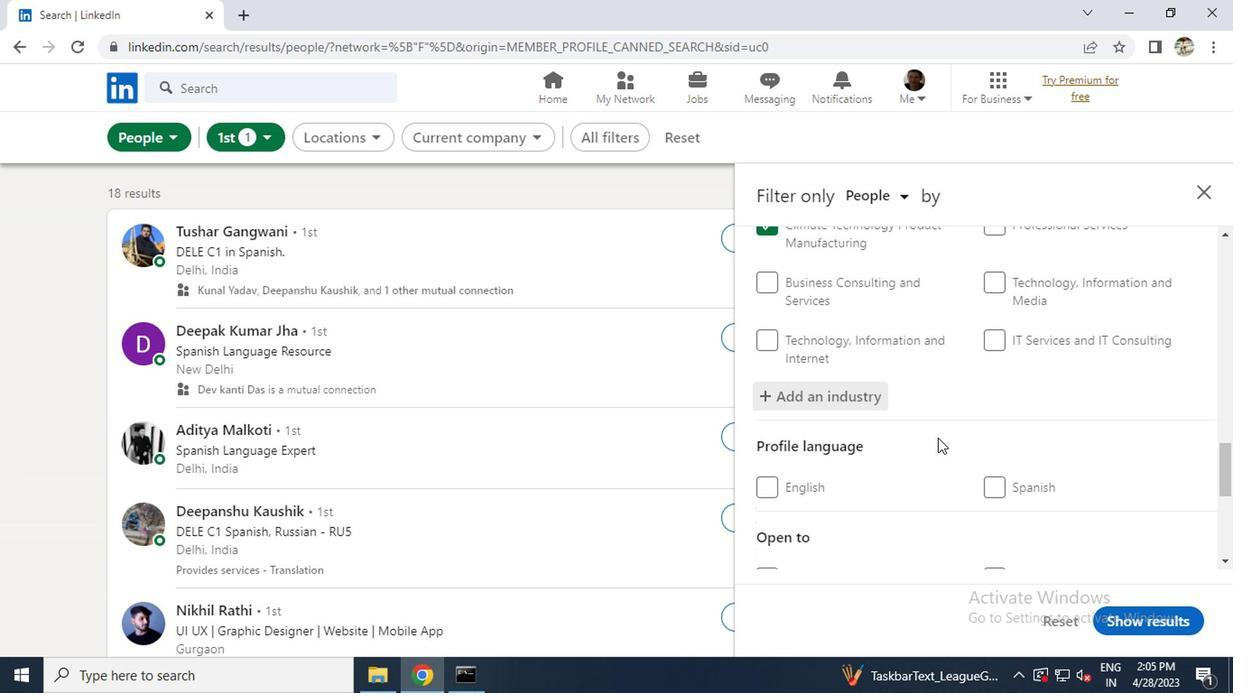 
Action: Mouse scrolled (934, 436) with delta (0, 0)
Screenshot: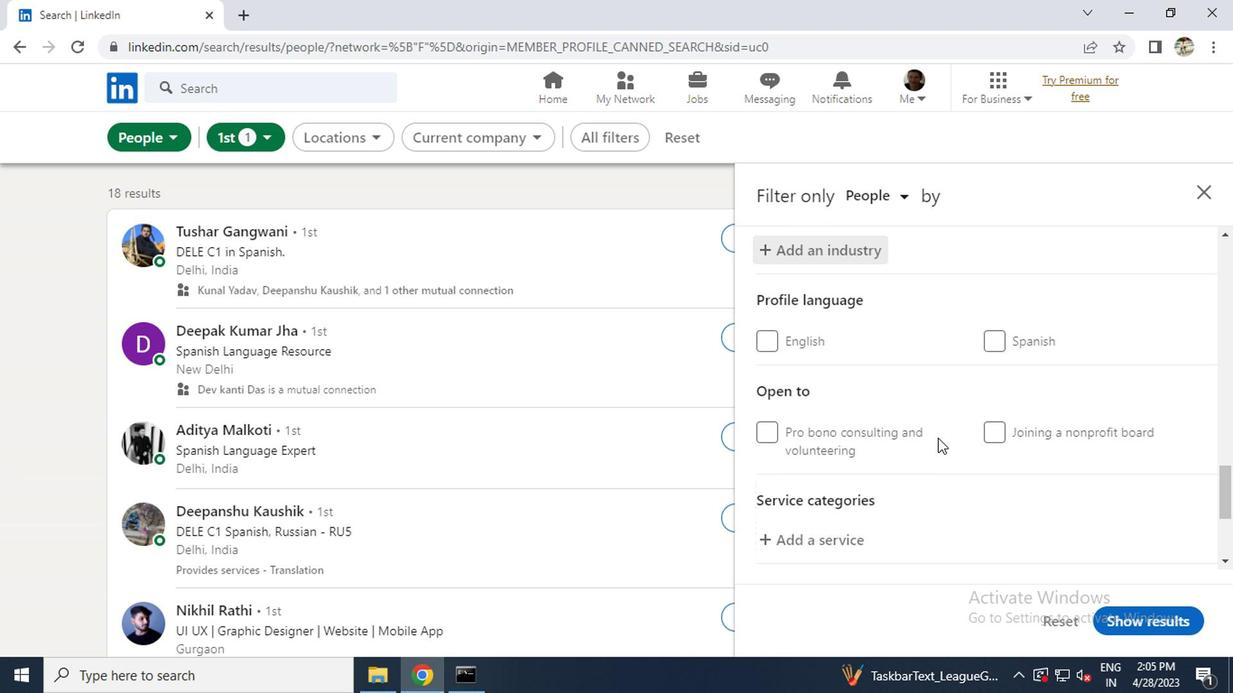 
Action: Mouse moved to (833, 454)
Screenshot: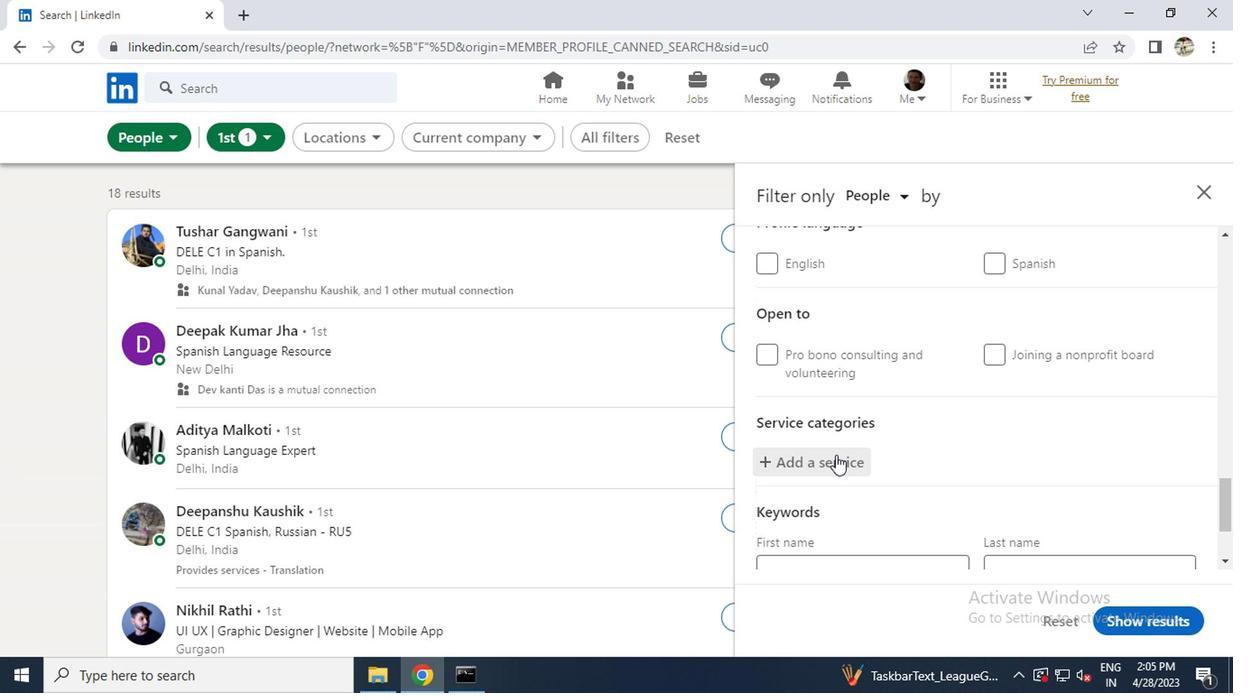 
Action: Mouse pressed left at (833, 454)
Screenshot: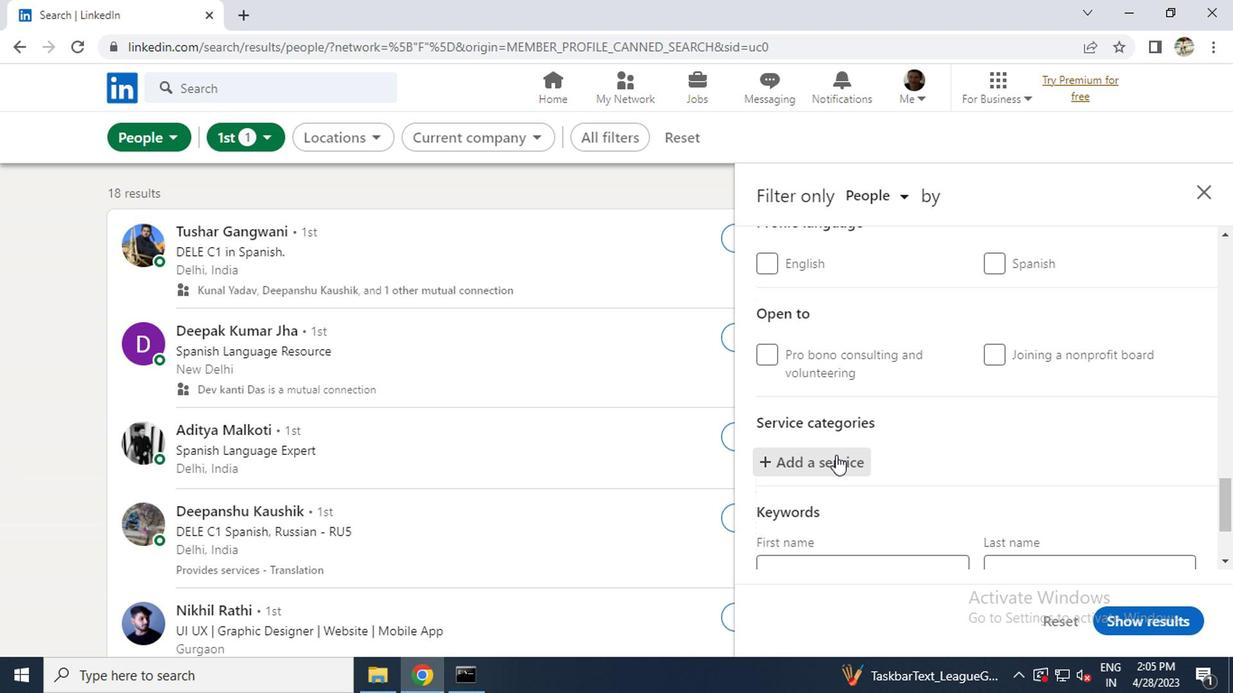 
Action: Key pressed <Key.caps_lock>L<Key.caps_lock>OGO
Screenshot: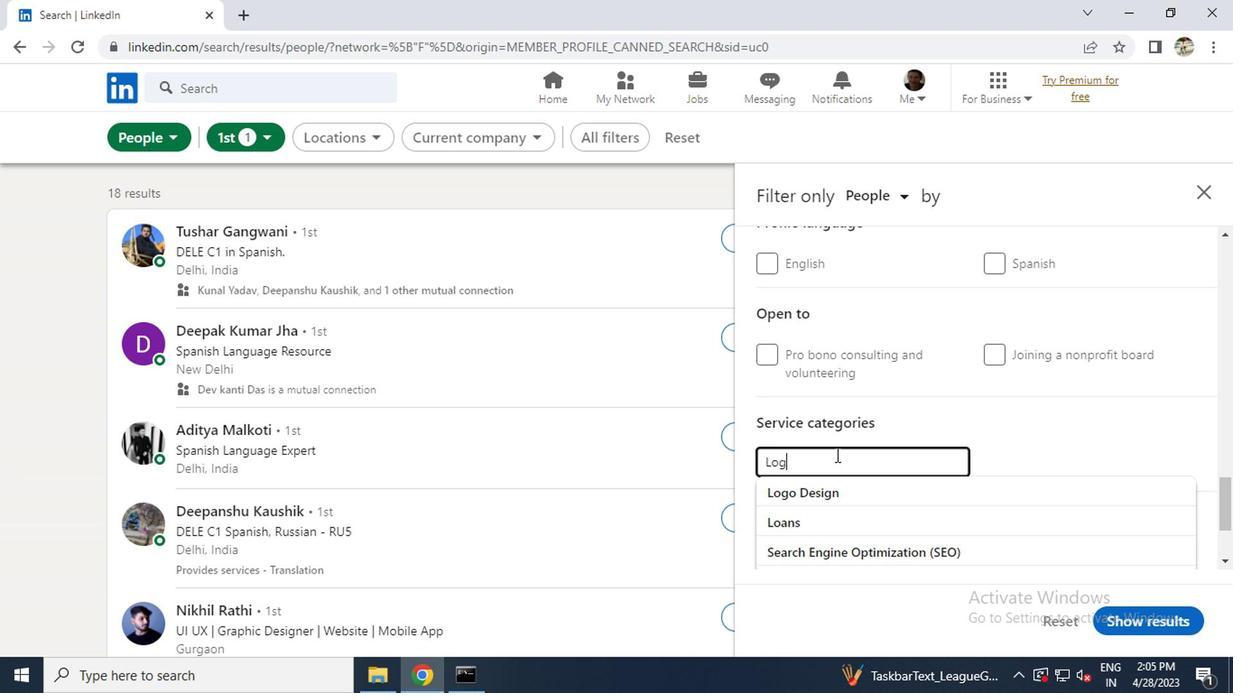 
Action: Mouse moved to (823, 481)
Screenshot: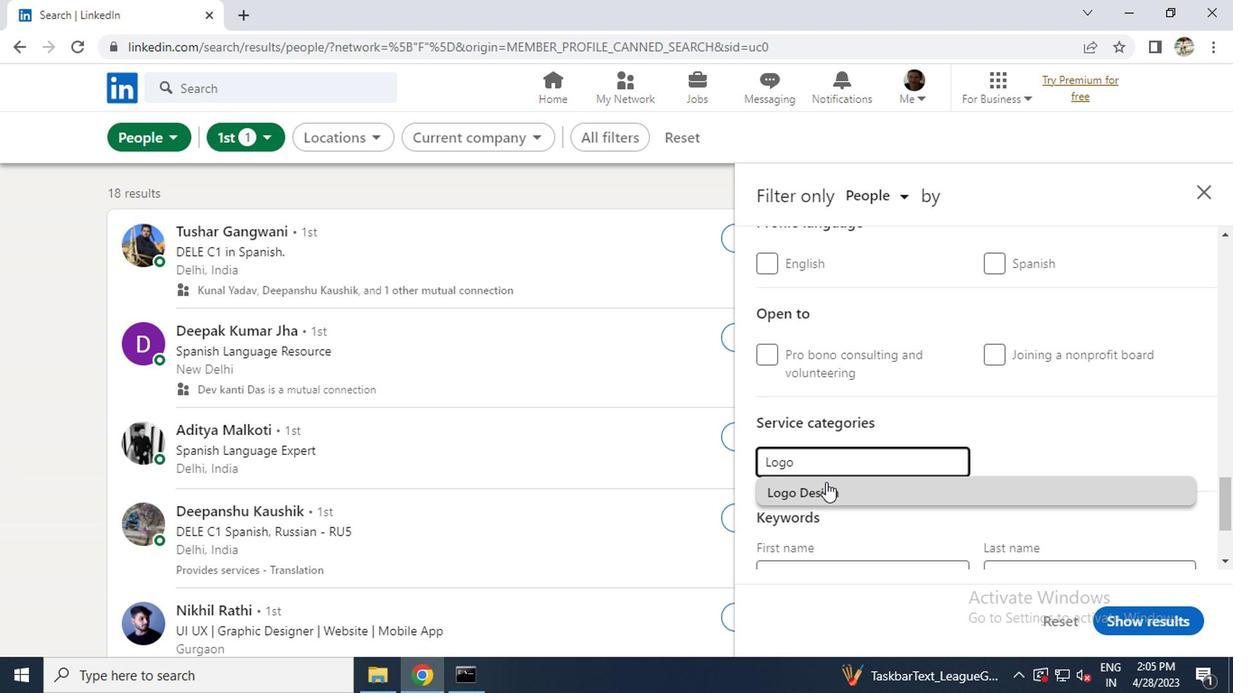 
Action: Mouse pressed left at (823, 481)
Screenshot: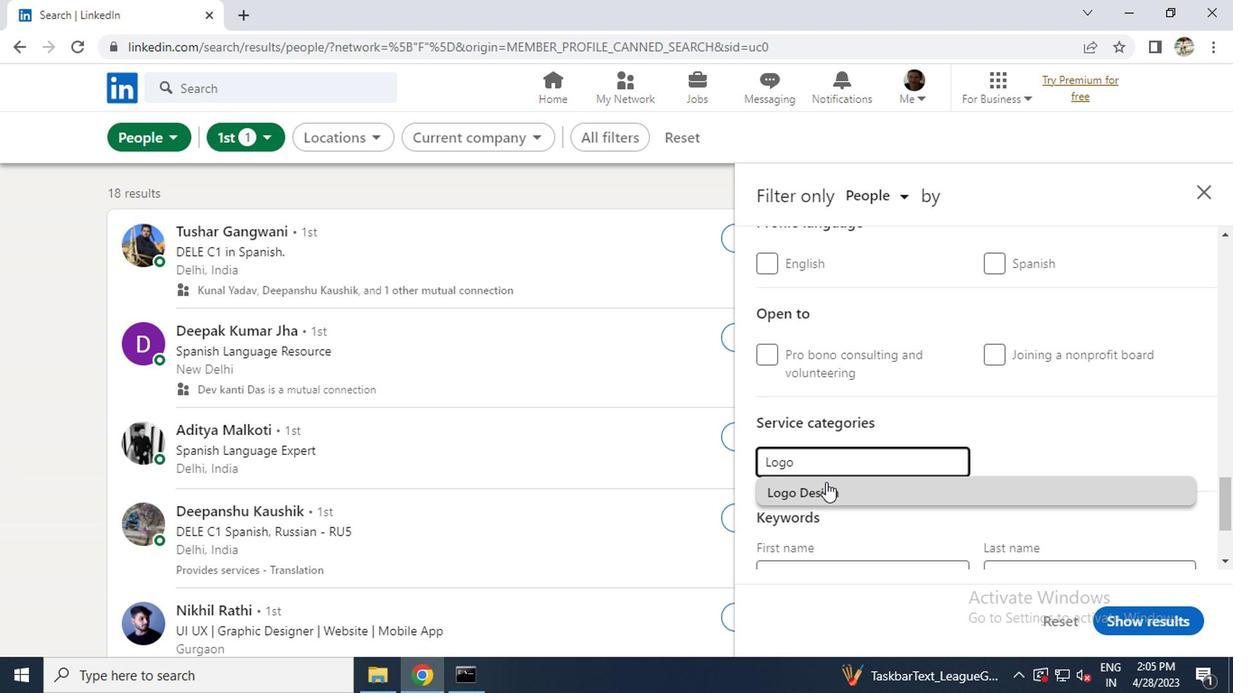 
Action: Mouse moved to (826, 481)
Screenshot: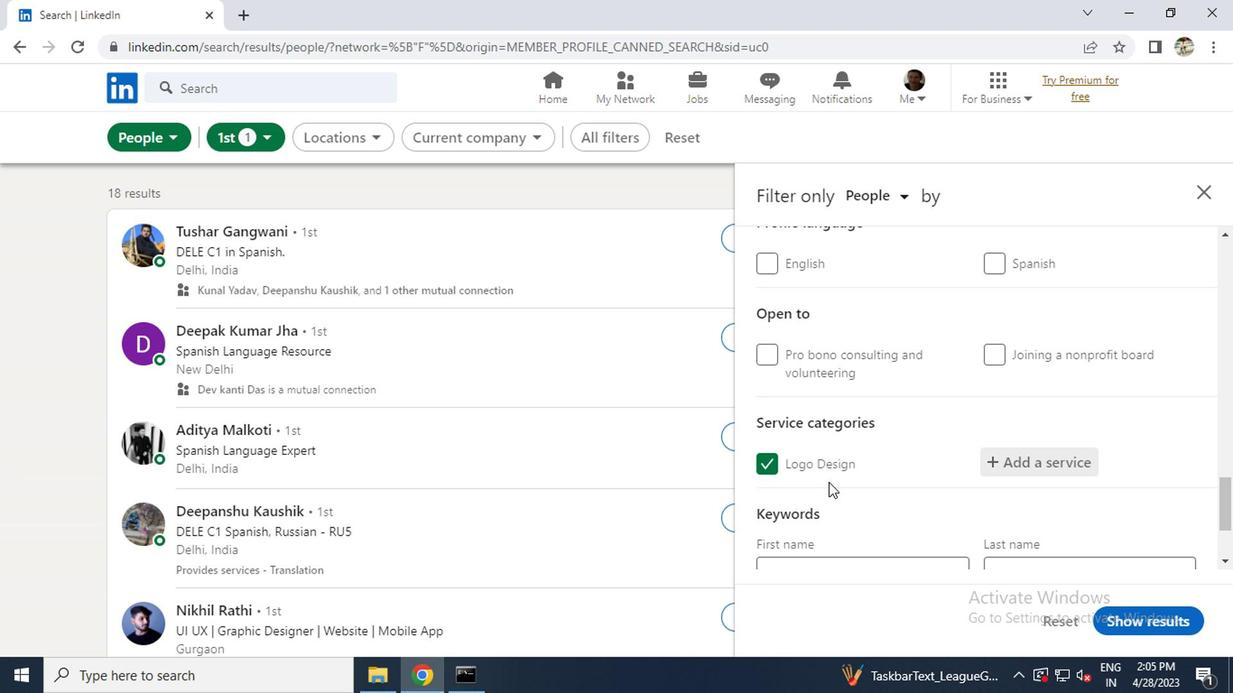 
Action: Mouse scrolled (826, 480) with delta (0, 0)
Screenshot: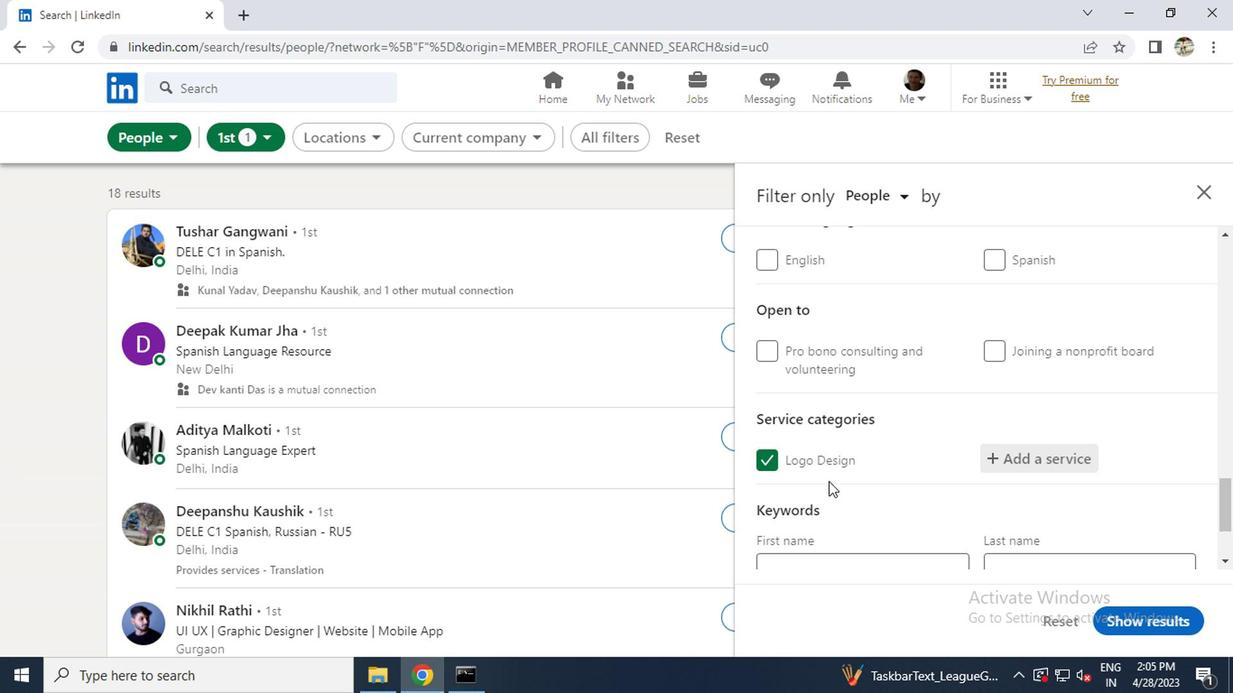 
Action: Mouse moved to (826, 480)
Screenshot: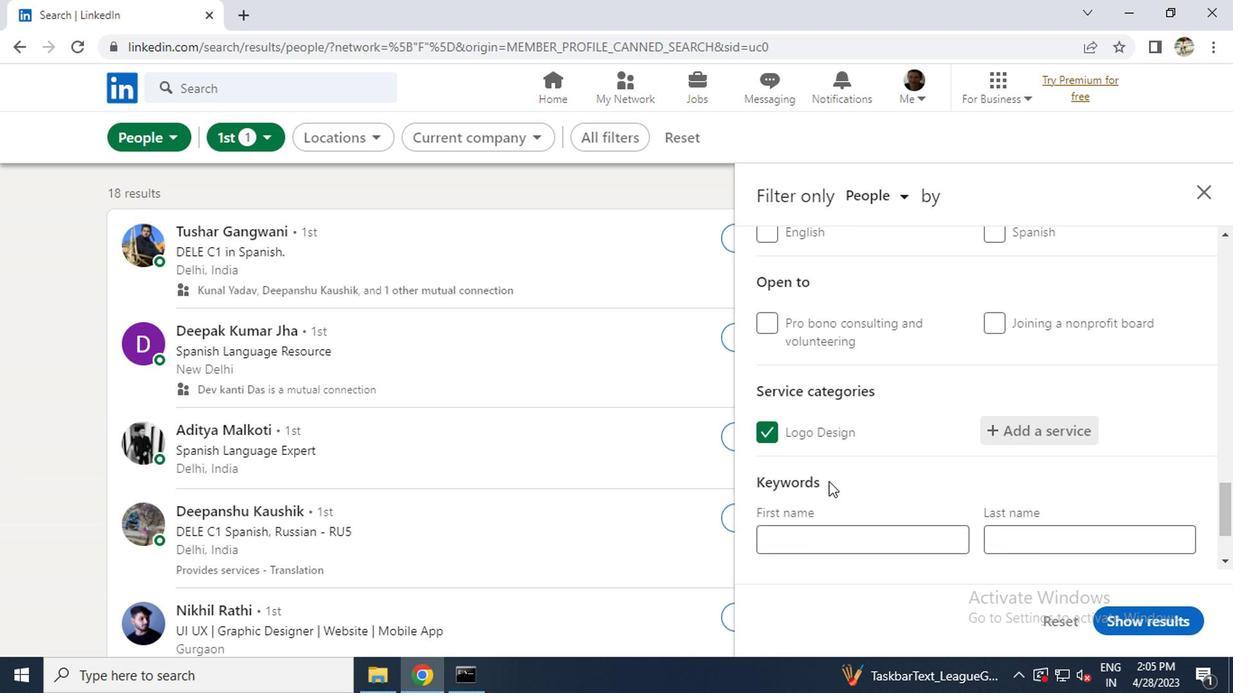 
Action: Mouse scrolled (826, 479) with delta (0, -1)
Screenshot: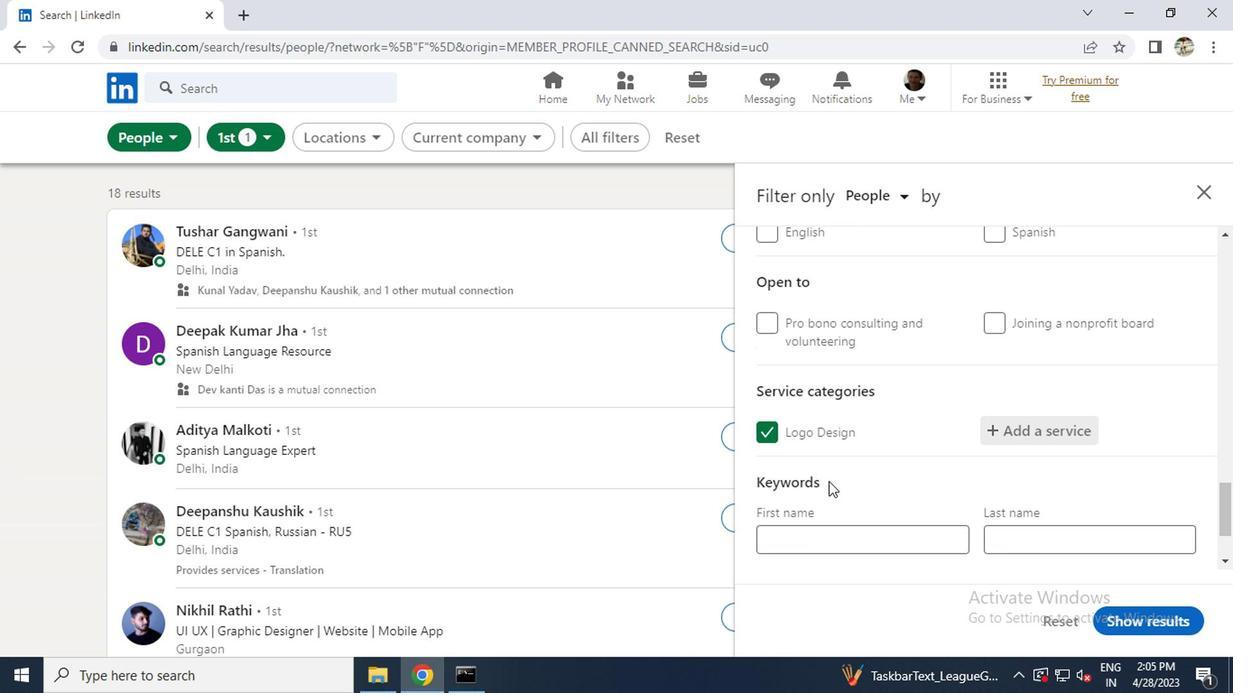 
Action: Mouse moved to (830, 481)
Screenshot: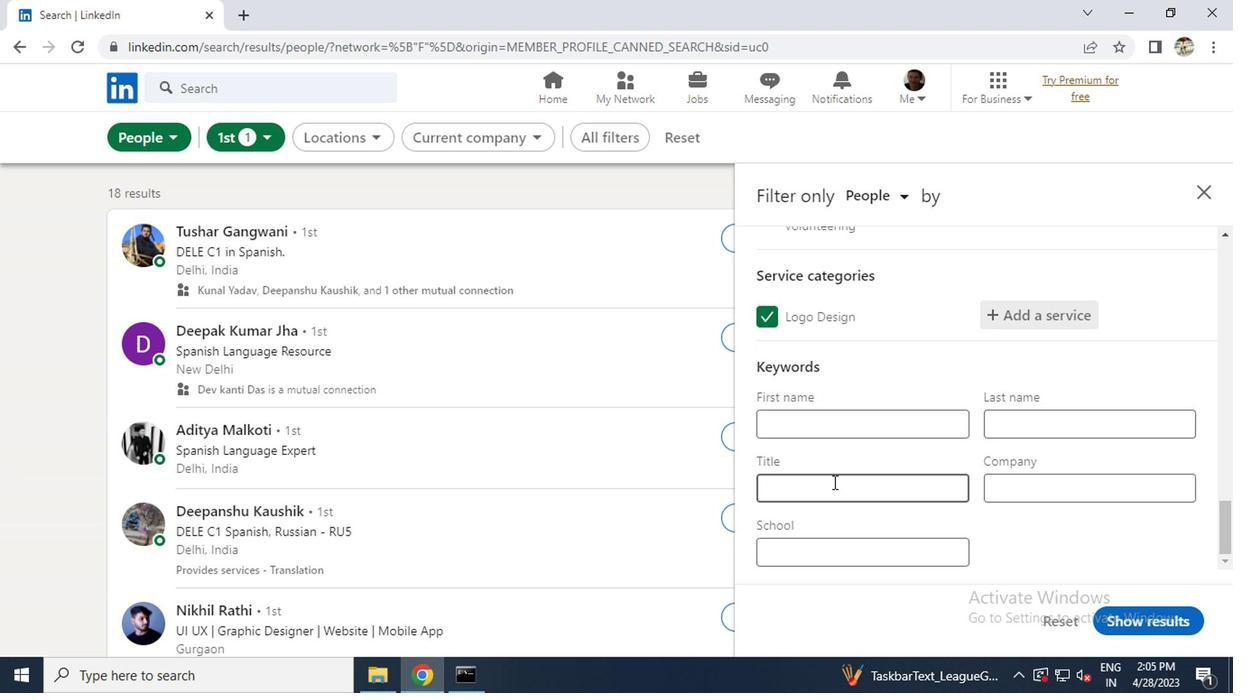 
Action: Mouse pressed left at (830, 481)
Screenshot: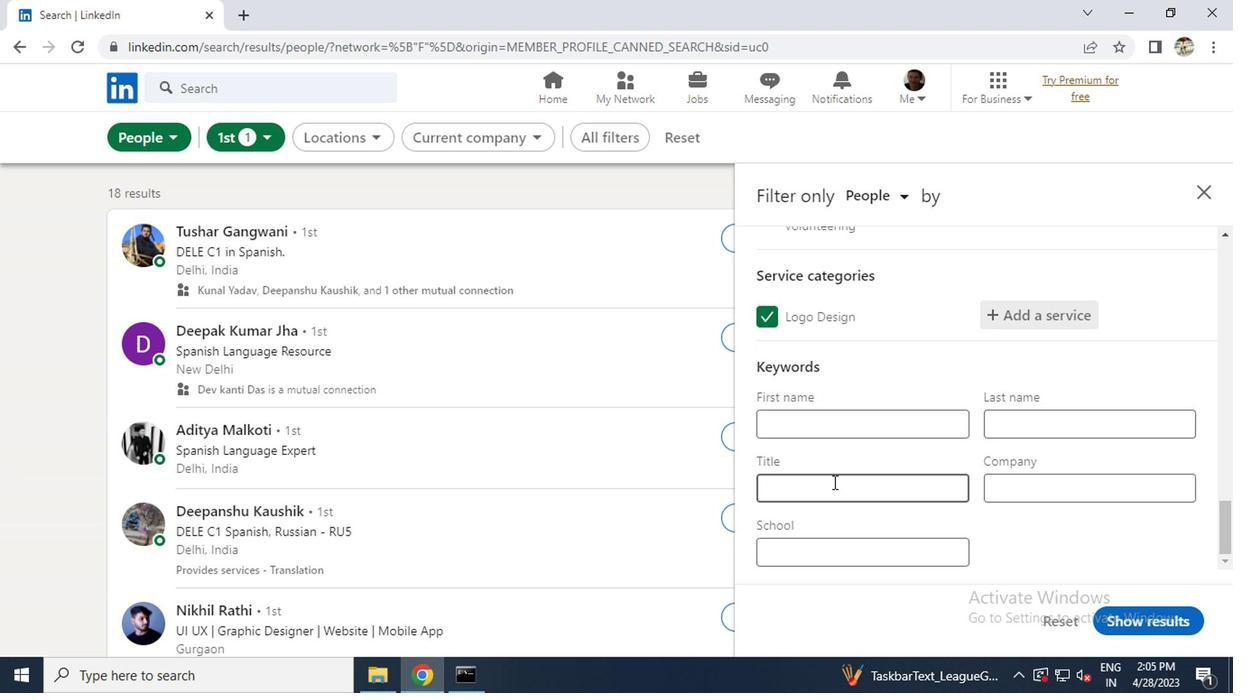 
Action: Key pressed <Key.caps_lock>A<Key.caps_lock>RTIFICAL<Key.space><Key.caps_lock>I<Key.caps_lock>M<Key.backspace>
Screenshot: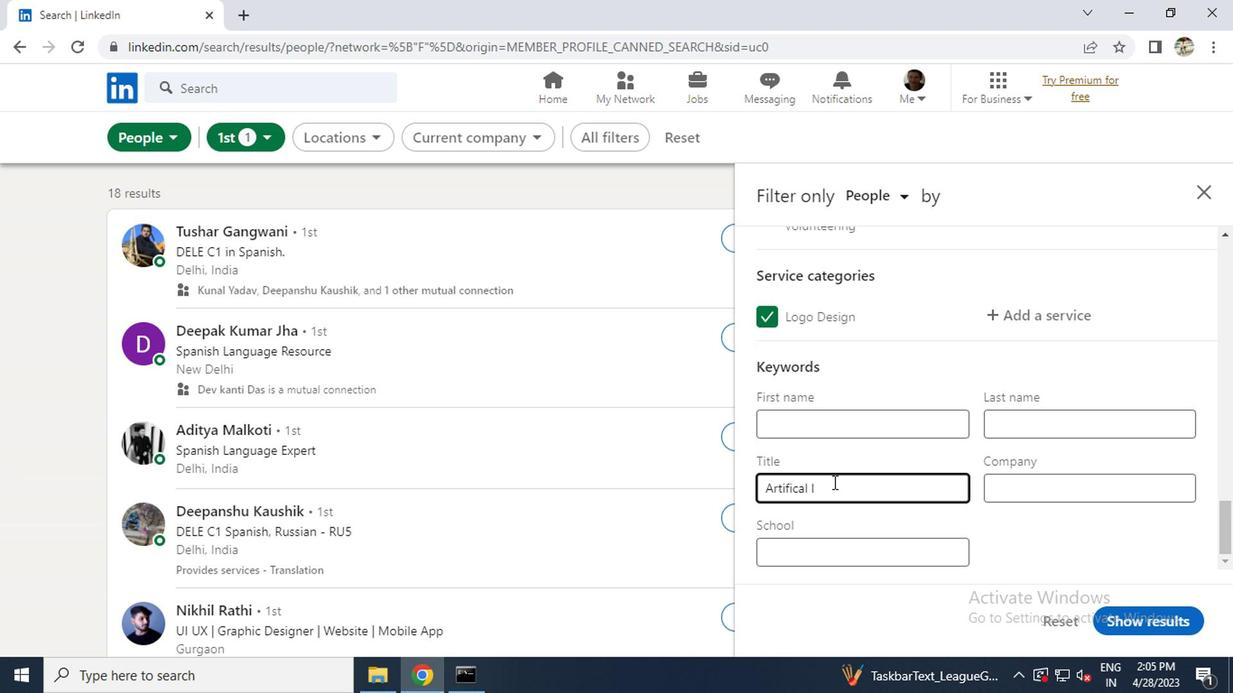
Action: Mouse moved to (822, 488)
Screenshot: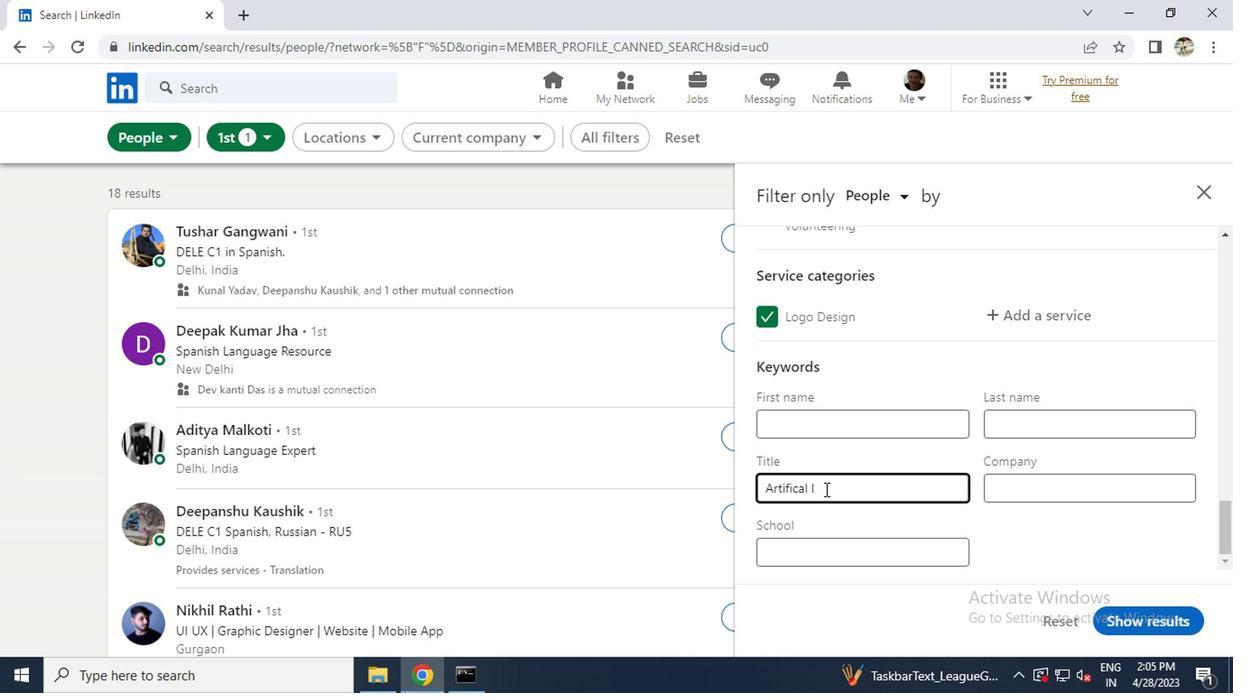 
Action: Key pressed N
Screenshot: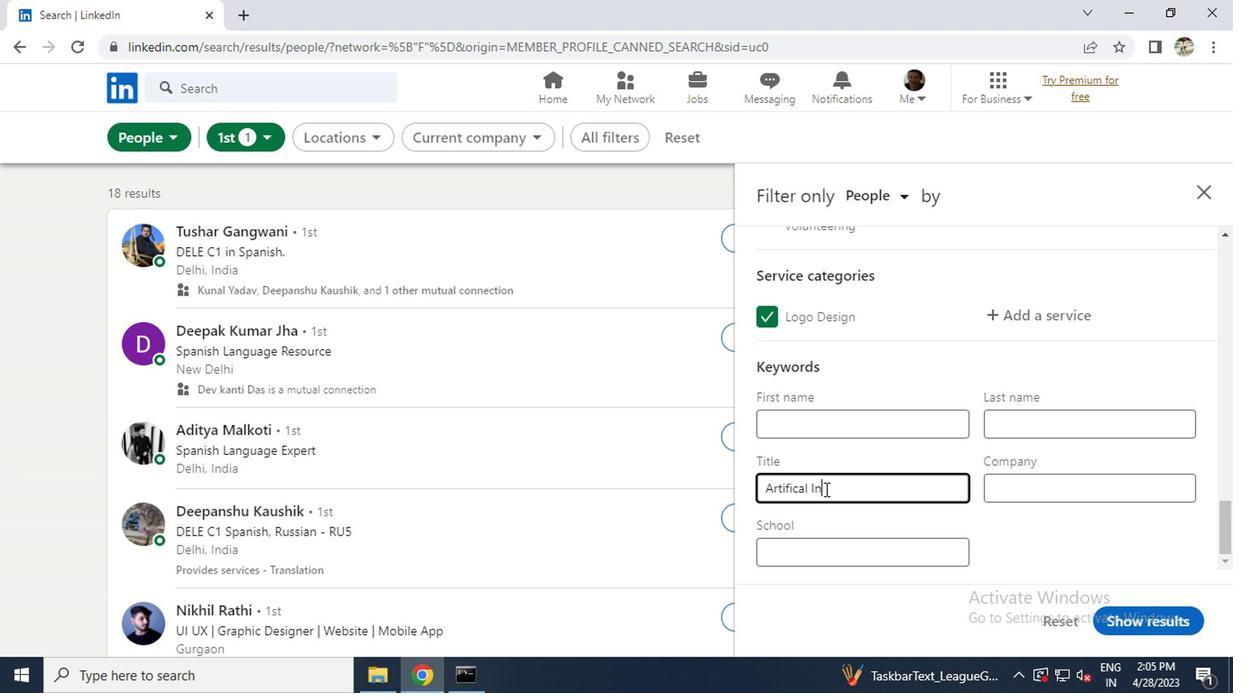 
Action: Mouse moved to (824, 484)
Screenshot: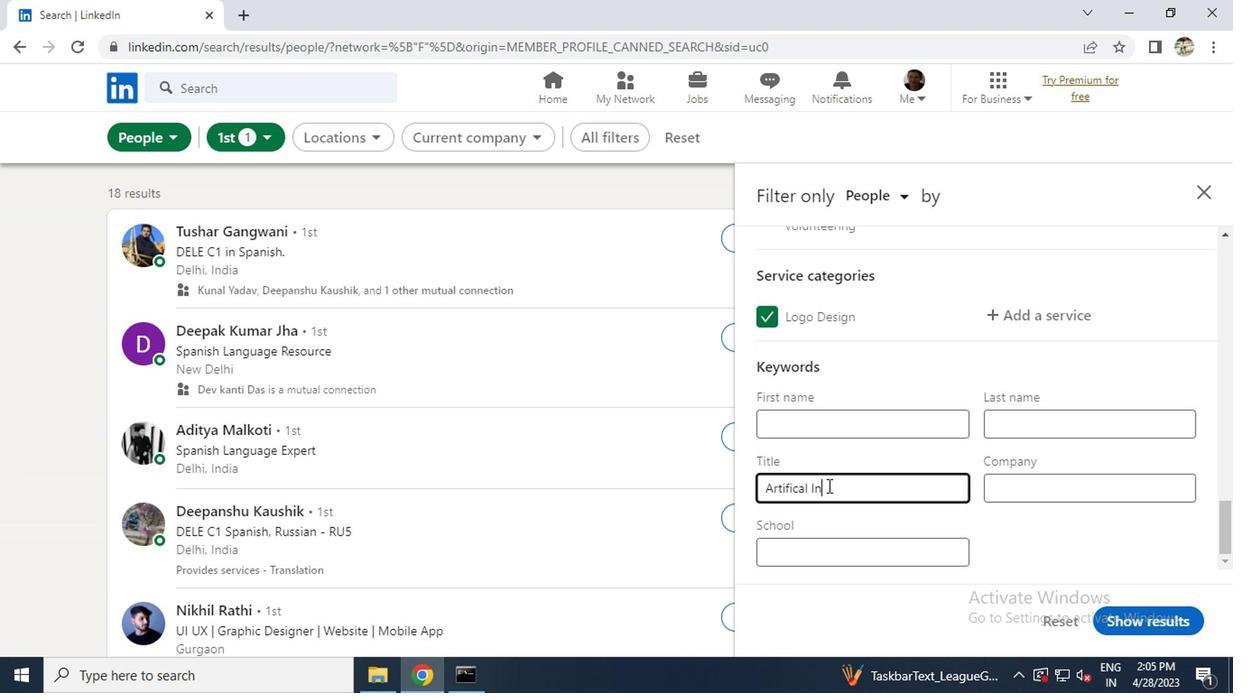 
Action: Key pressed TELL
Screenshot: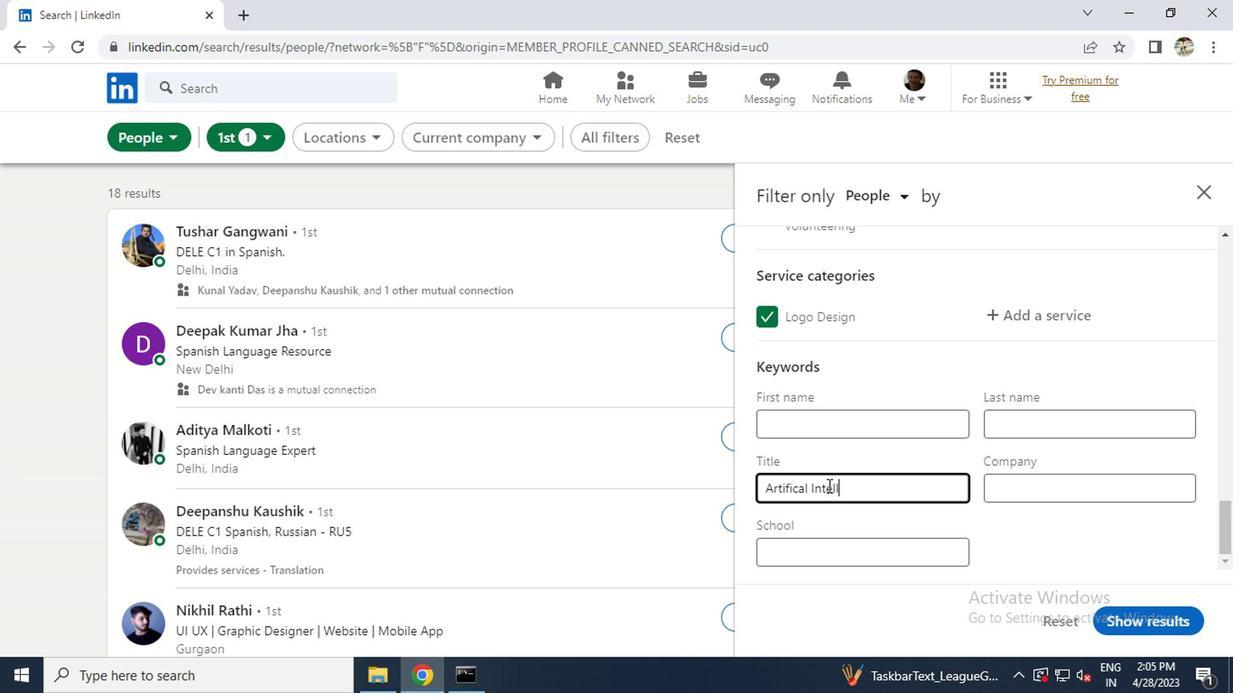 
Action: Mouse moved to (829, 481)
Screenshot: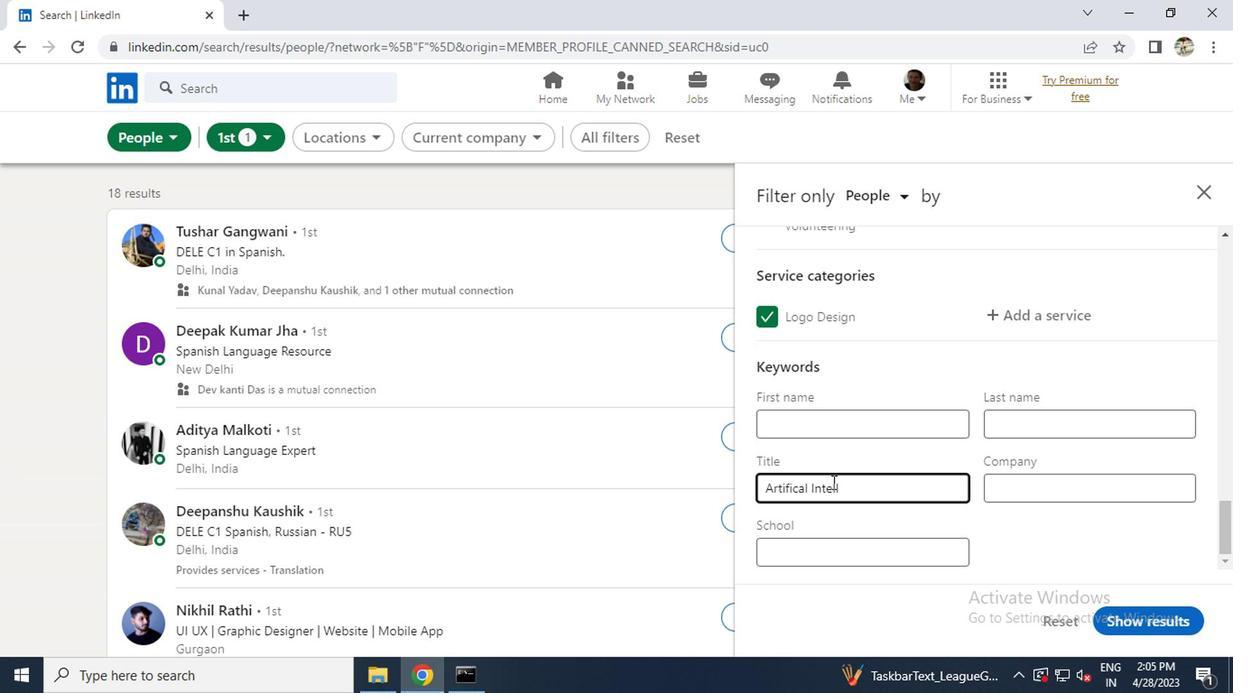 
Action: Key pressed I
Screenshot: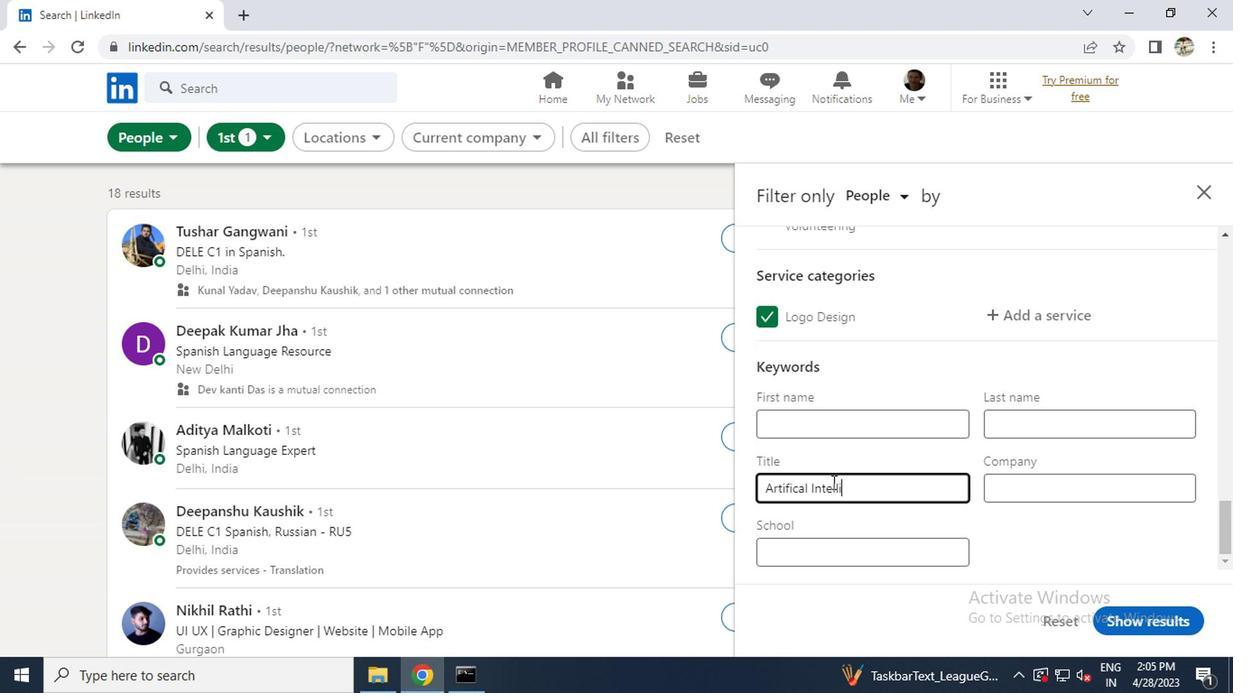 
Action: Mouse moved to (828, 481)
Screenshot: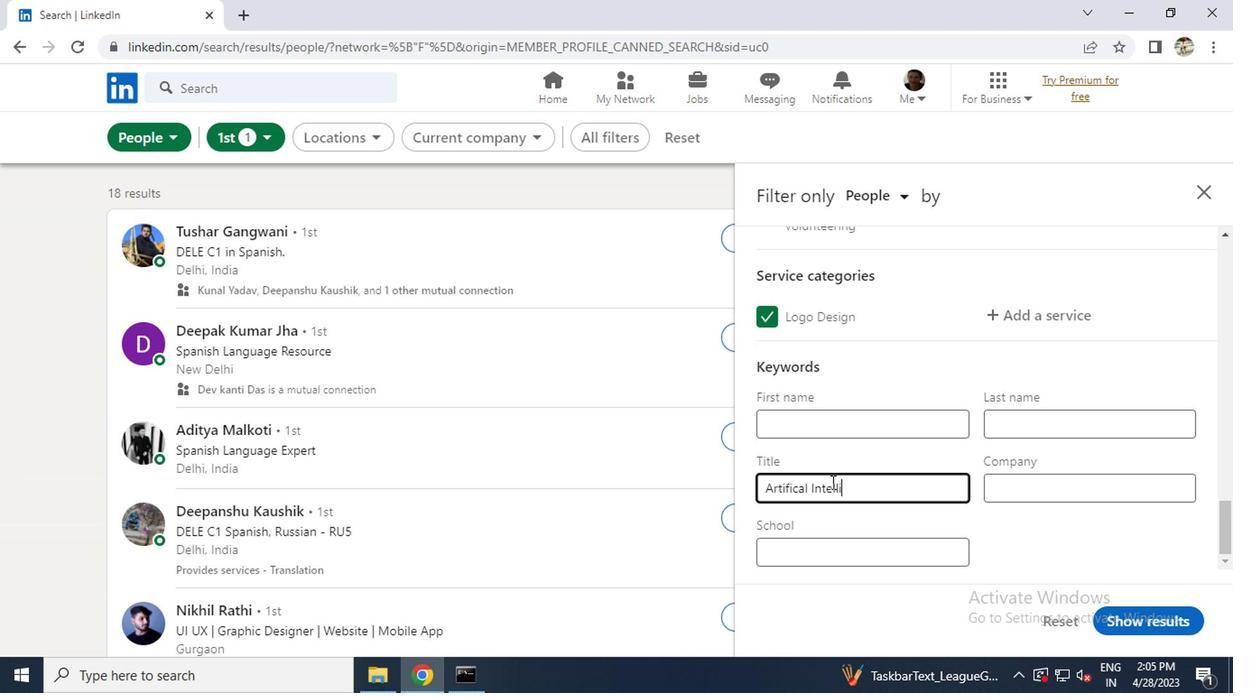 
Action: Key pressed GENCE<Key.space><Key.caps_lock>E<Key.caps_lock>NGINEER
Screenshot: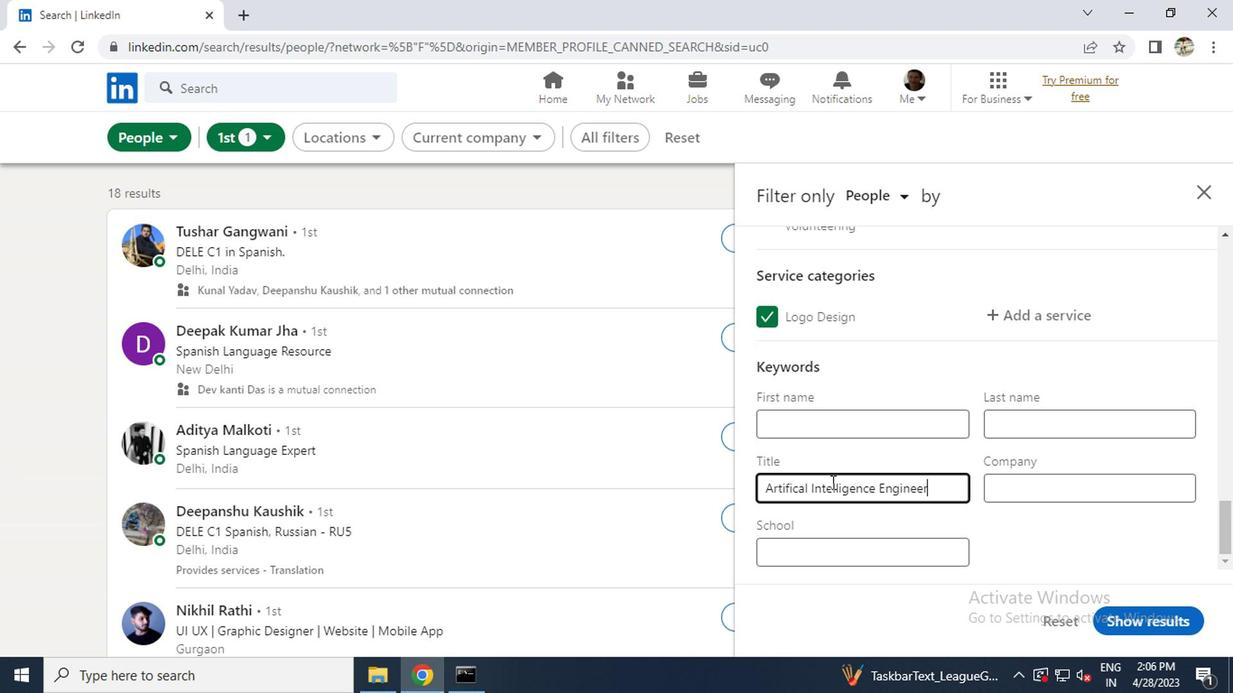 
Action: Mouse moved to (1109, 615)
Screenshot: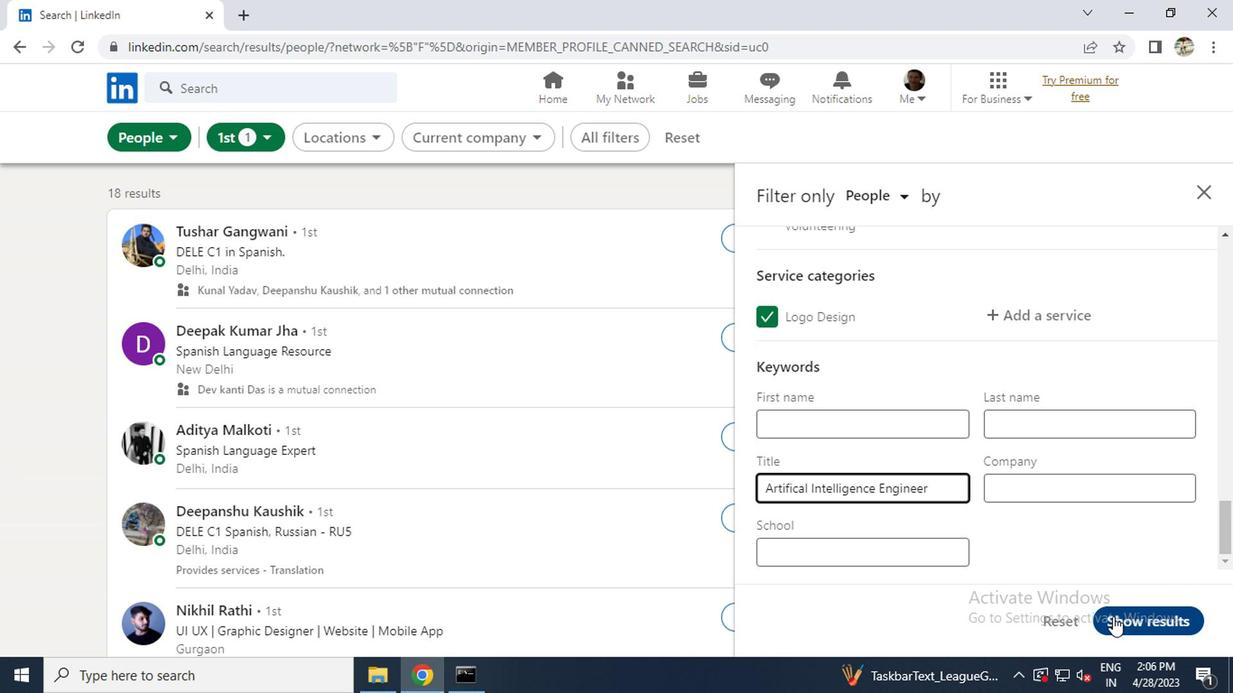 
Action: Mouse pressed left at (1109, 615)
Screenshot: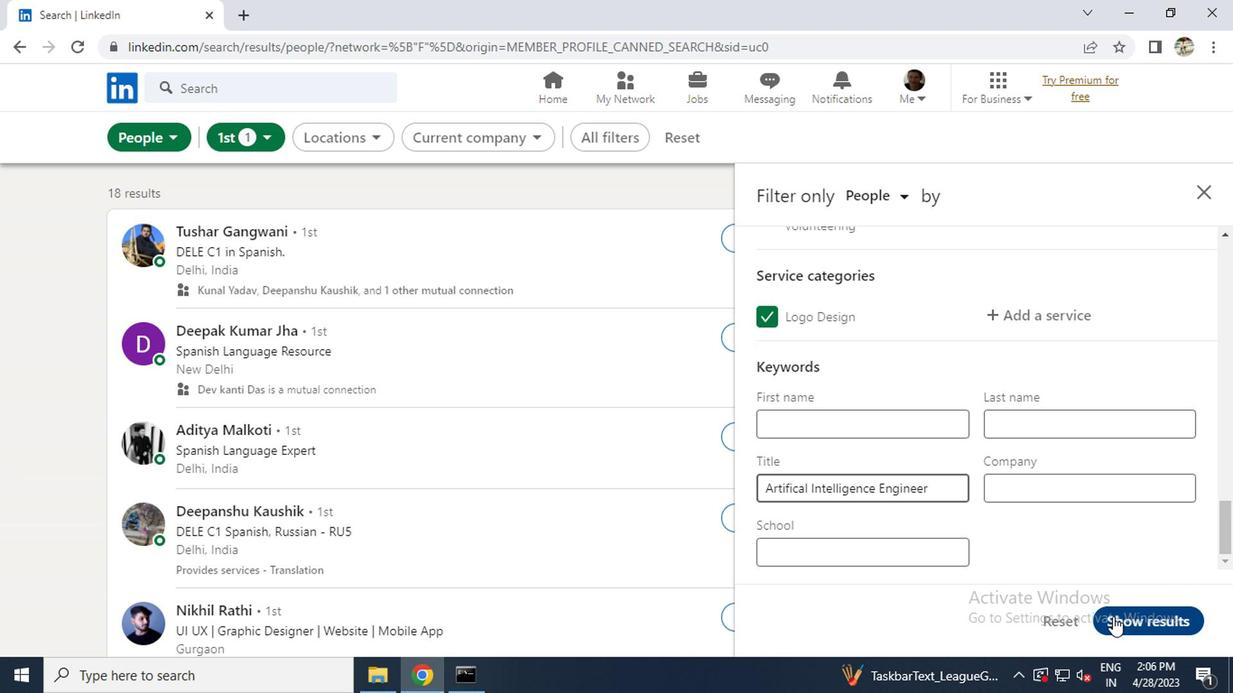 
Action: Mouse moved to (1029, 515)
Screenshot: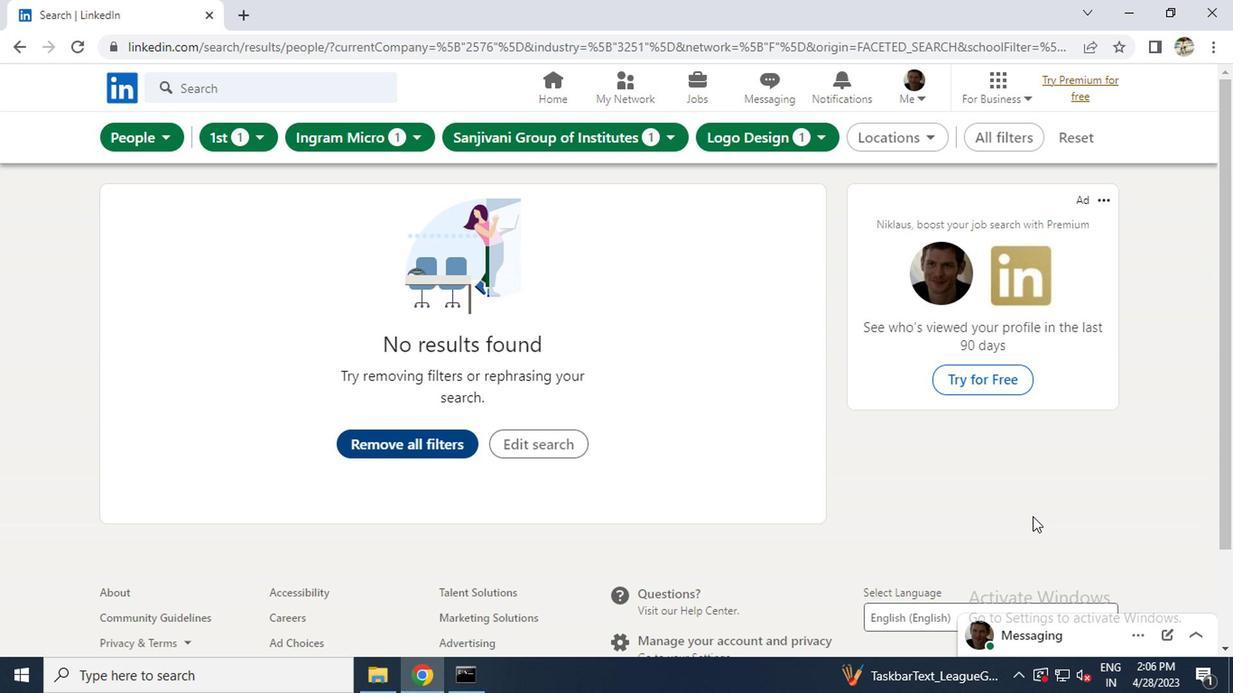 
